 Task: Use Chrome Memory Troubleshooting.
Action: Mouse moved to (167, 38)
Screenshot: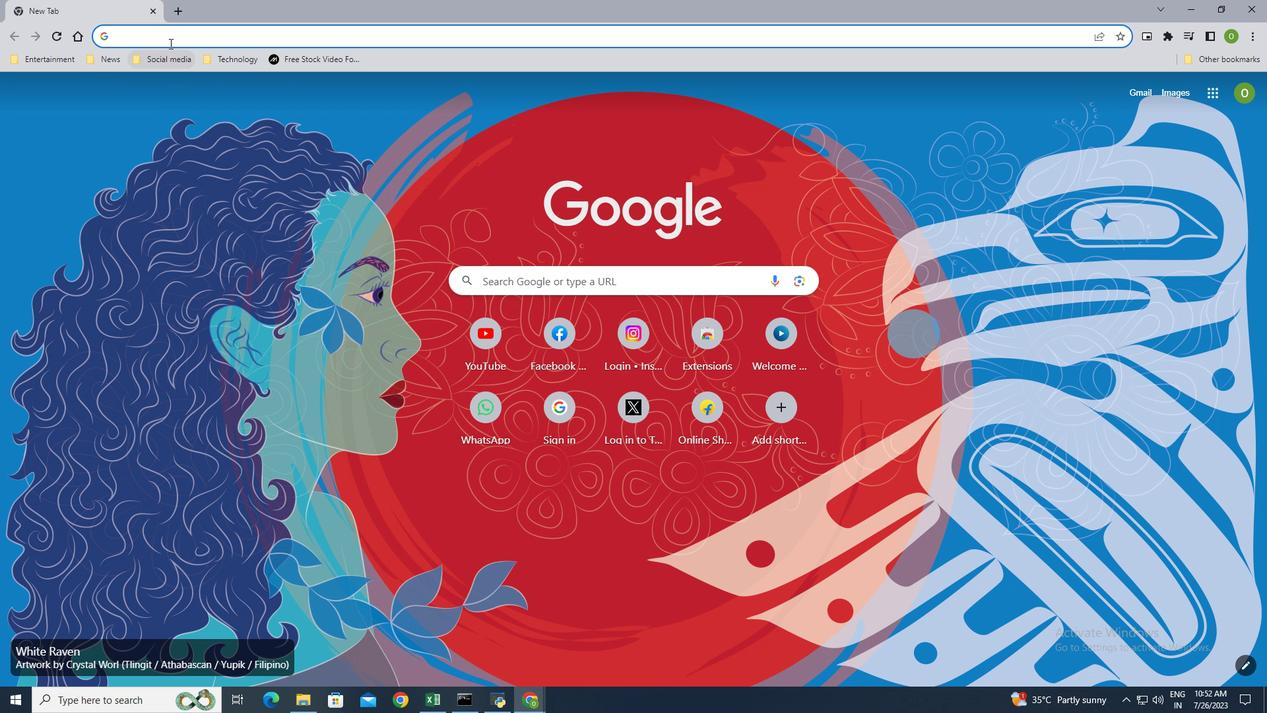 
Action: Mouse pressed left at (167, 38)
Screenshot: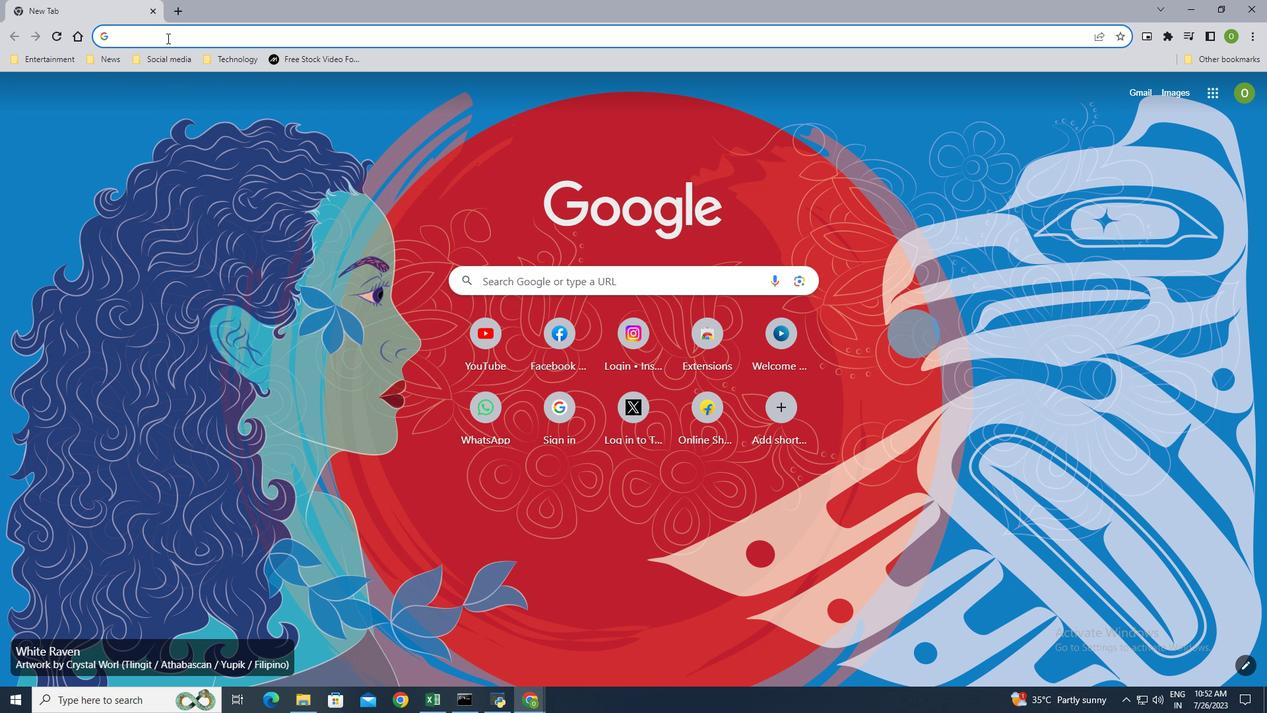 
Action: Mouse moved to (166, 38)
Screenshot: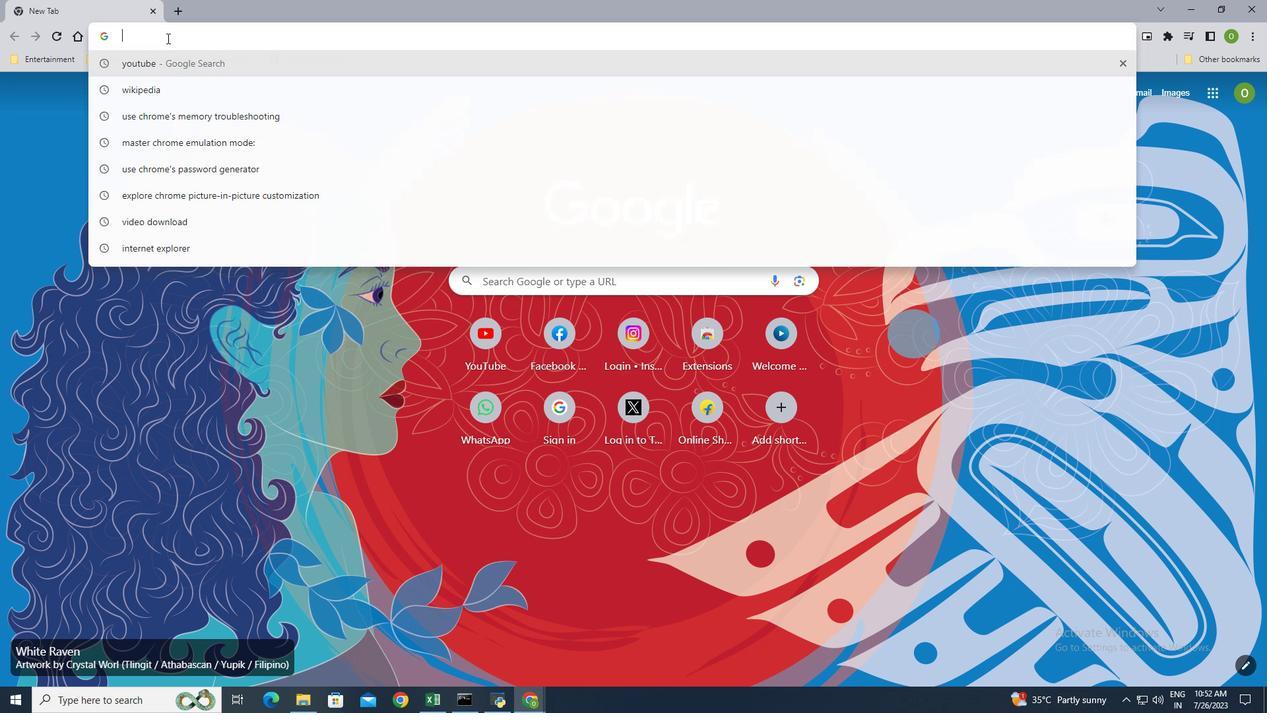 
Action: Key pressed chrome<Key.space>memory<Key.space>tro<Key.down><Key.enter>
Screenshot: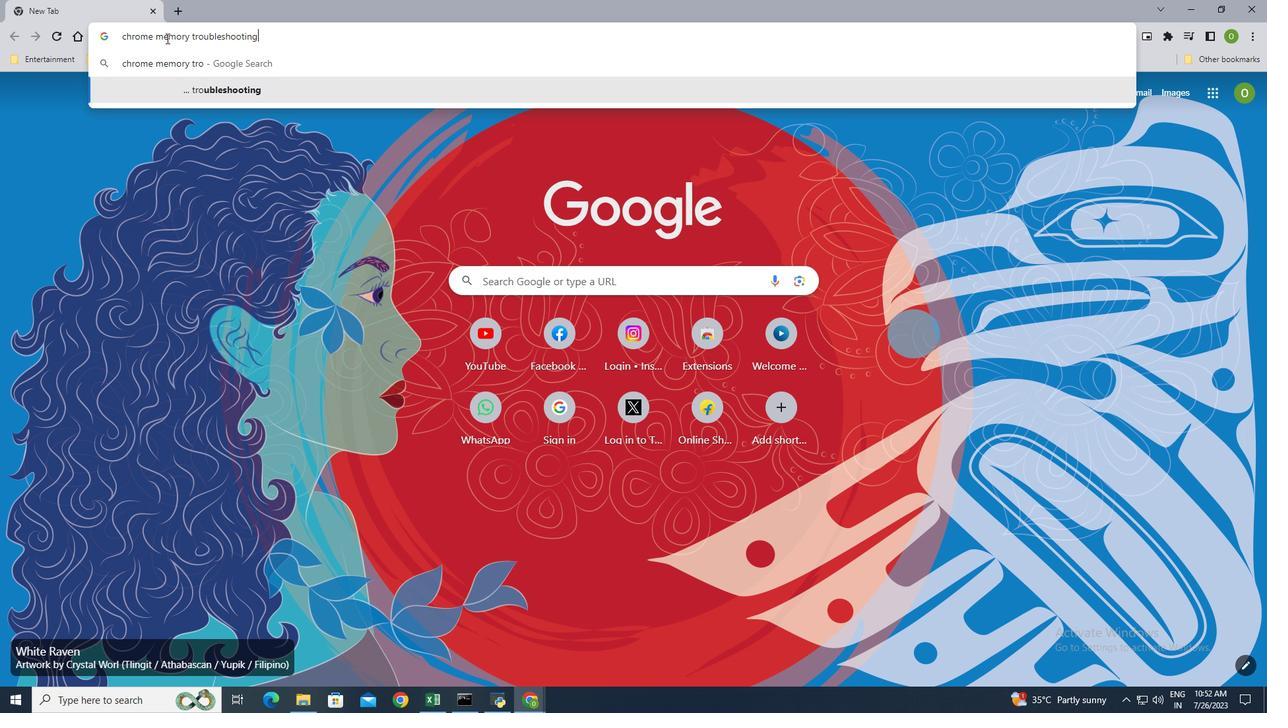 
Action: Mouse moved to (182, 13)
Screenshot: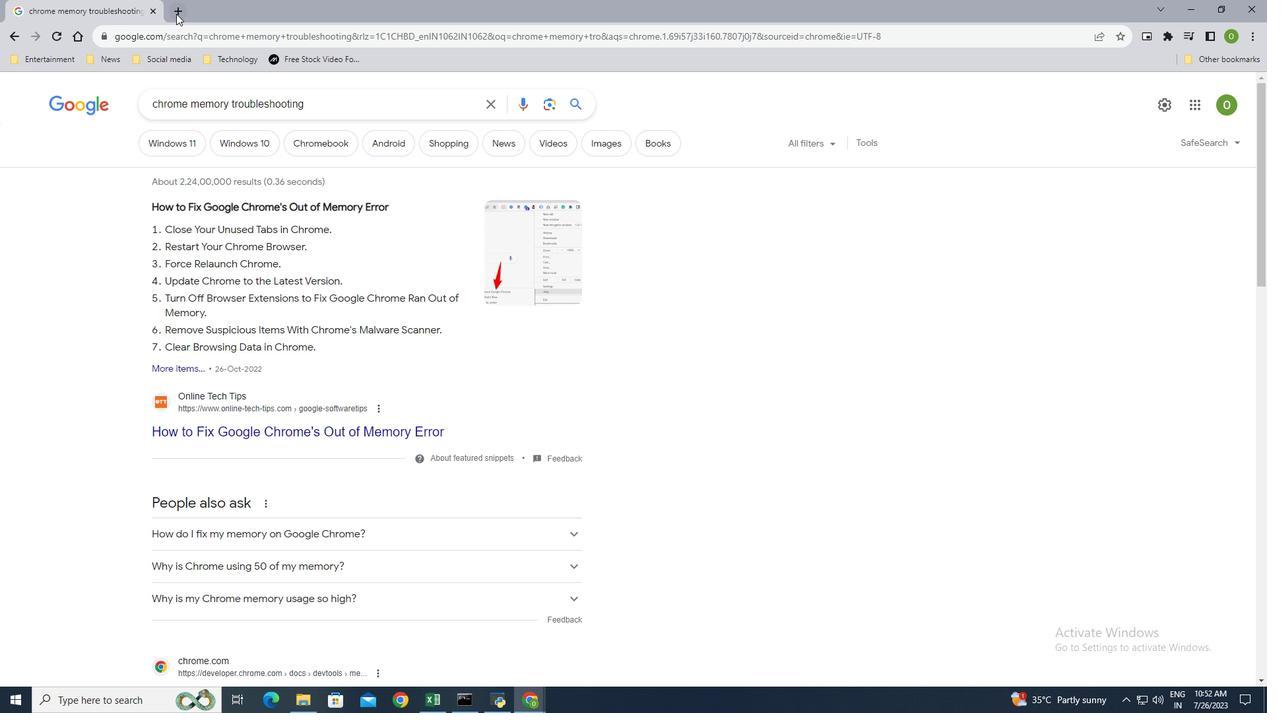 
Action: Mouse pressed left at (182, 13)
Screenshot: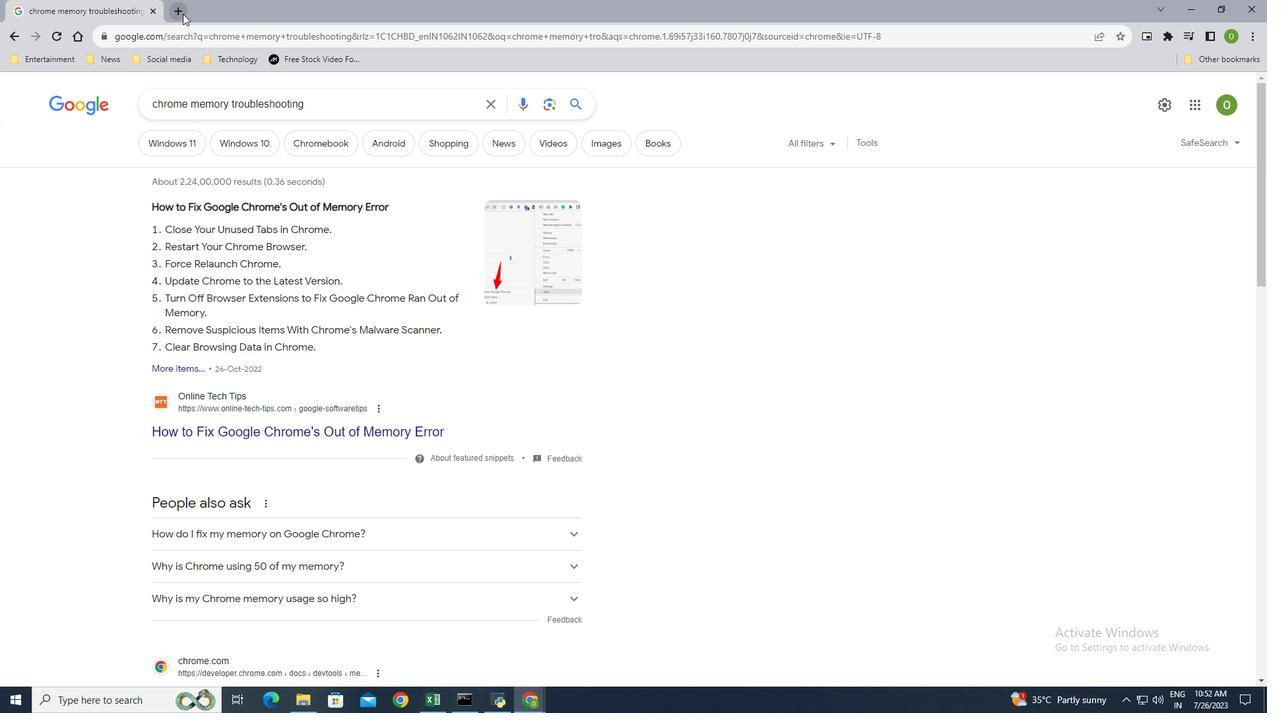 
Action: Mouse moved to (161, 33)
Screenshot: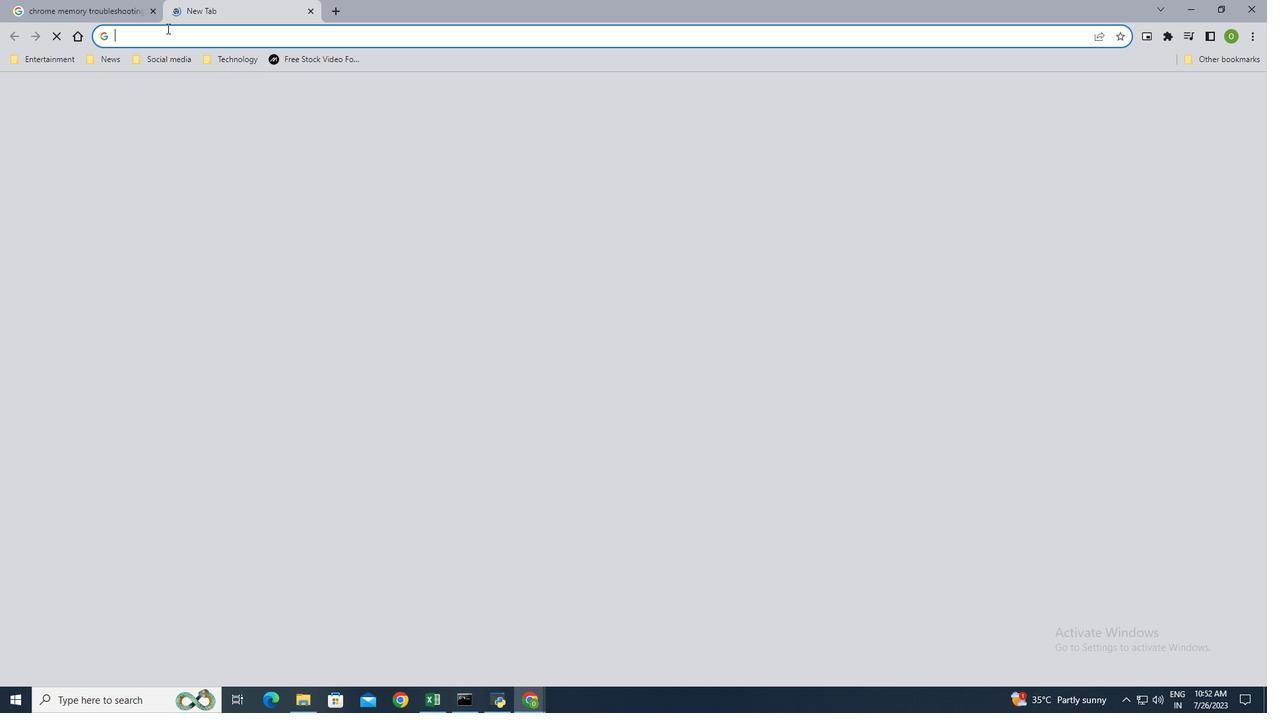 
Action: Mouse pressed left at (161, 33)
Screenshot: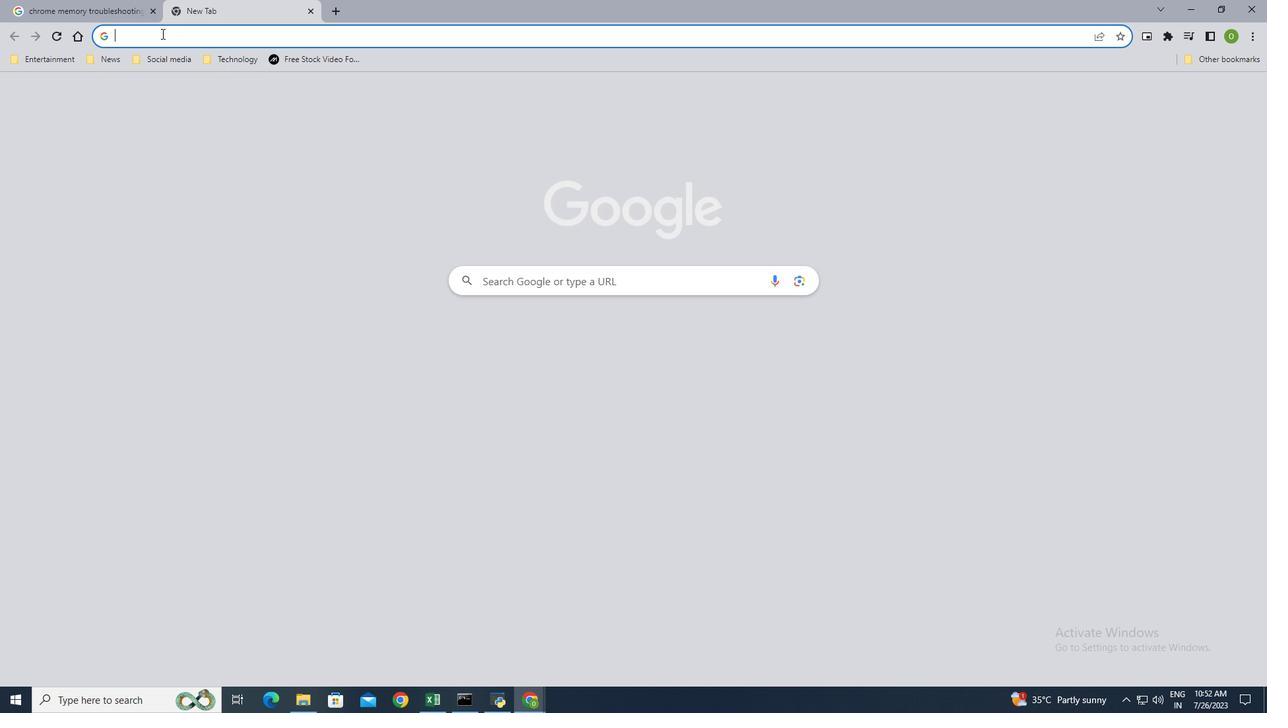 
Action: Mouse moved to (161, 38)
Screenshot: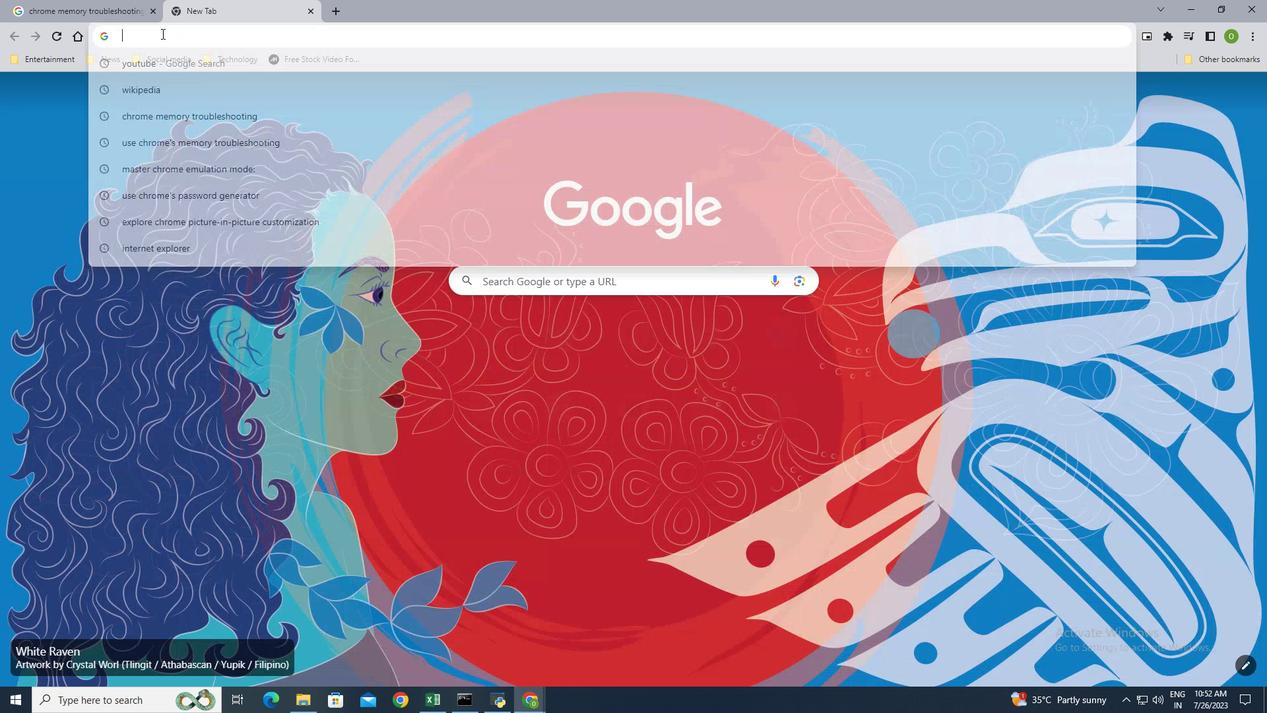 
Action: Key pressed you<Key.space>tube<Key.enter>
Screenshot: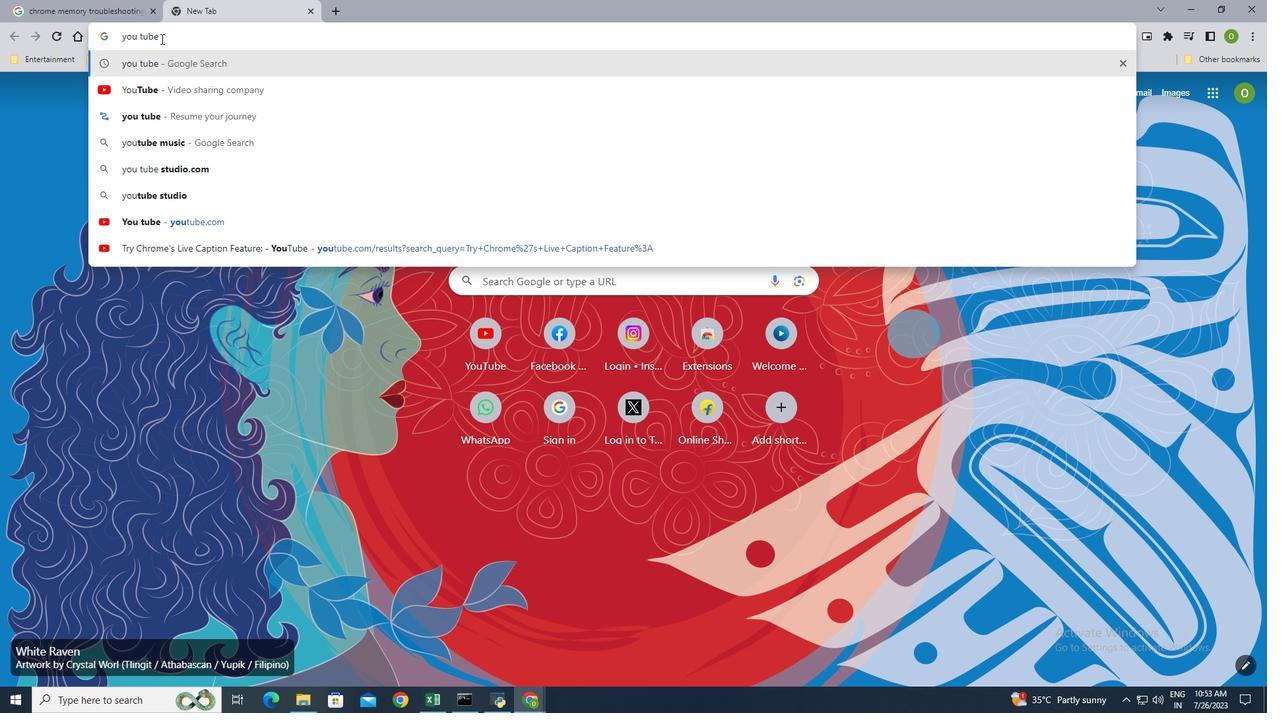 
Action: Mouse moved to (161, 288)
Screenshot: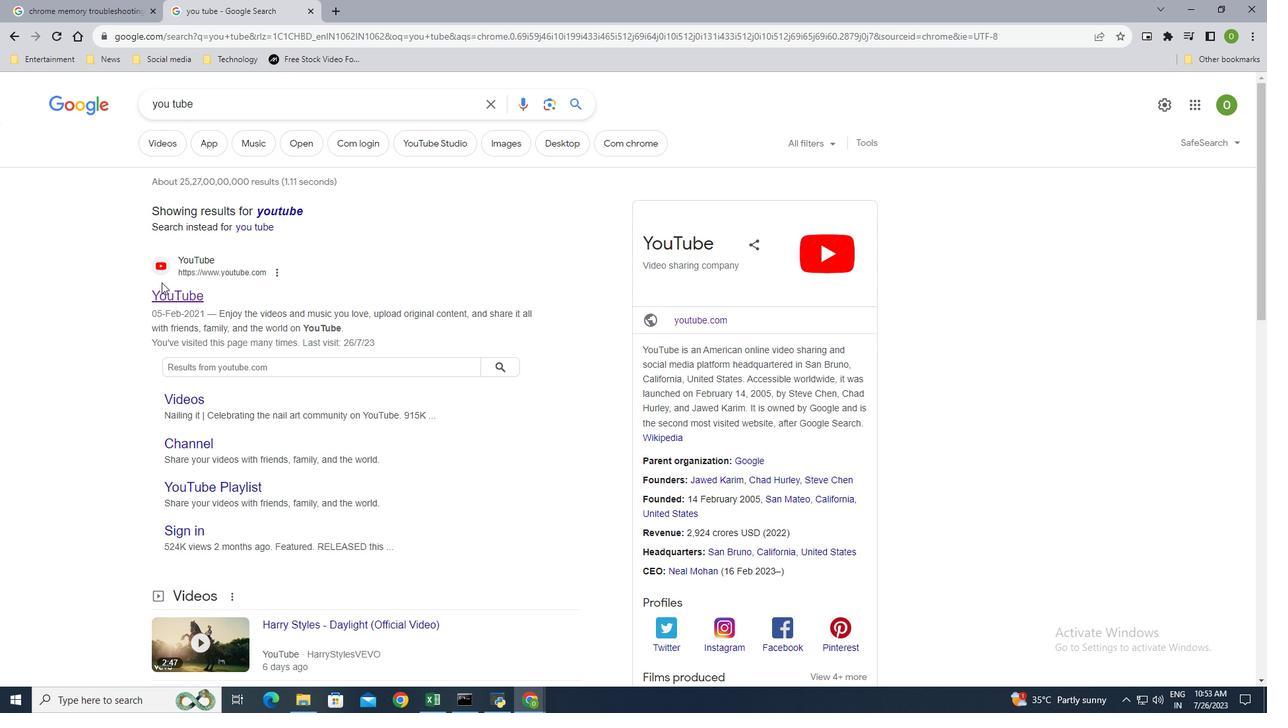 
Action: Mouse pressed left at (161, 288)
Screenshot: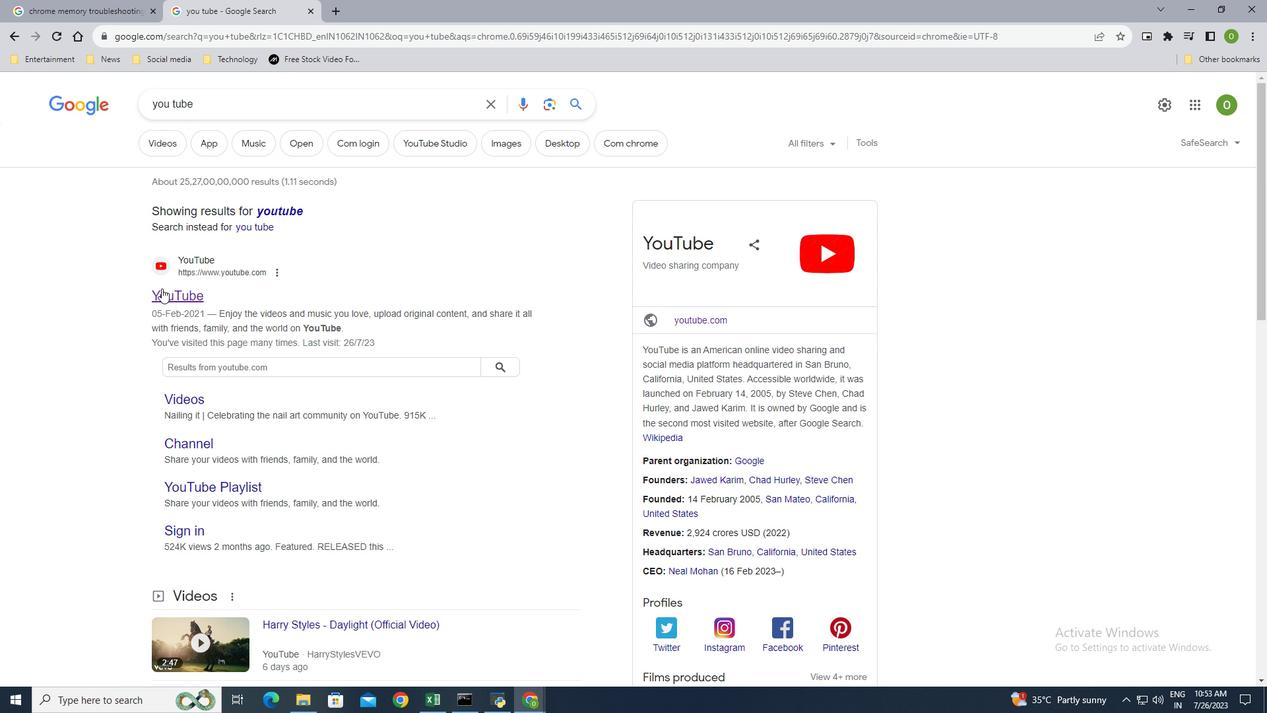 
Action: Mouse moved to (337, 11)
Screenshot: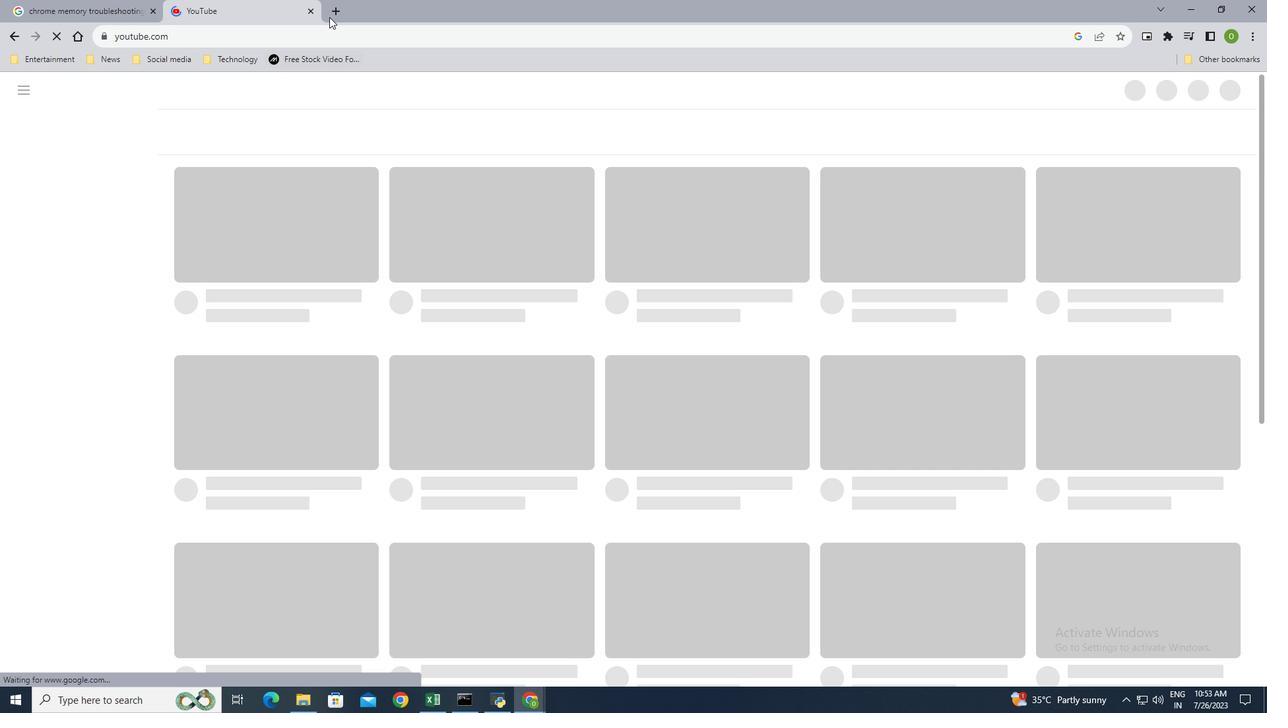 
Action: Mouse pressed left at (337, 11)
Screenshot: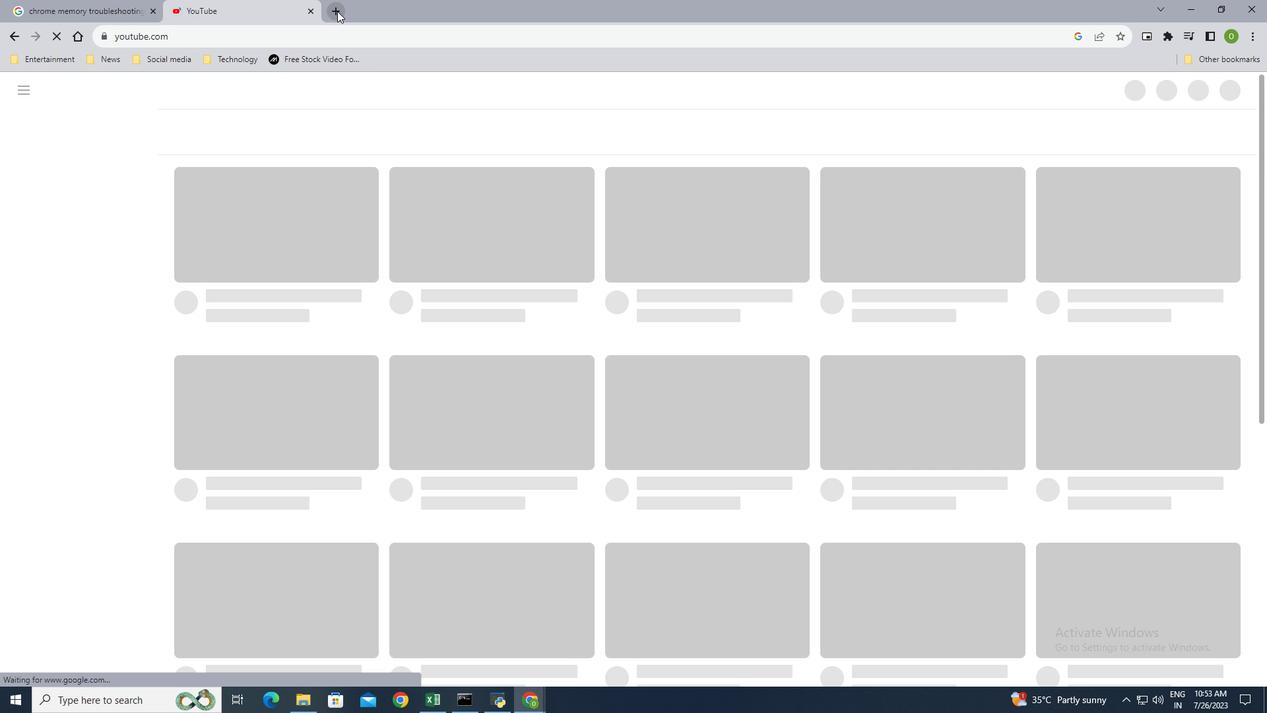 
Action: Mouse moved to (300, 35)
Screenshot: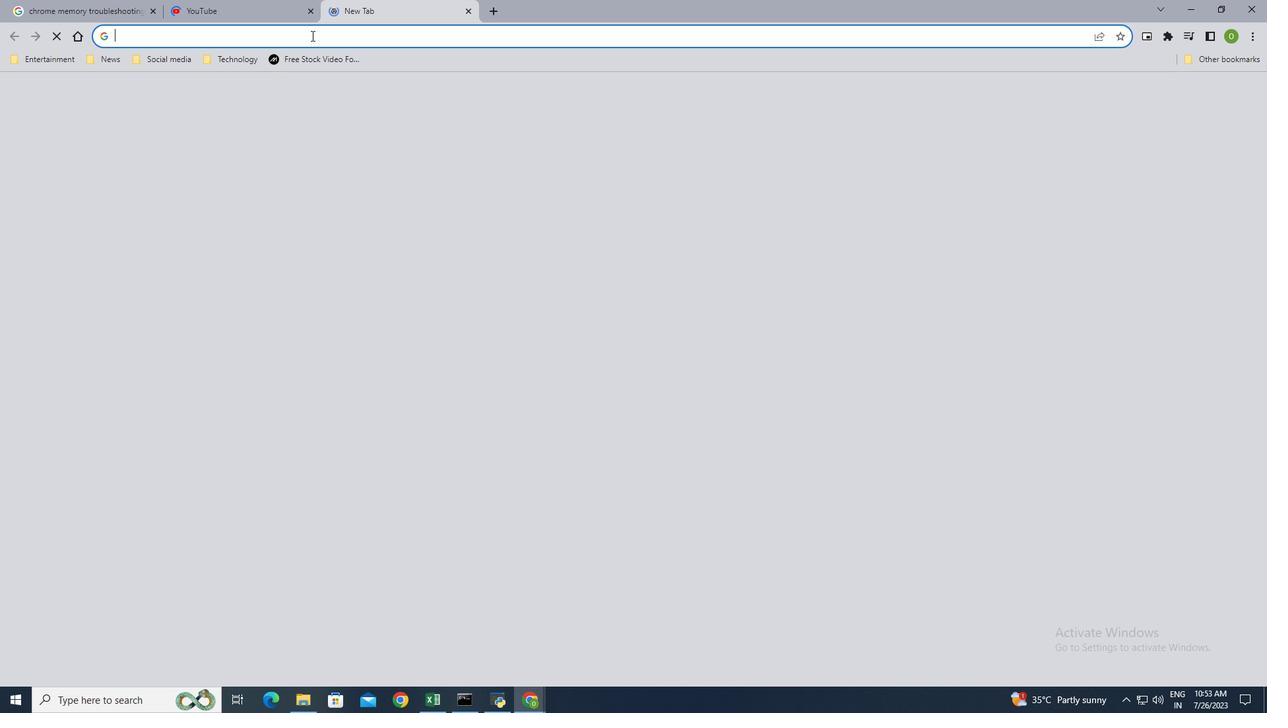 
Action: Mouse pressed left at (300, 35)
Screenshot: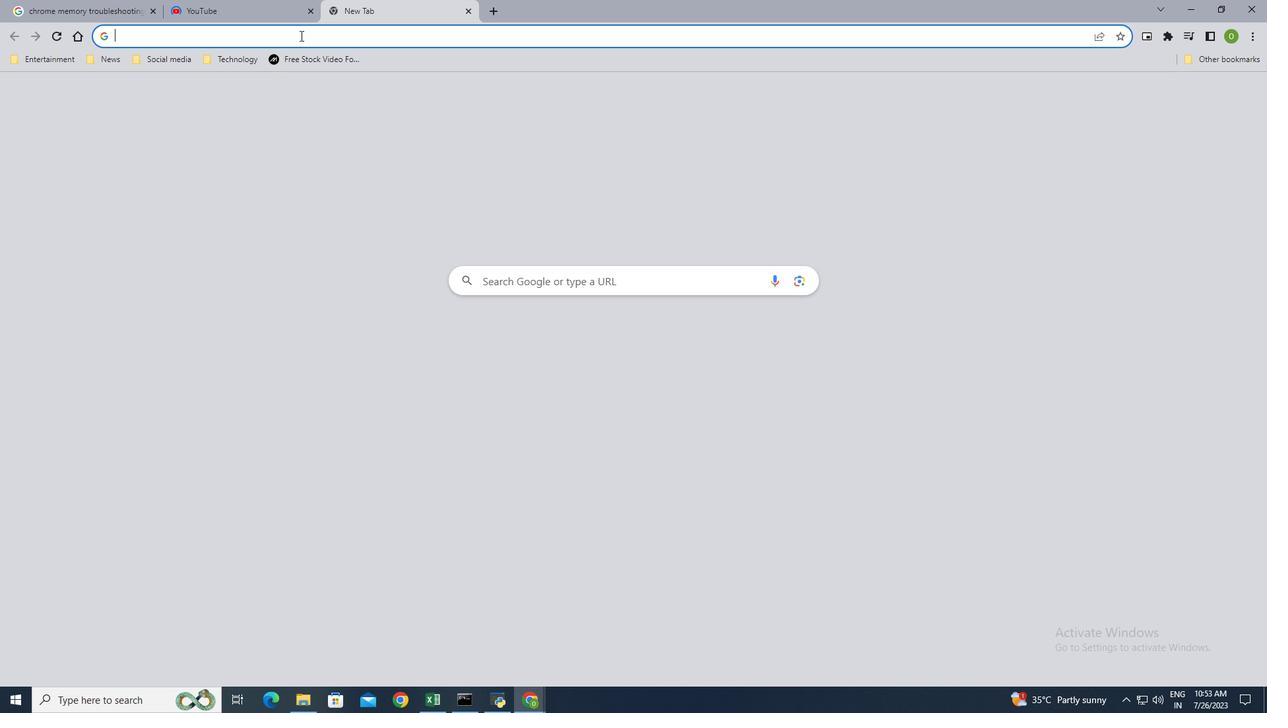 
Action: Key pressed facebook<Key.enter>
Screenshot: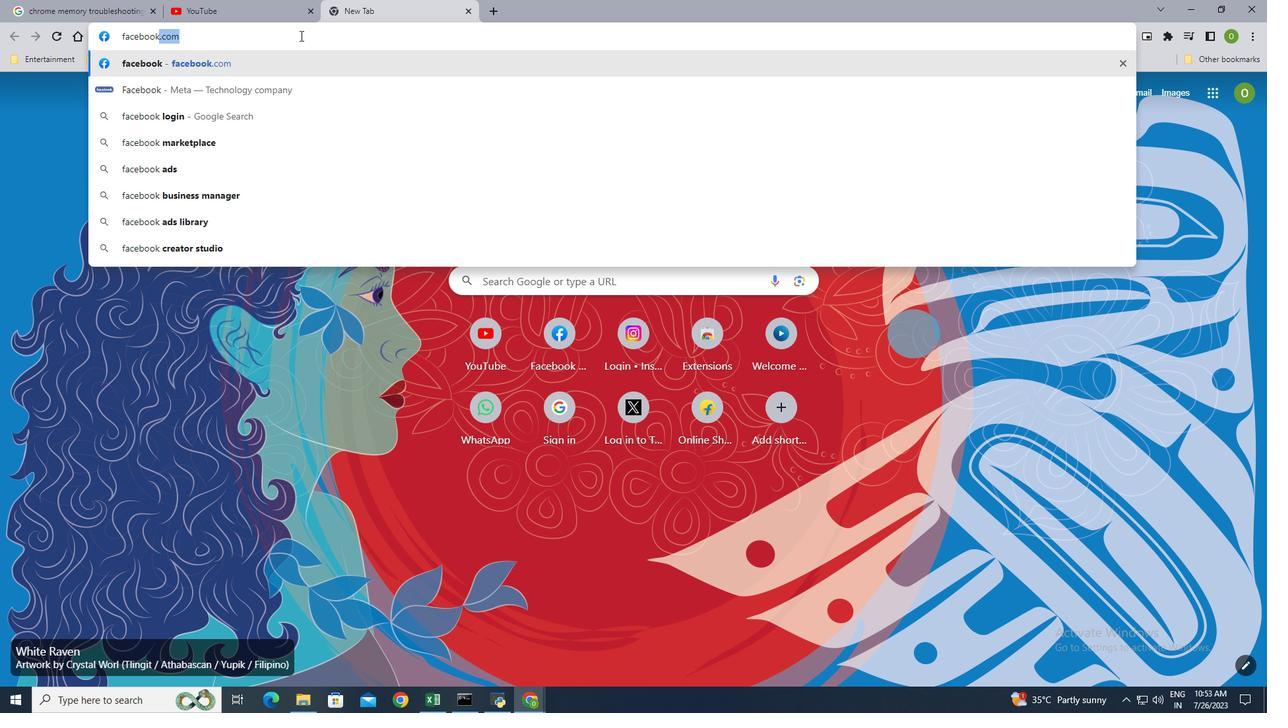 
Action: Mouse moved to (491, 10)
Screenshot: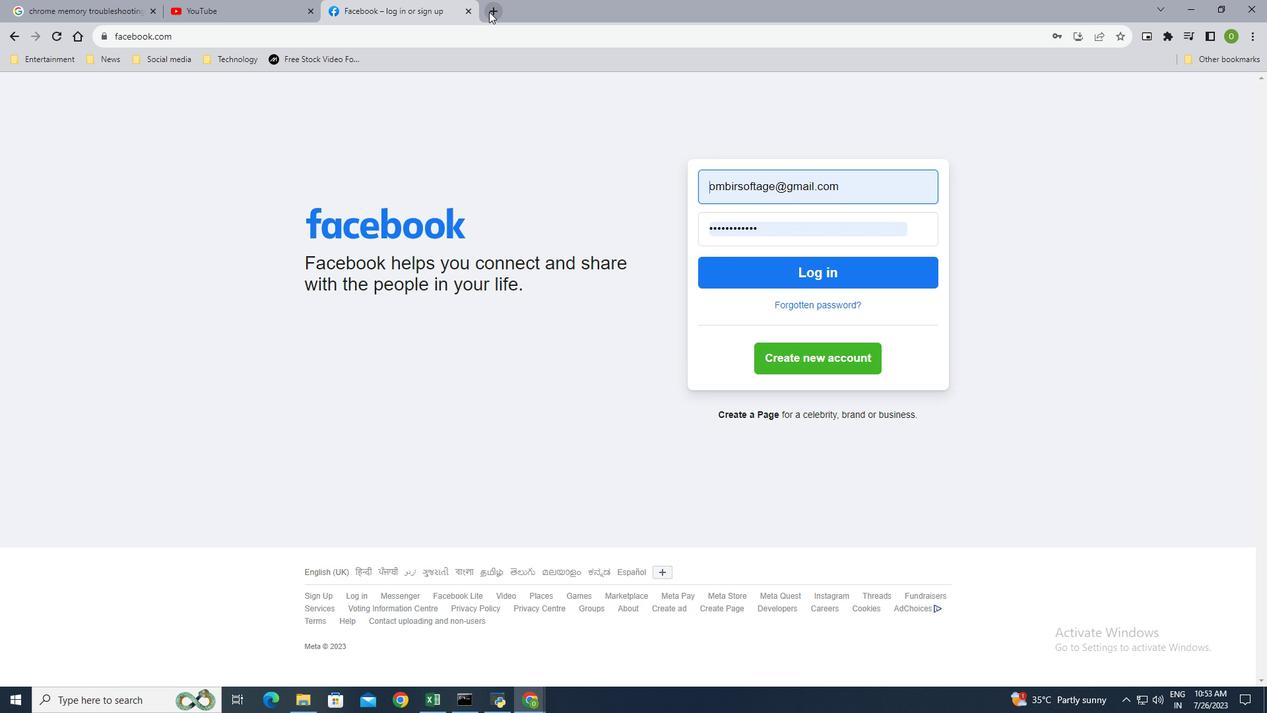 
Action: Mouse pressed left at (491, 10)
Screenshot: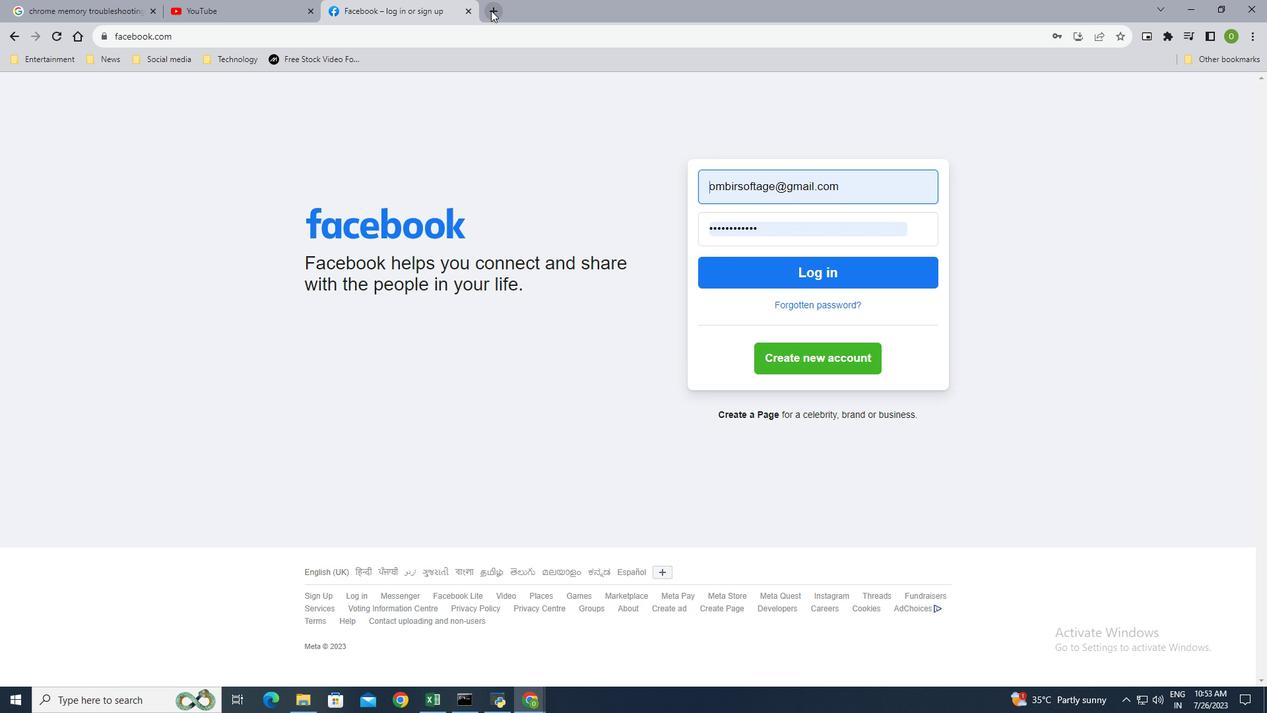 
Action: Mouse moved to (452, 33)
Screenshot: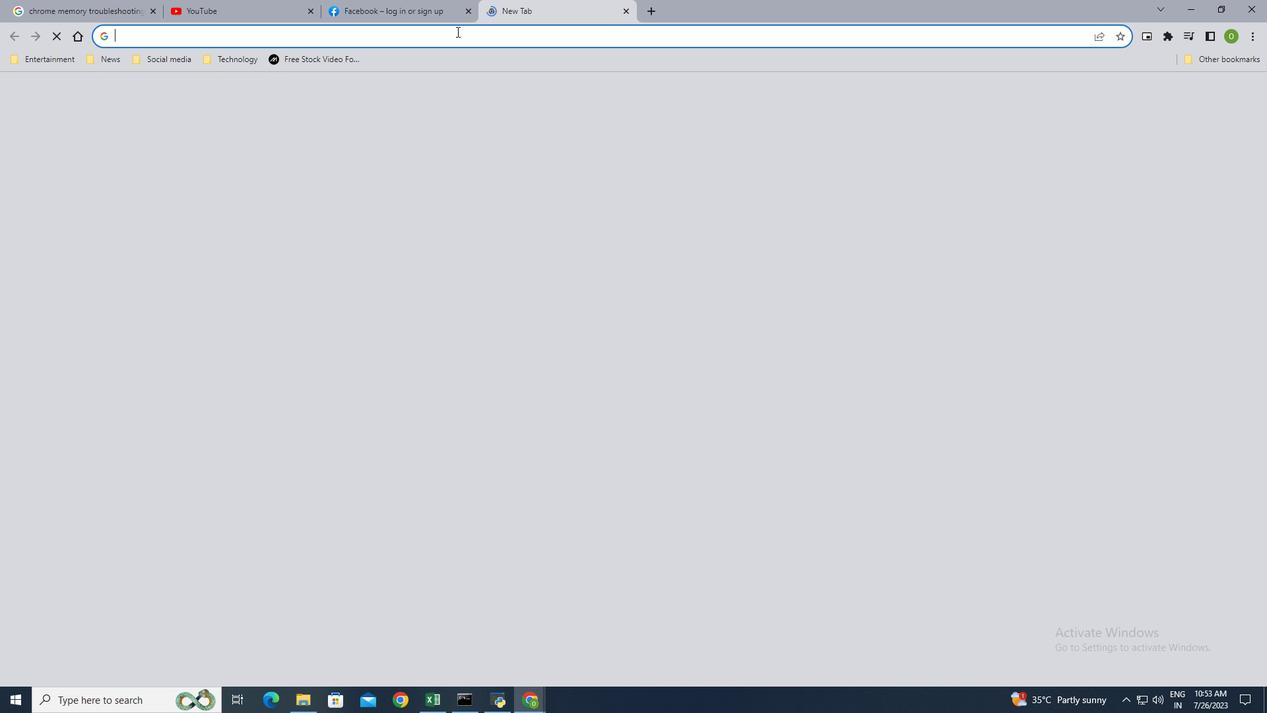 
Action: Mouse pressed left at (452, 33)
Screenshot: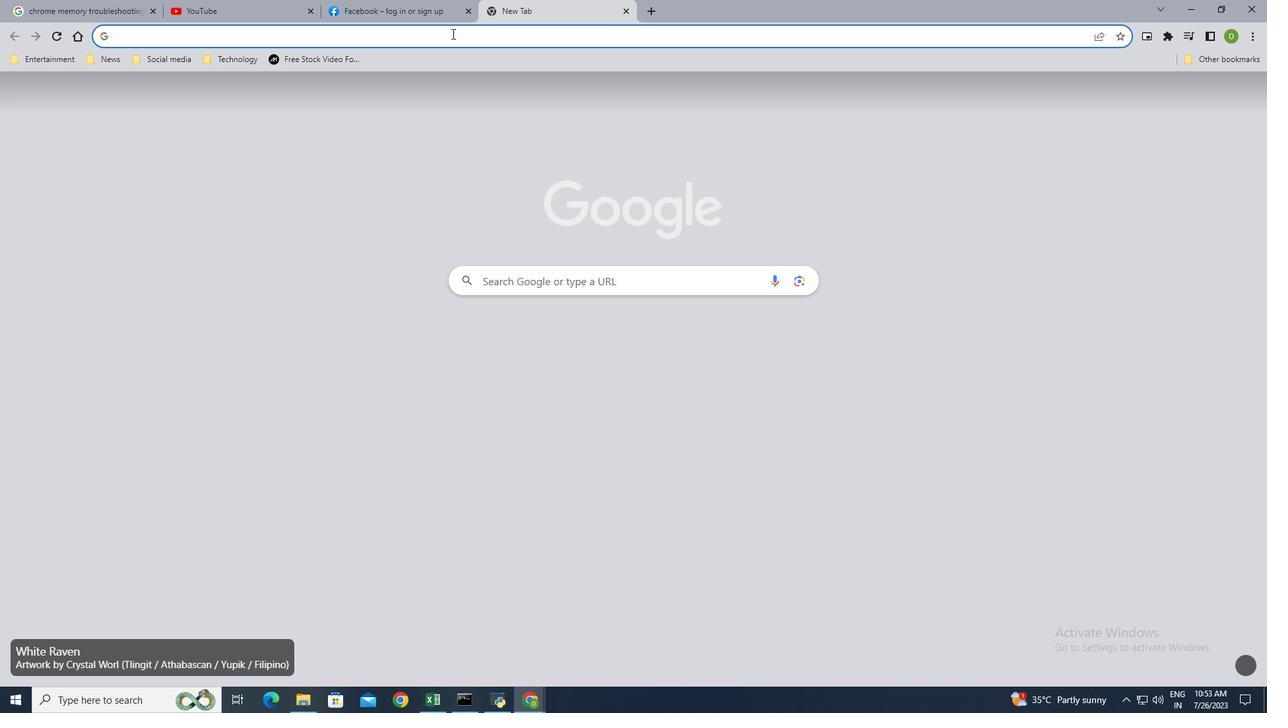 
Action: Key pressed instagram<Key.enter>
Screenshot: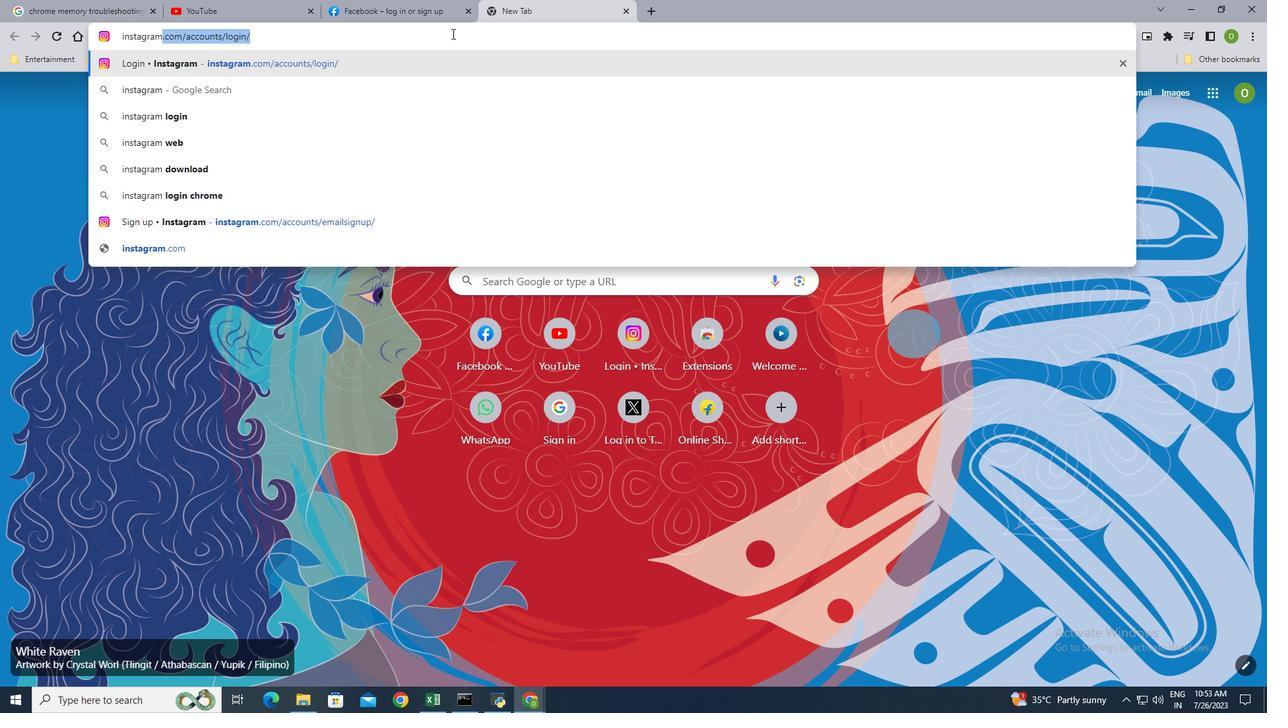 
Action: Mouse moved to (843, 184)
Screenshot: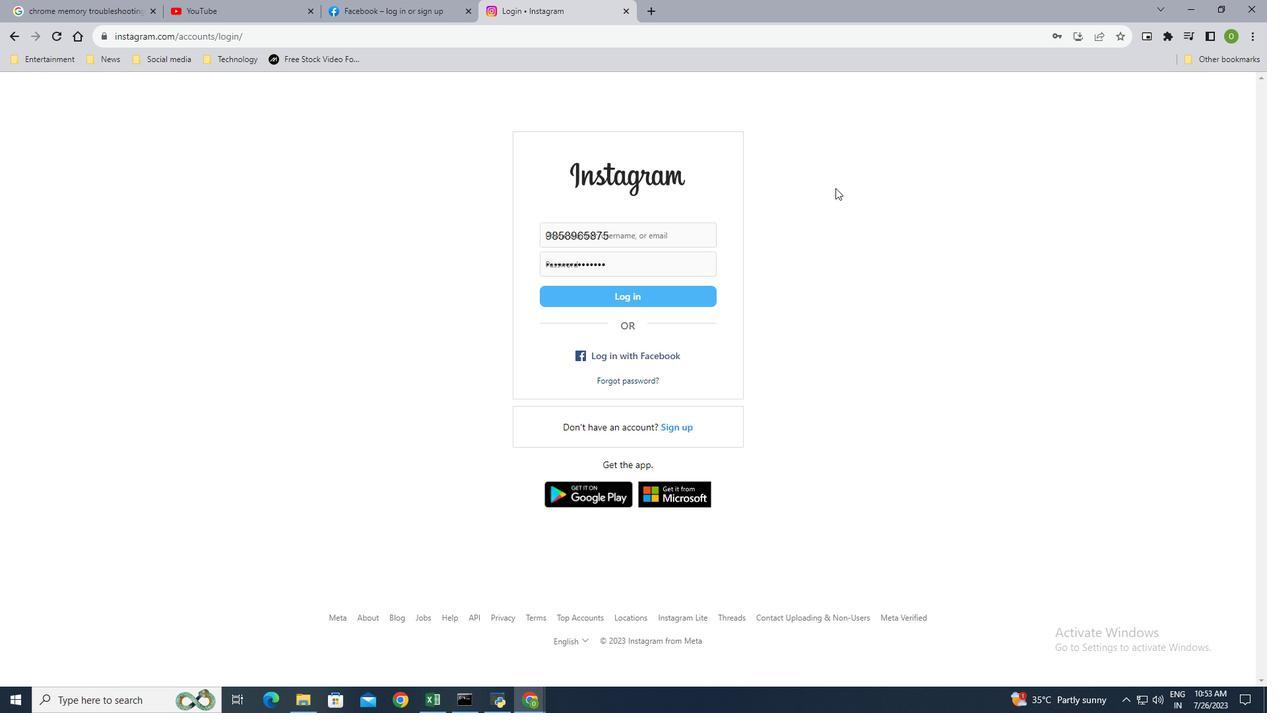 
Action: Mouse pressed left at (843, 184)
Screenshot: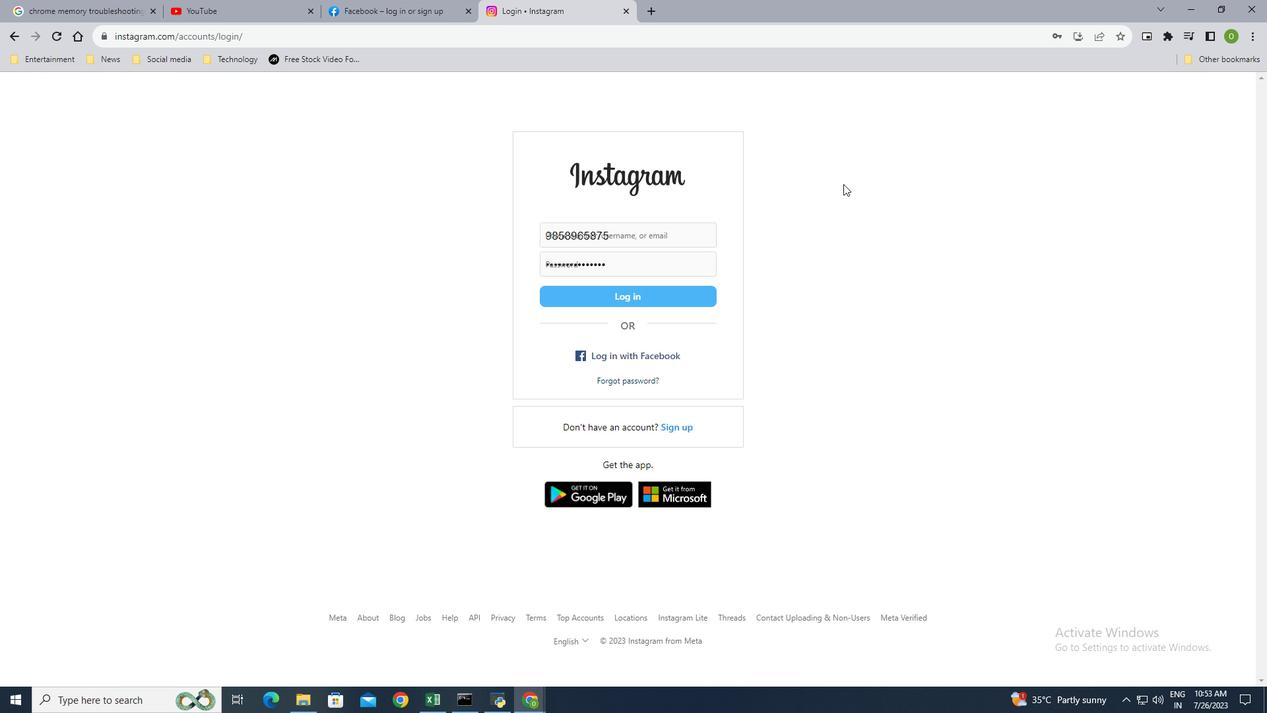 
Action: Mouse moved to (1255, 34)
Screenshot: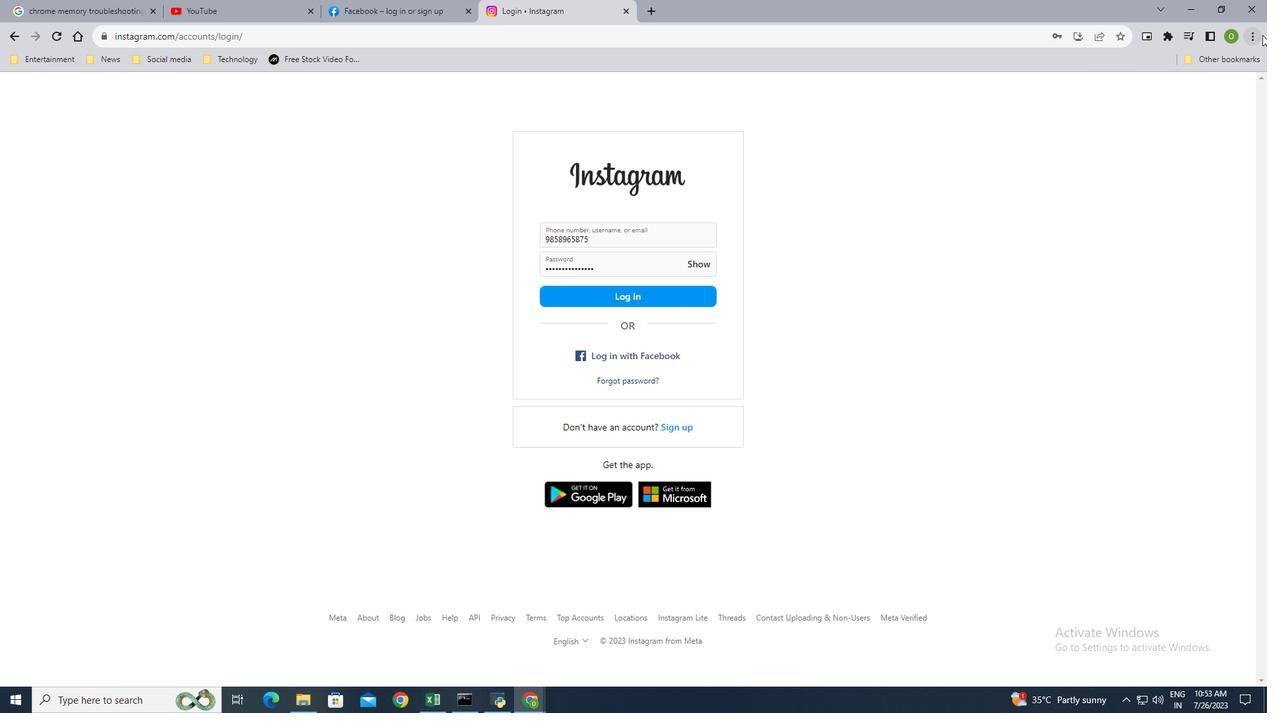
Action: Mouse pressed left at (1255, 34)
Screenshot: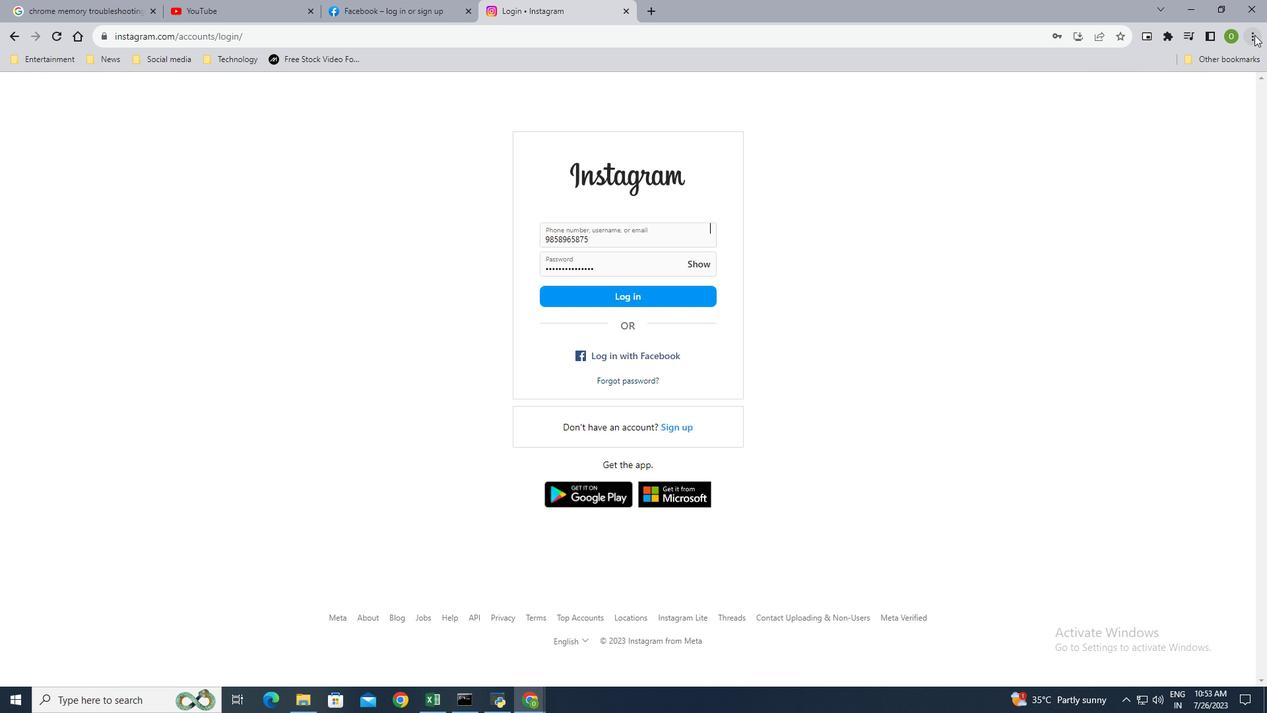 
Action: Mouse moved to (1140, 268)
Screenshot: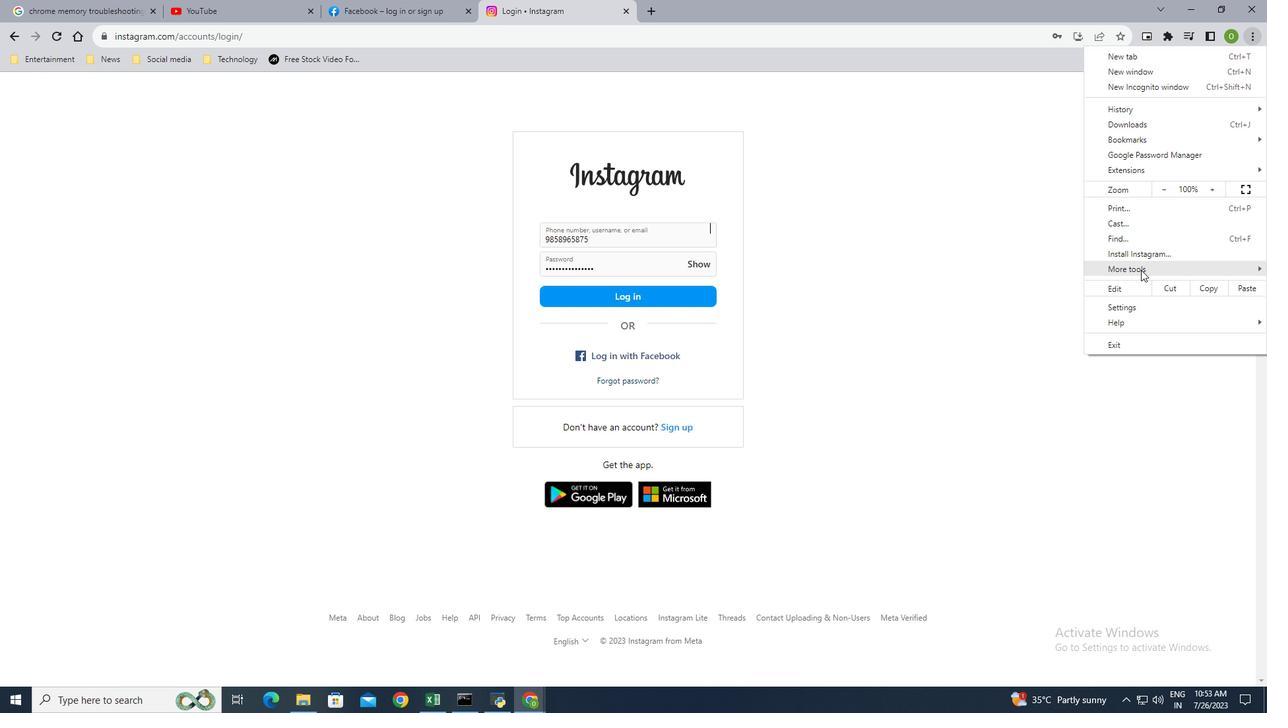 
Action: Mouse pressed left at (1140, 268)
Screenshot: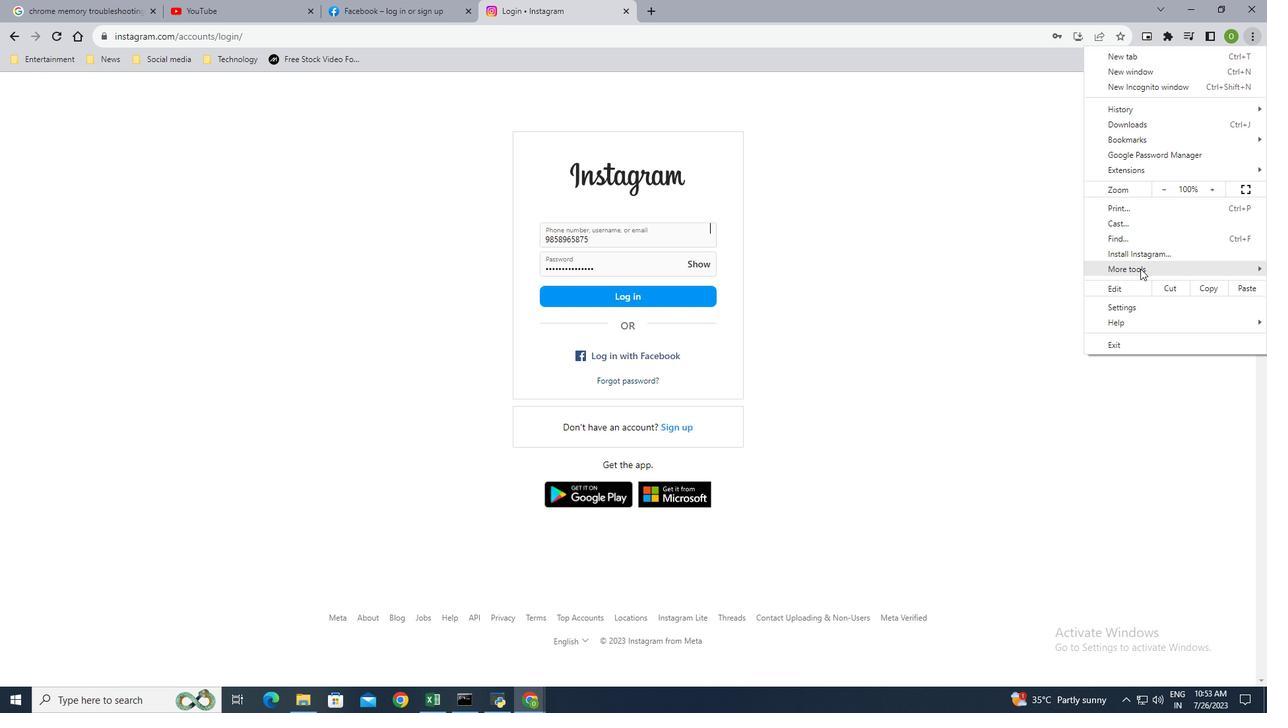 
Action: Mouse moved to (995, 352)
Screenshot: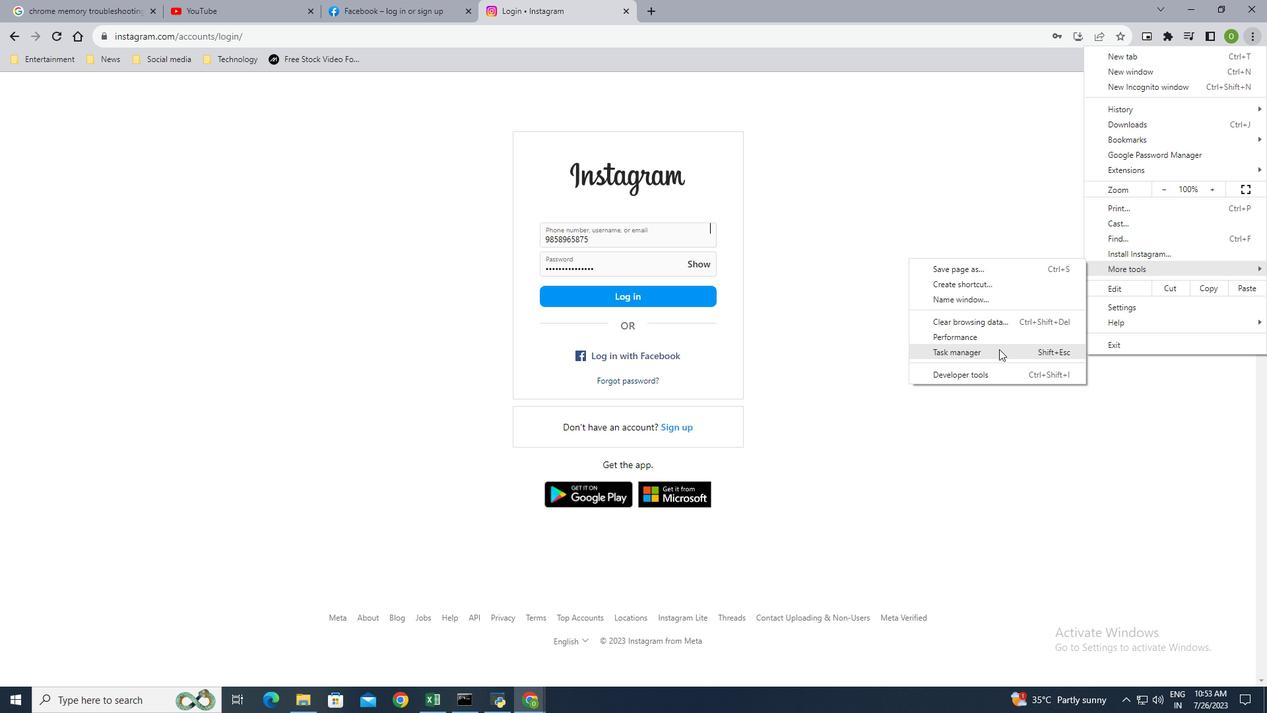 
Action: Mouse pressed left at (995, 352)
Screenshot: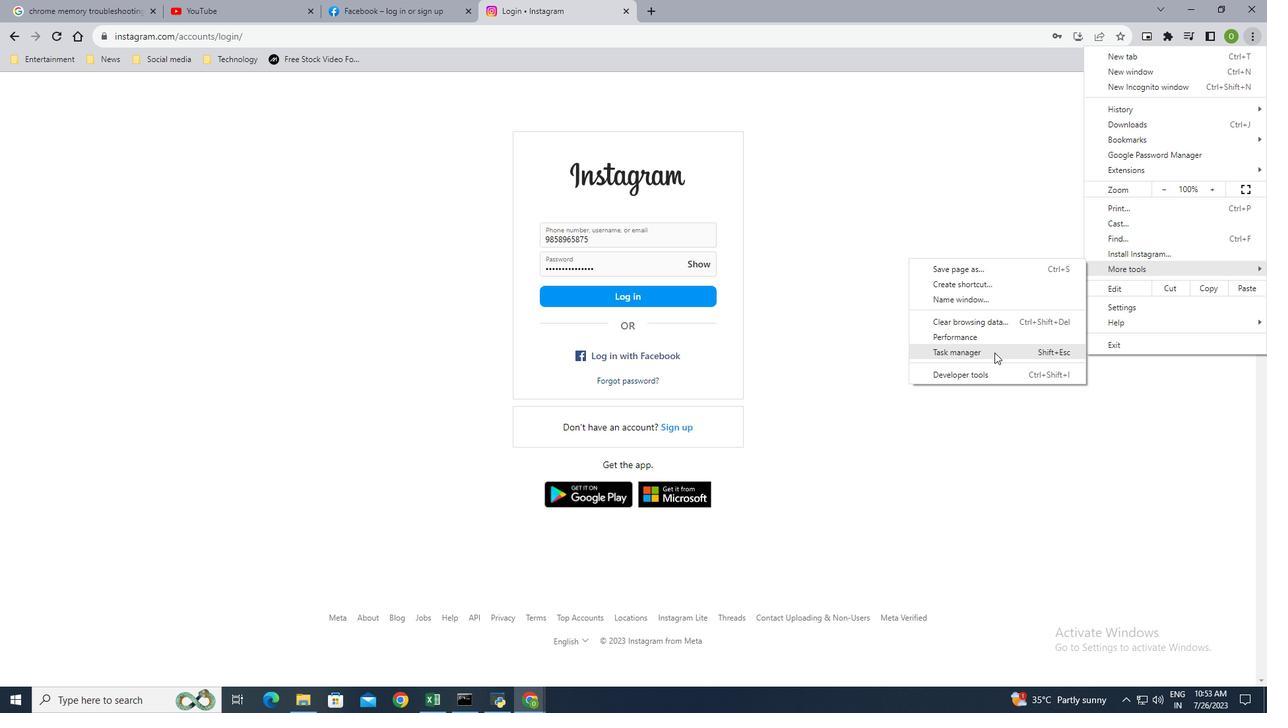 
Action: Mouse moved to (309, 332)
Screenshot: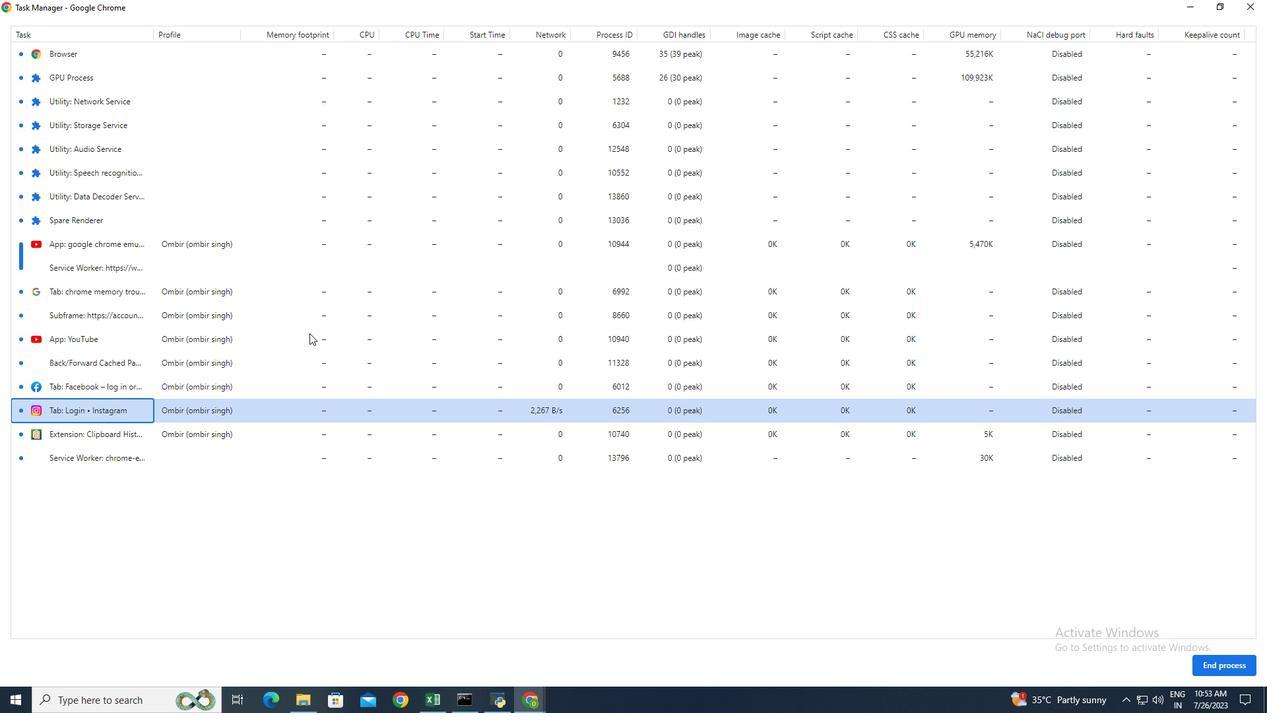 
Action: Mouse scrolled (309, 332) with delta (0, 0)
Screenshot: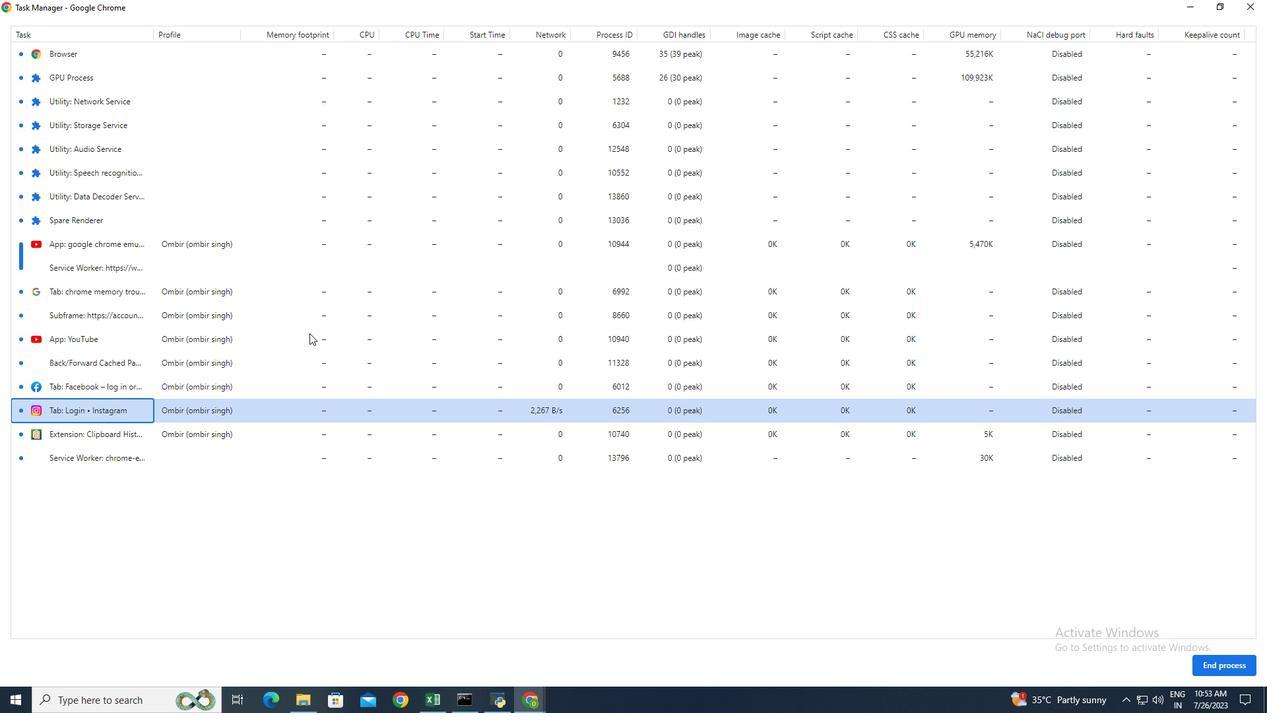 
Action: Mouse scrolled (309, 332) with delta (0, 0)
Screenshot: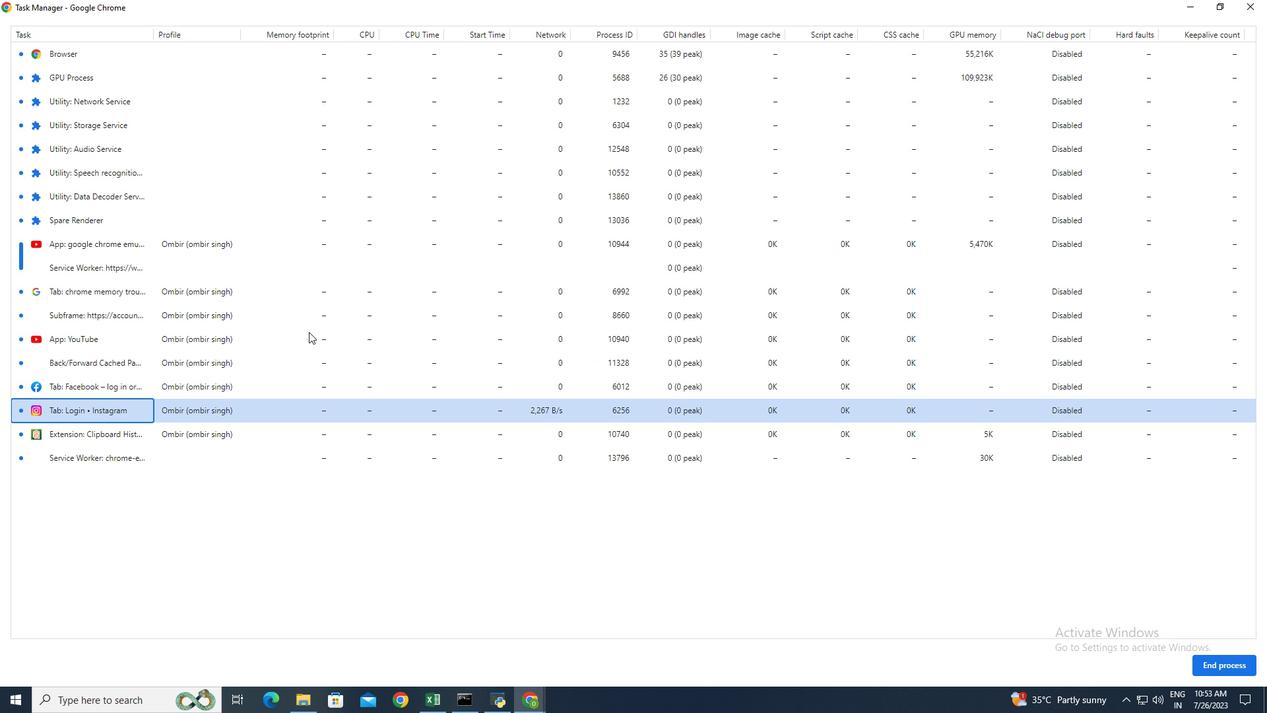 
Action: Mouse moved to (954, 72)
Screenshot: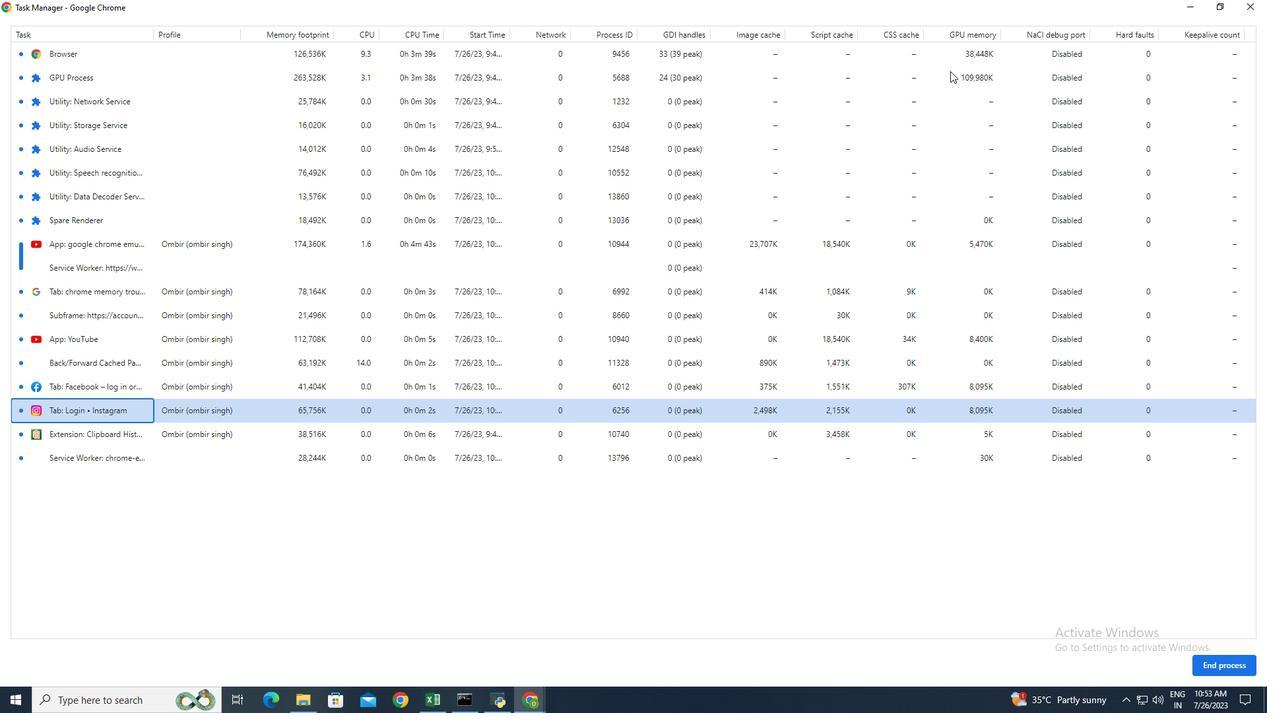 
Action: Mouse pressed left at (954, 72)
Screenshot: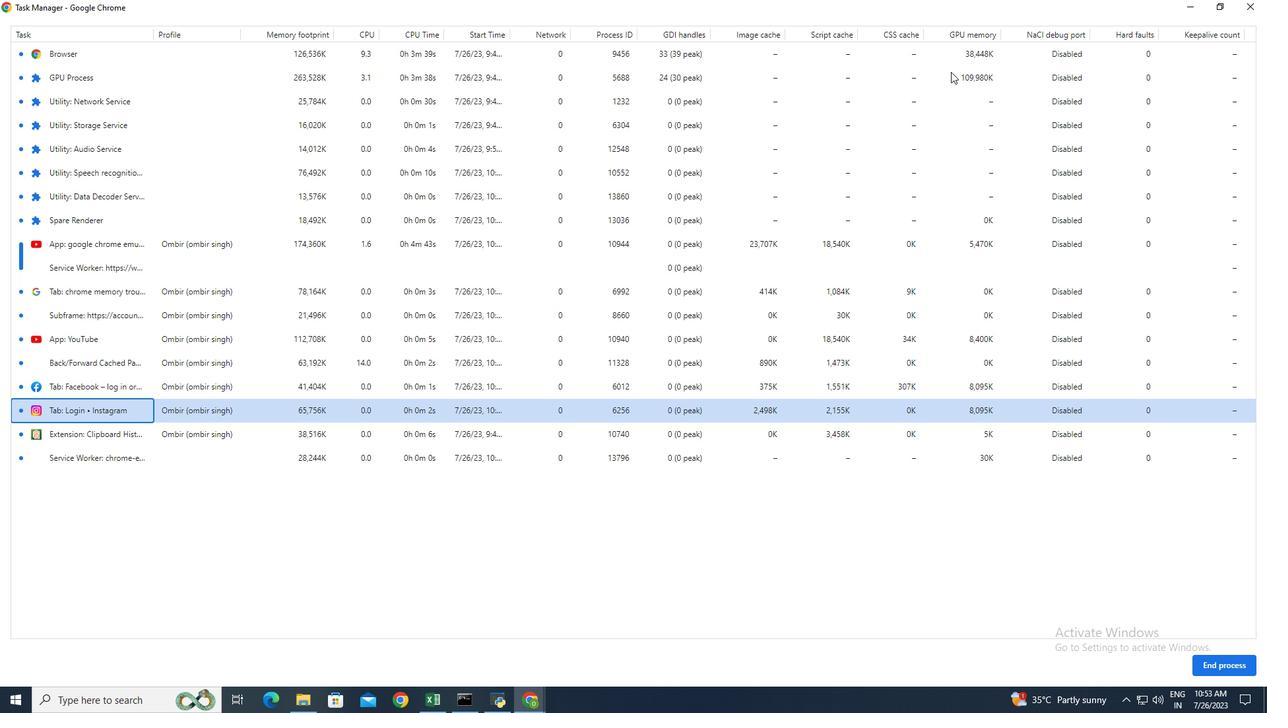 
Action: Mouse moved to (928, 407)
Screenshot: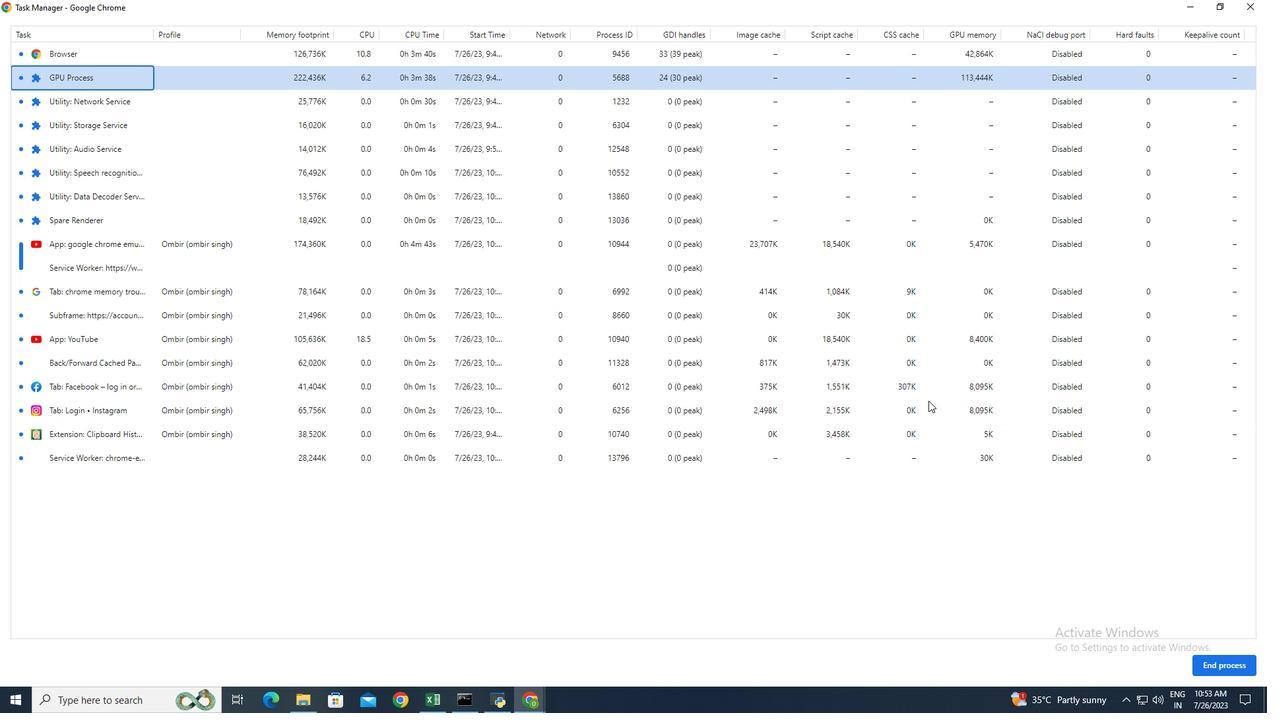 
Action: Mouse pressed left at (928, 407)
Screenshot: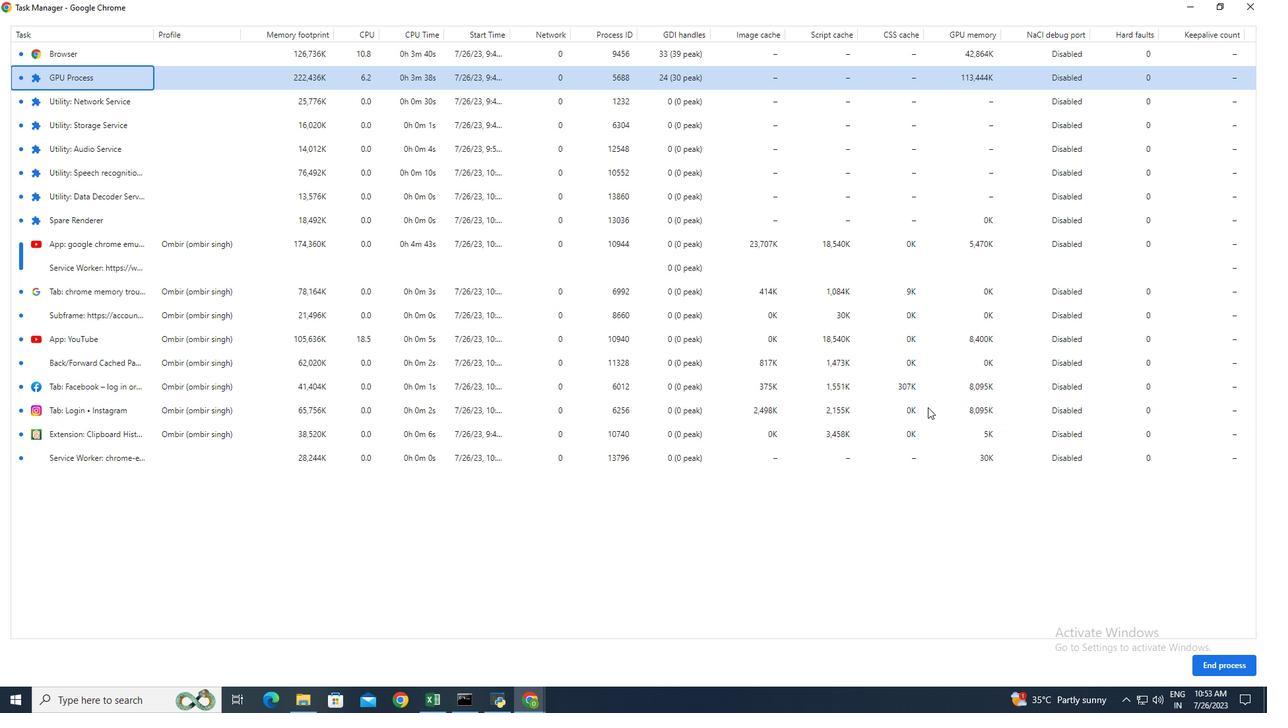 
Action: Mouse moved to (1216, 661)
Screenshot: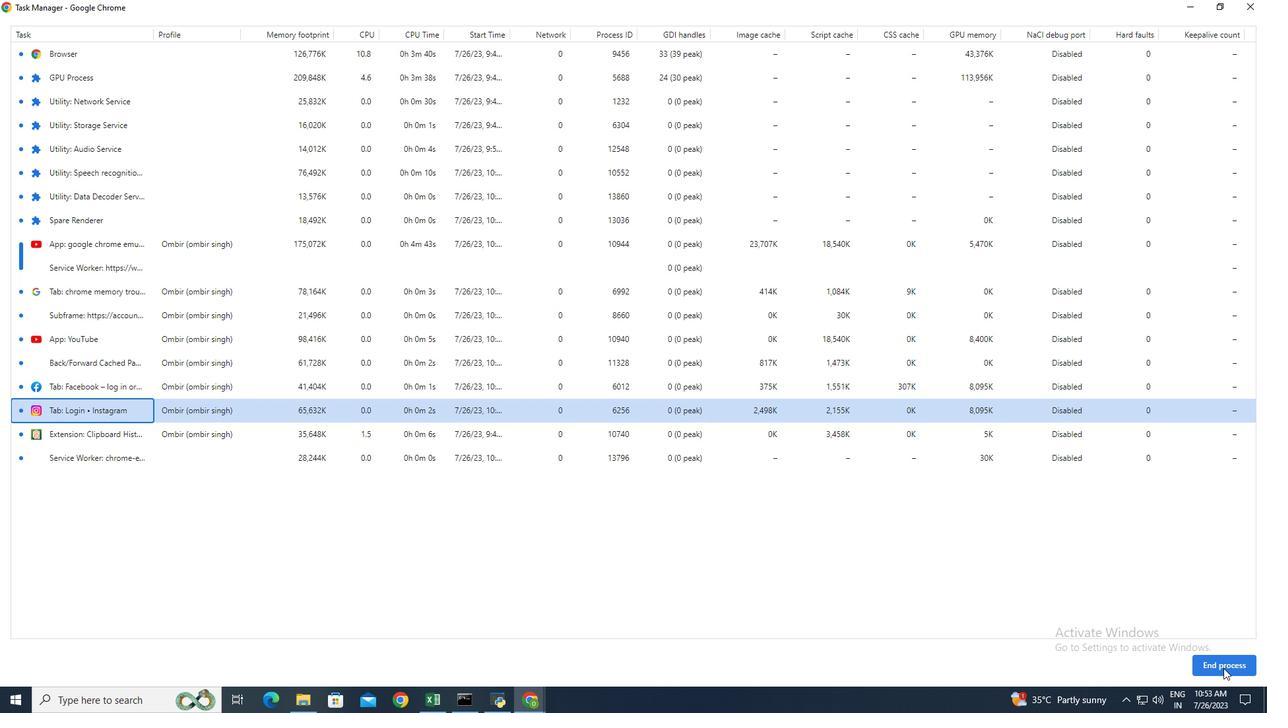 
Action: Mouse pressed left at (1216, 661)
Screenshot: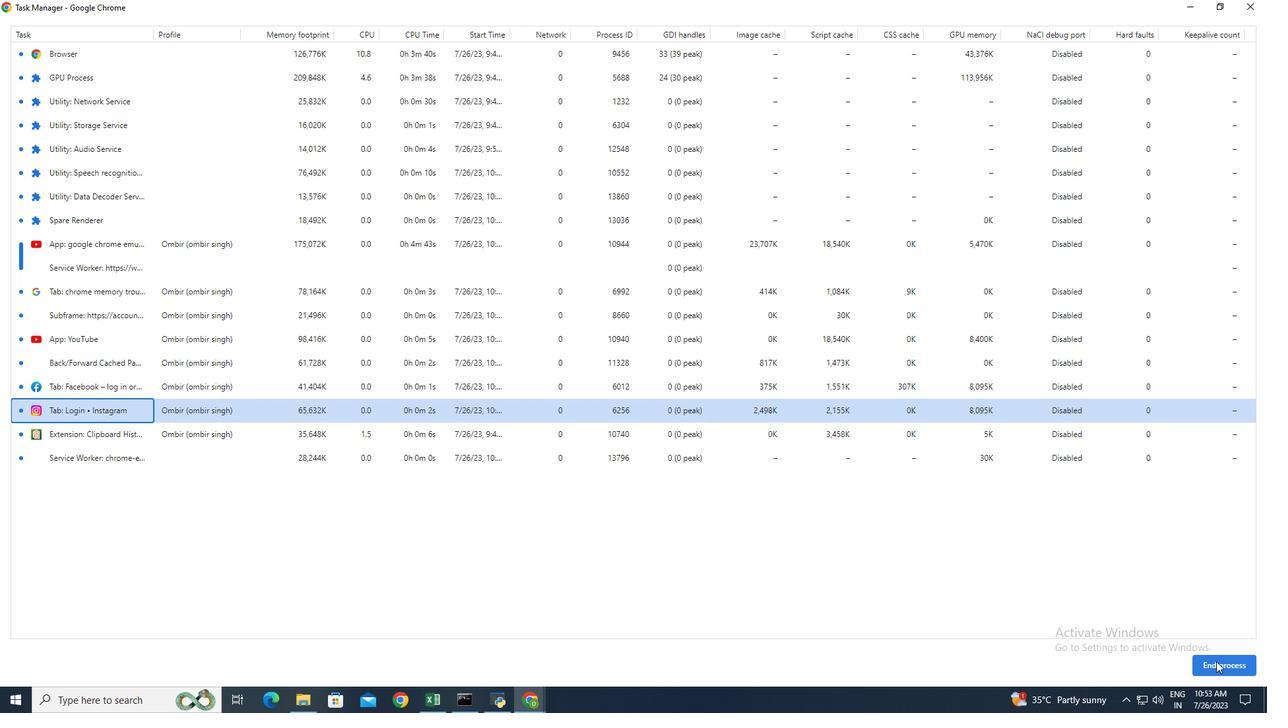 
Action: Mouse moved to (938, 408)
Screenshot: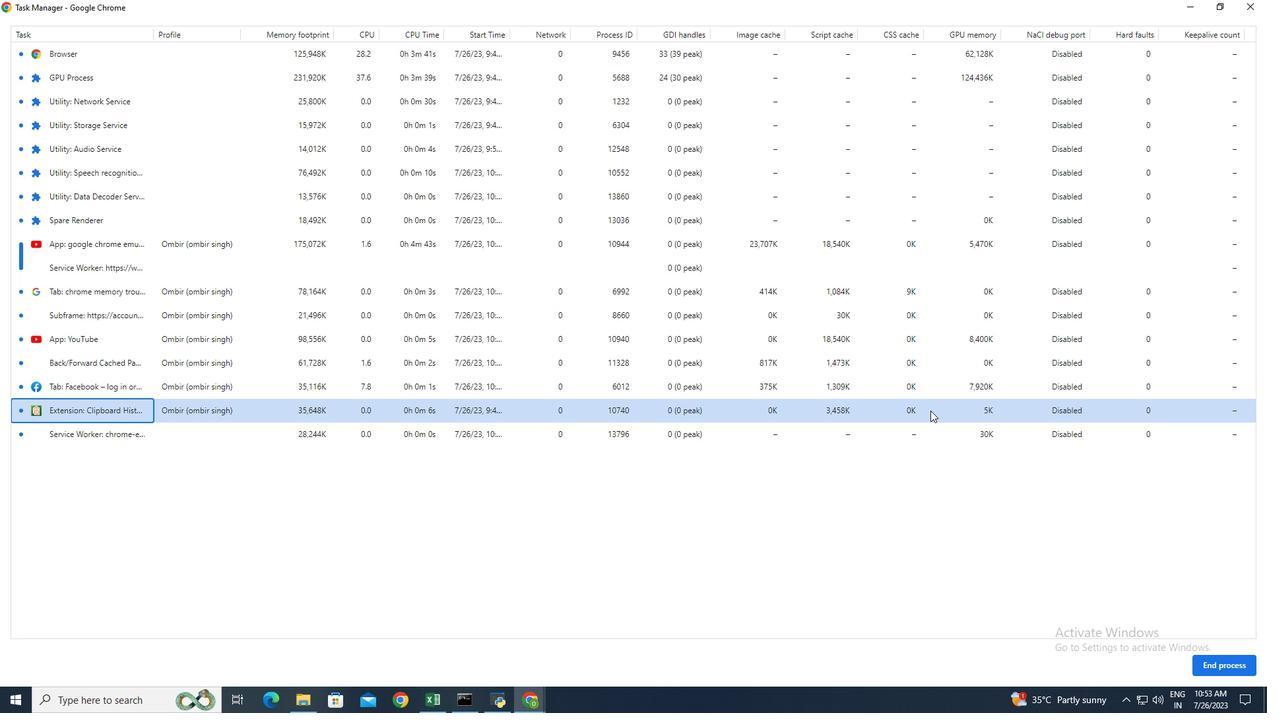 
Action: Mouse pressed left at (938, 408)
Screenshot: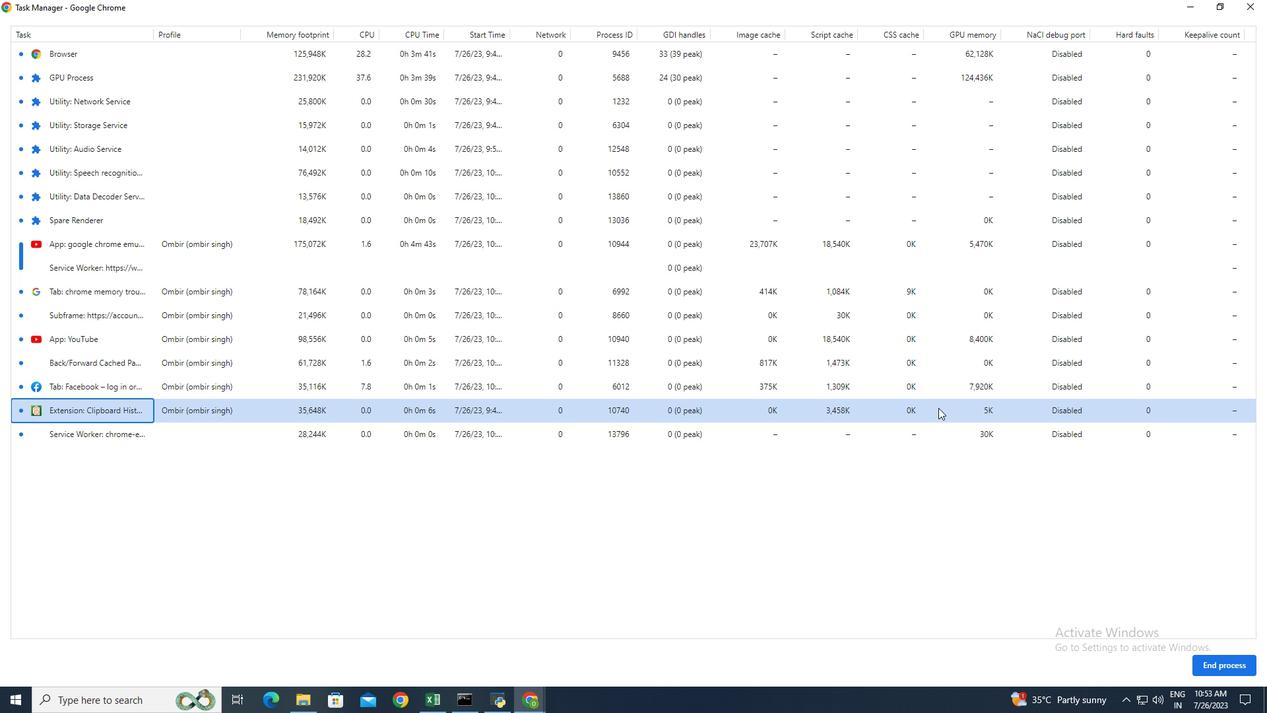 
Action: Mouse moved to (1226, 663)
Screenshot: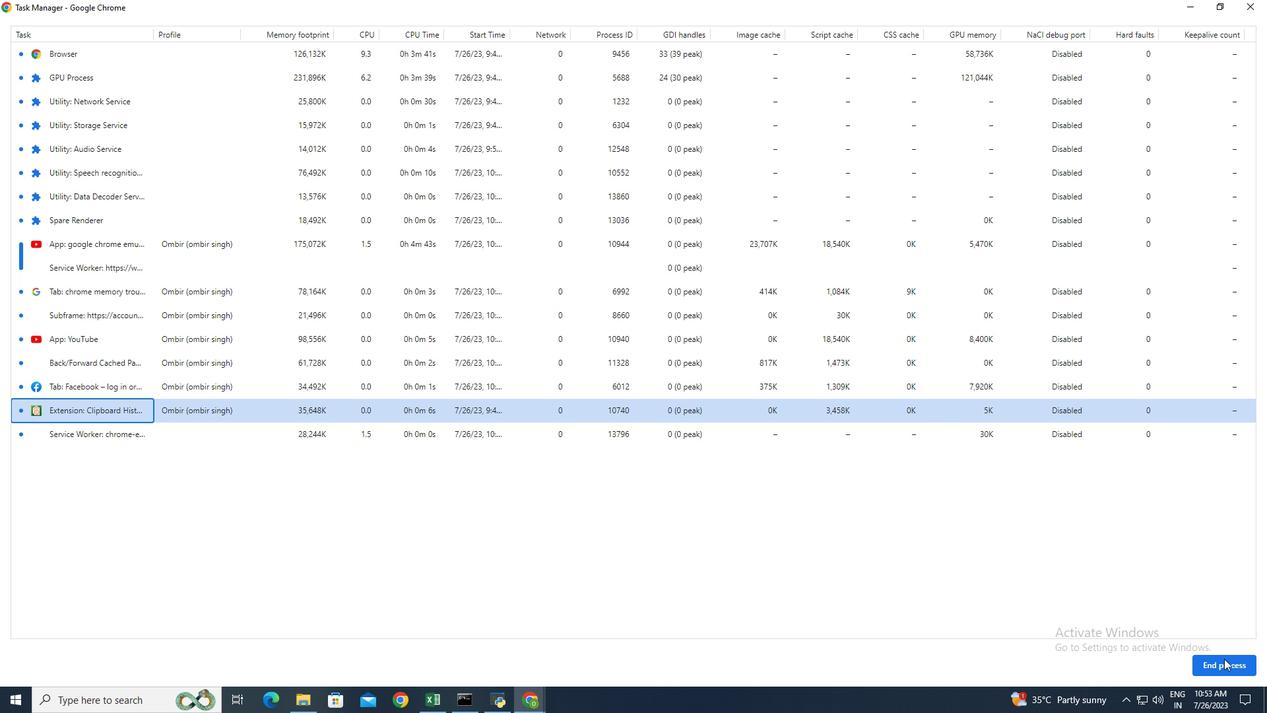
Action: Mouse pressed left at (1226, 663)
Screenshot: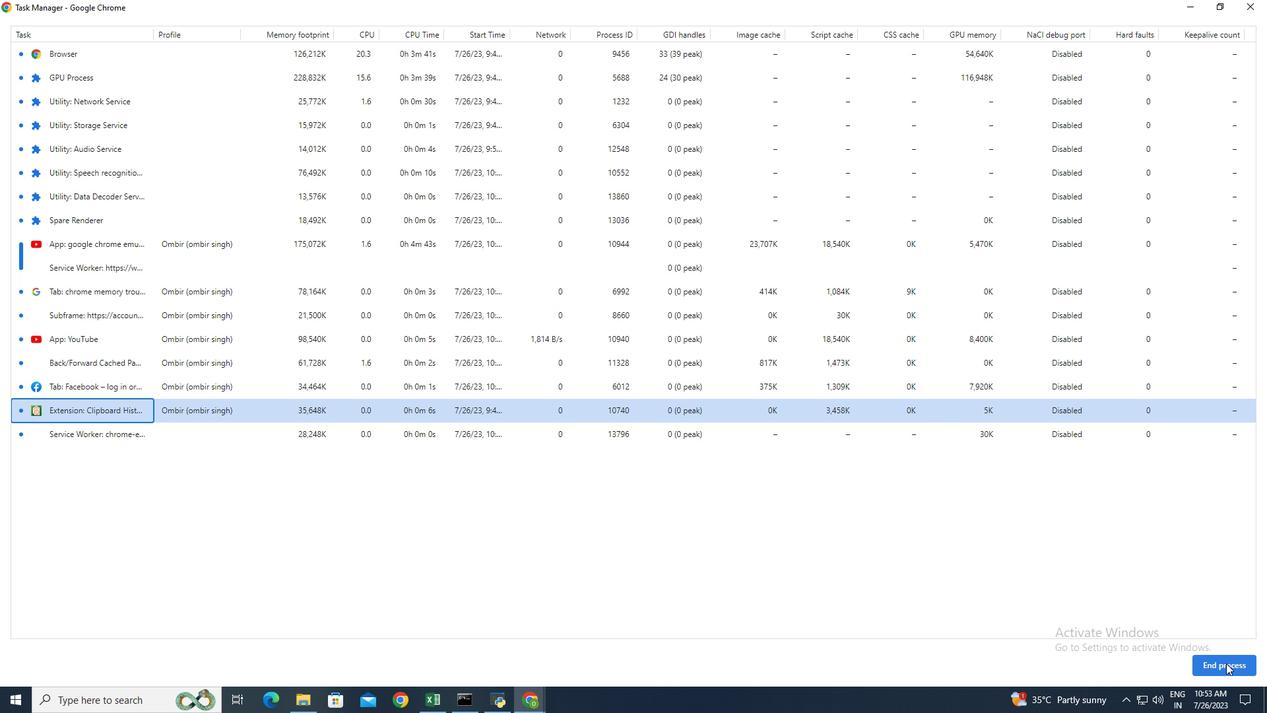 
Action: Mouse moved to (807, 363)
Screenshot: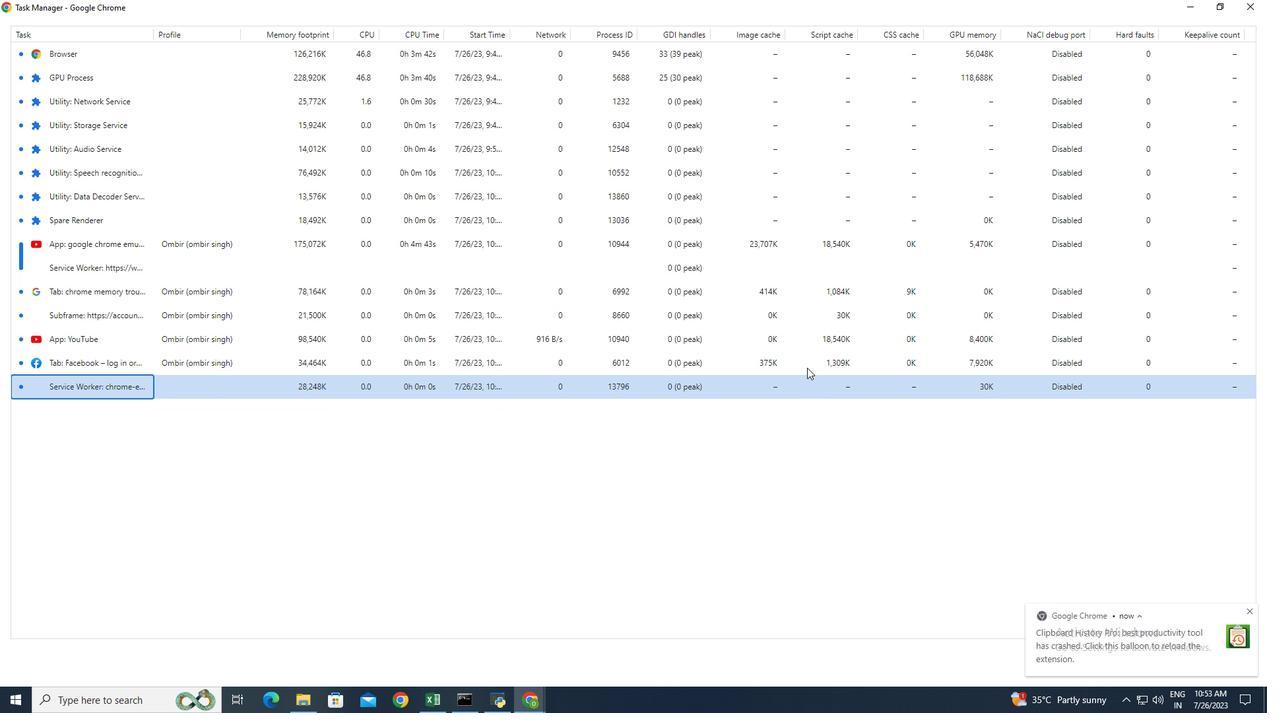 
Action: Mouse pressed left at (807, 363)
Screenshot: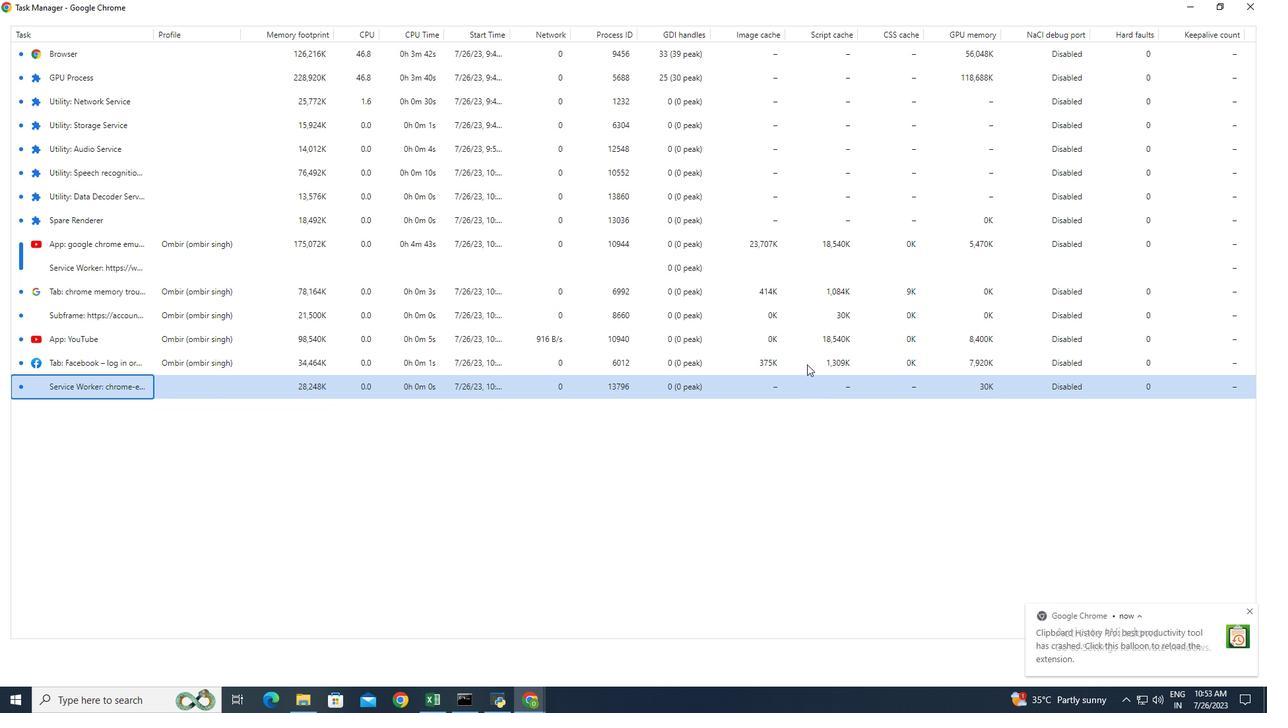 
Action: Mouse moved to (1250, 608)
Screenshot: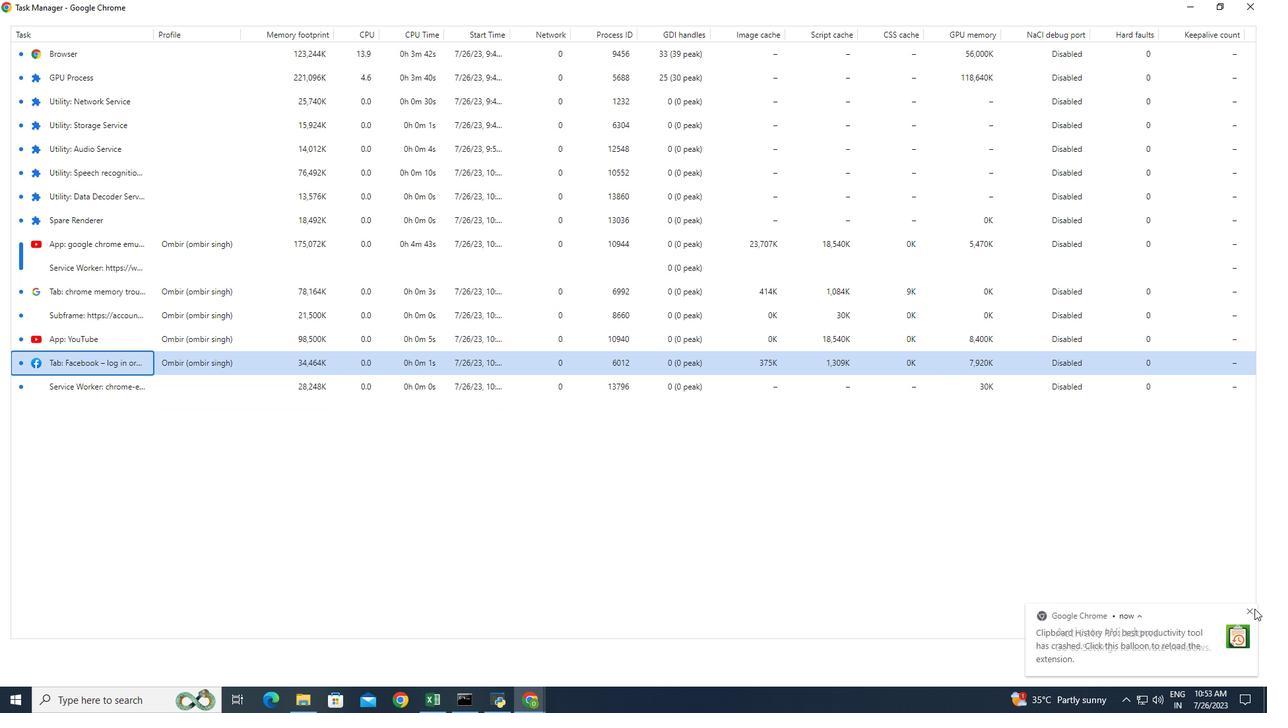 
Action: Mouse pressed left at (1250, 608)
Screenshot: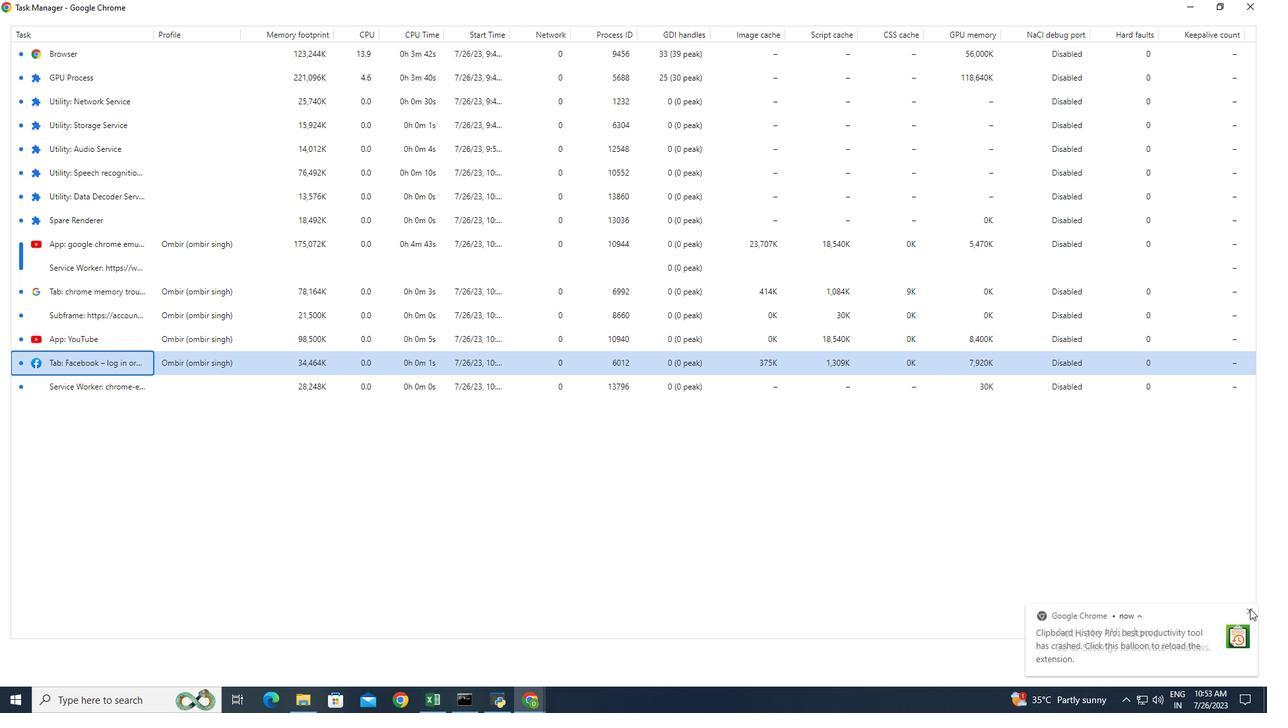 
Action: Mouse moved to (1222, 663)
Screenshot: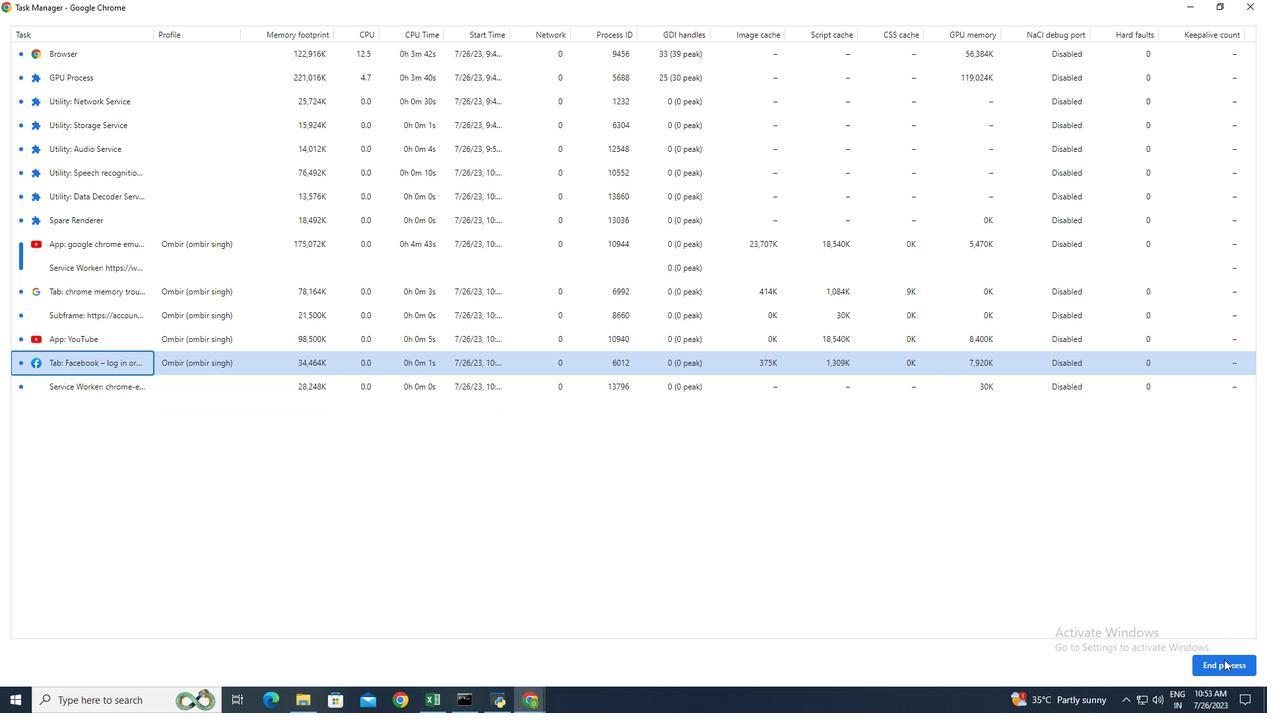 
Action: Mouse pressed left at (1222, 663)
Screenshot: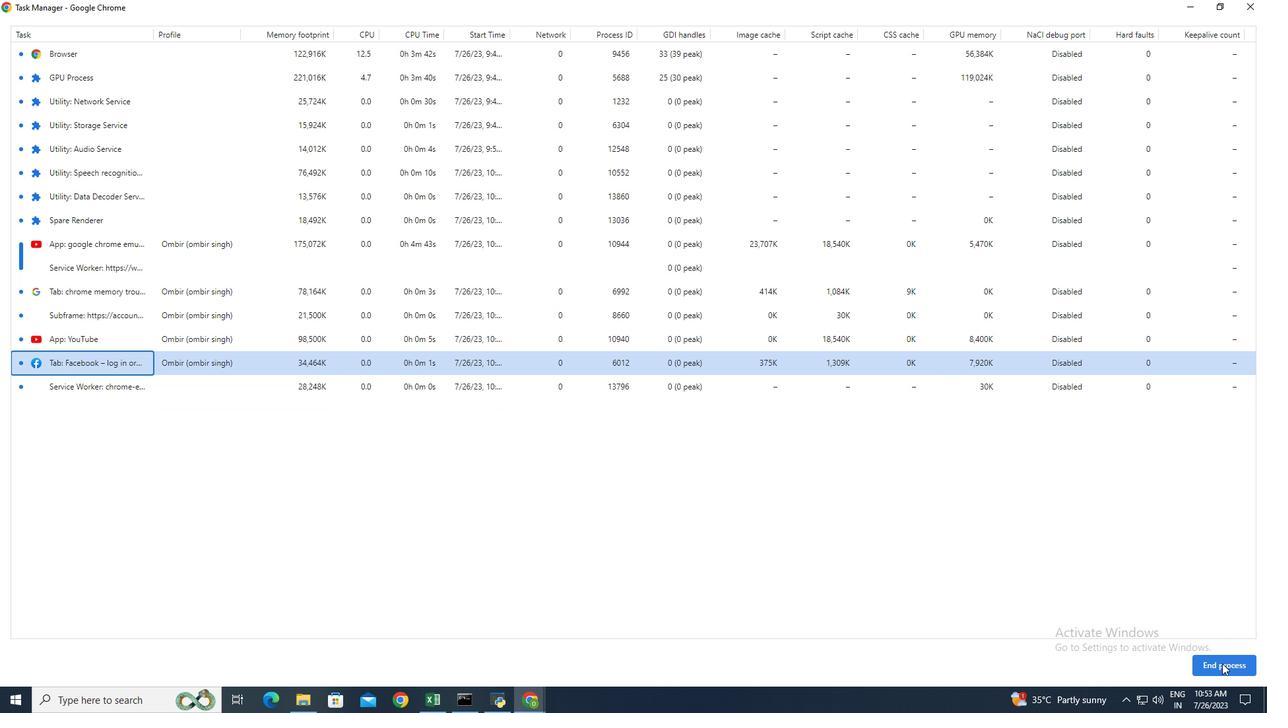 
Action: Mouse moved to (545, 338)
Screenshot: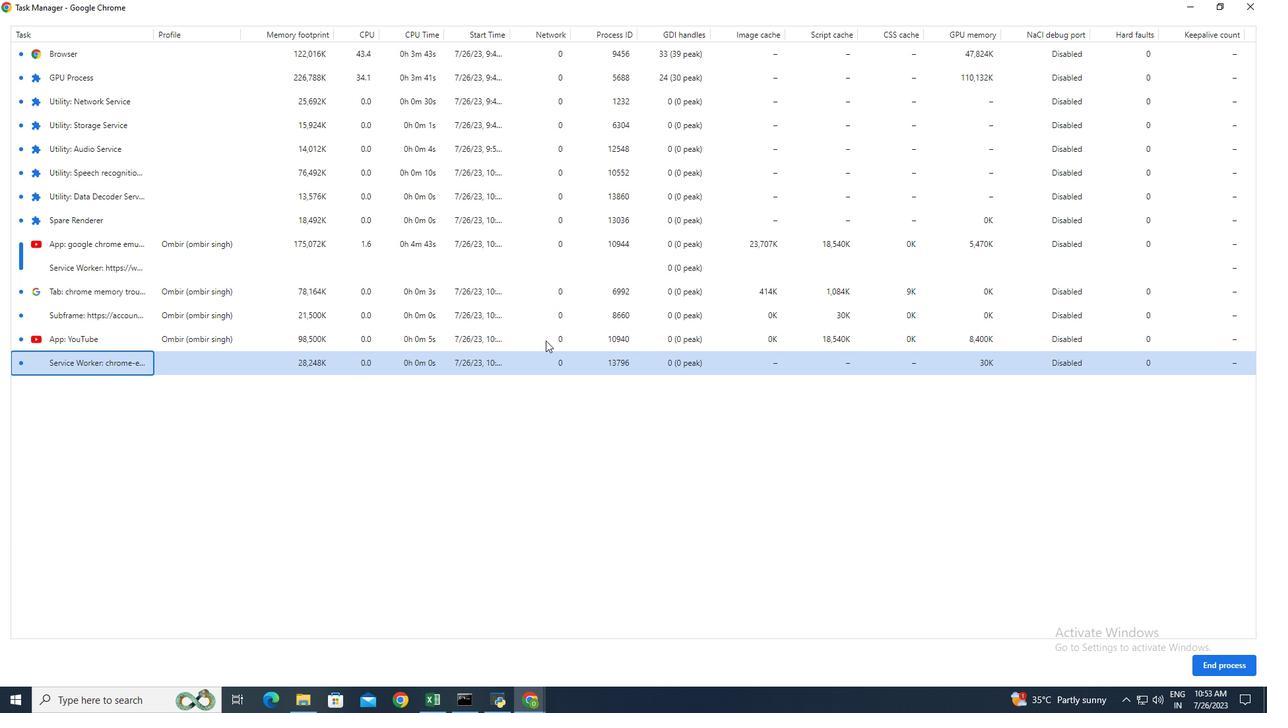 
Action: Mouse pressed left at (545, 338)
Screenshot: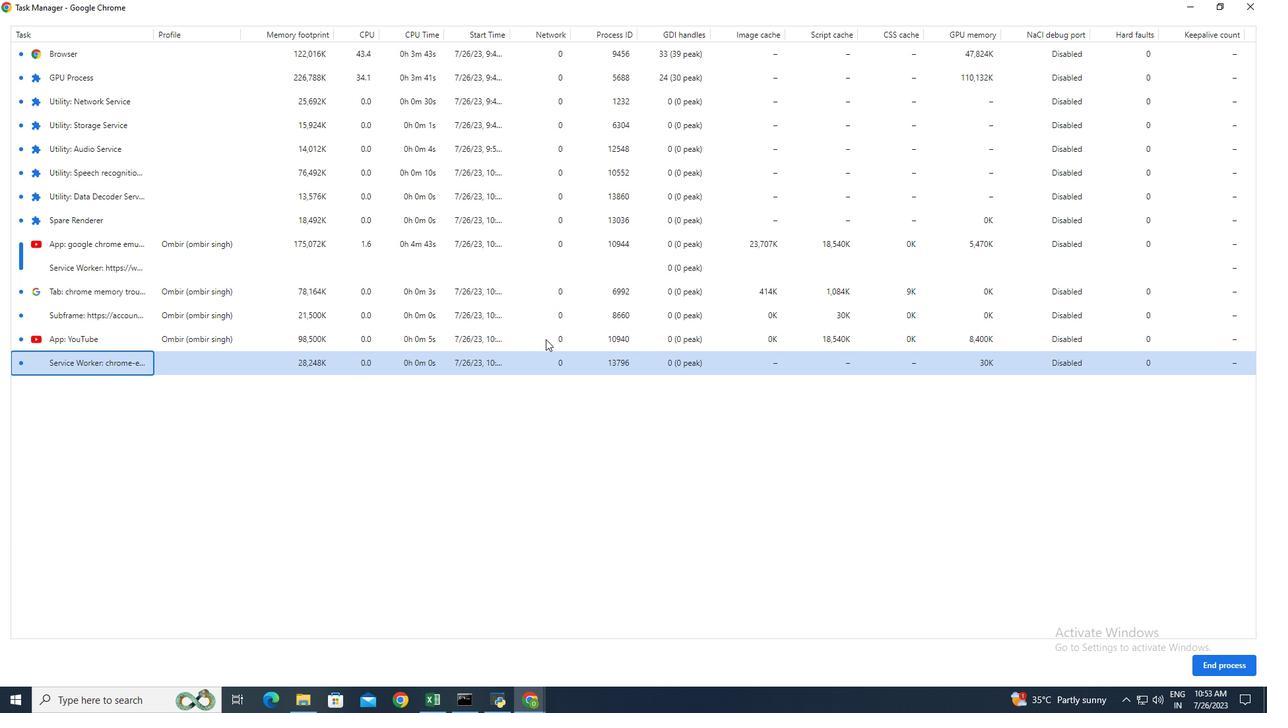 
Action: Mouse moved to (1219, 664)
Screenshot: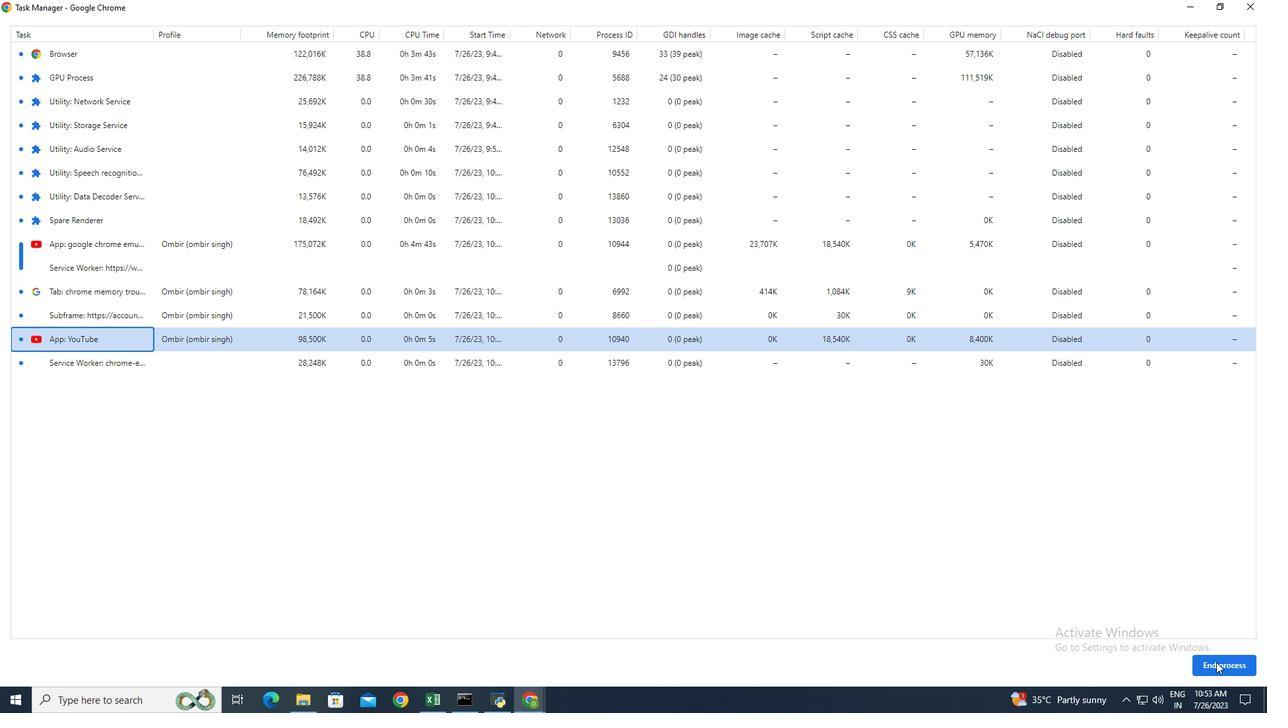 
Action: Mouse pressed left at (1219, 664)
Screenshot: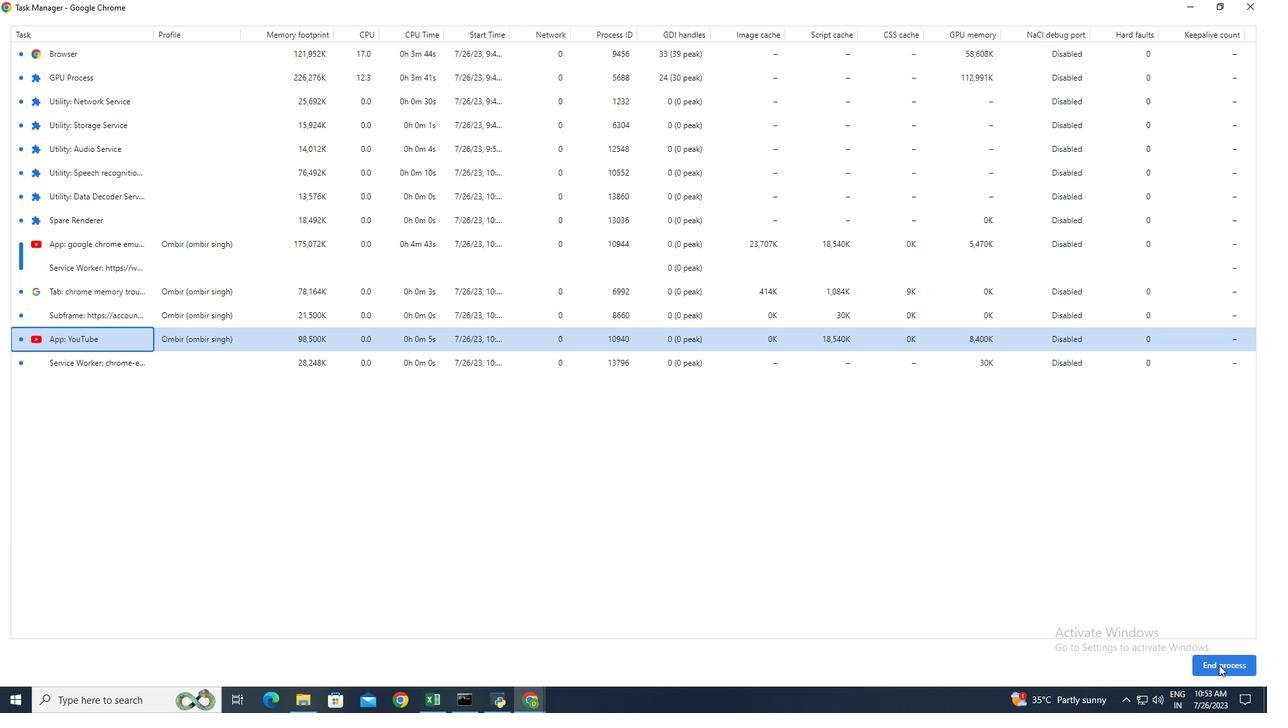 
Action: Mouse moved to (1240, 12)
Screenshot: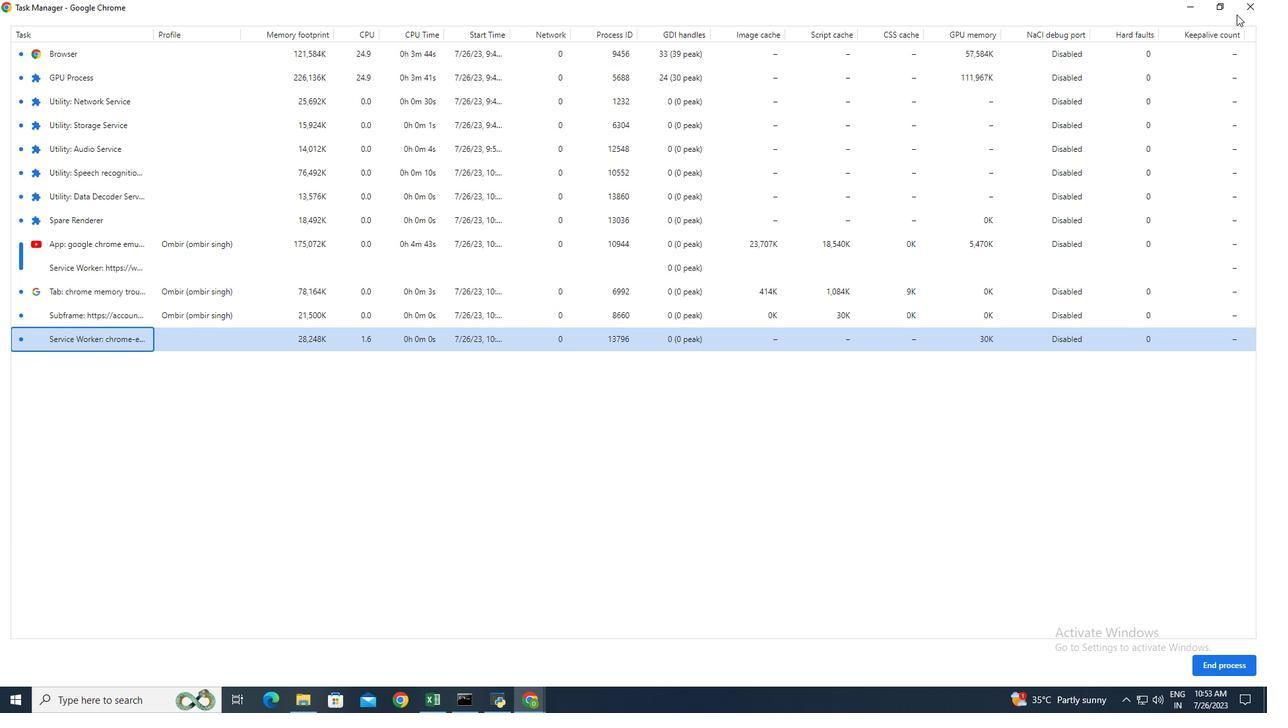 
Action: Mouse pressed left at (1240, 12)
Screenshot: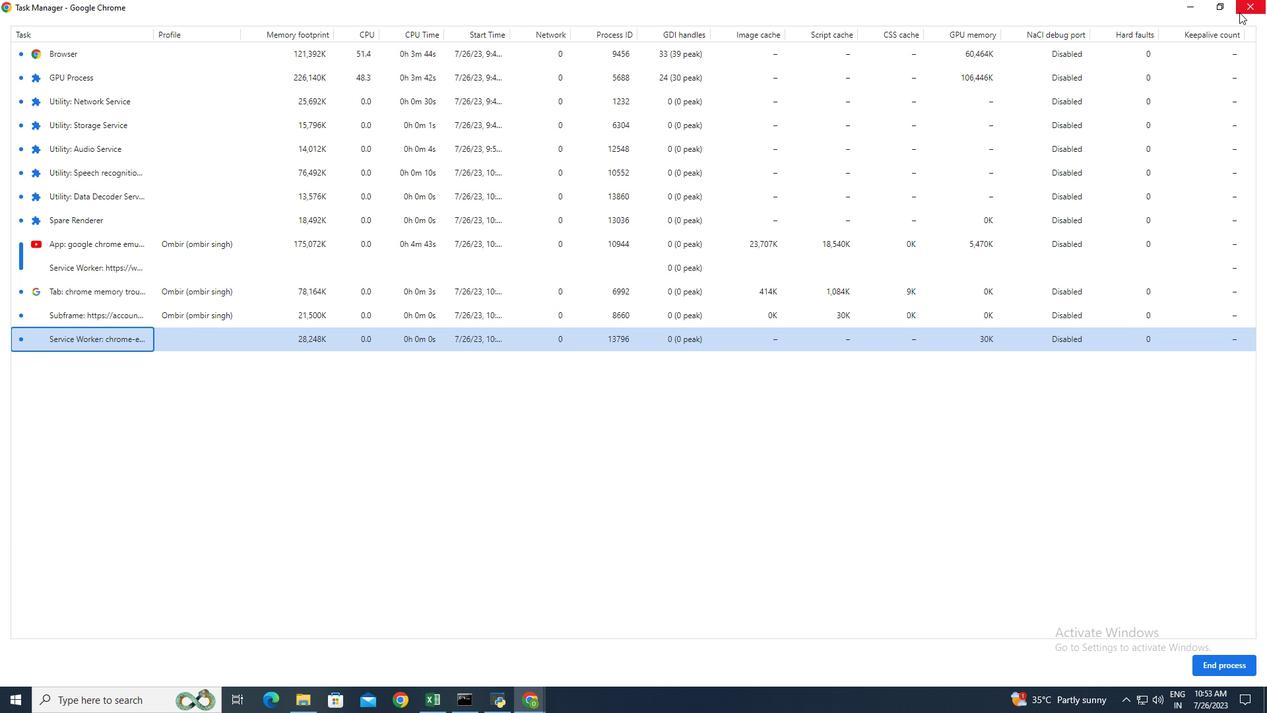 
Action: Mouse moved to (625, 9)
Screenshot: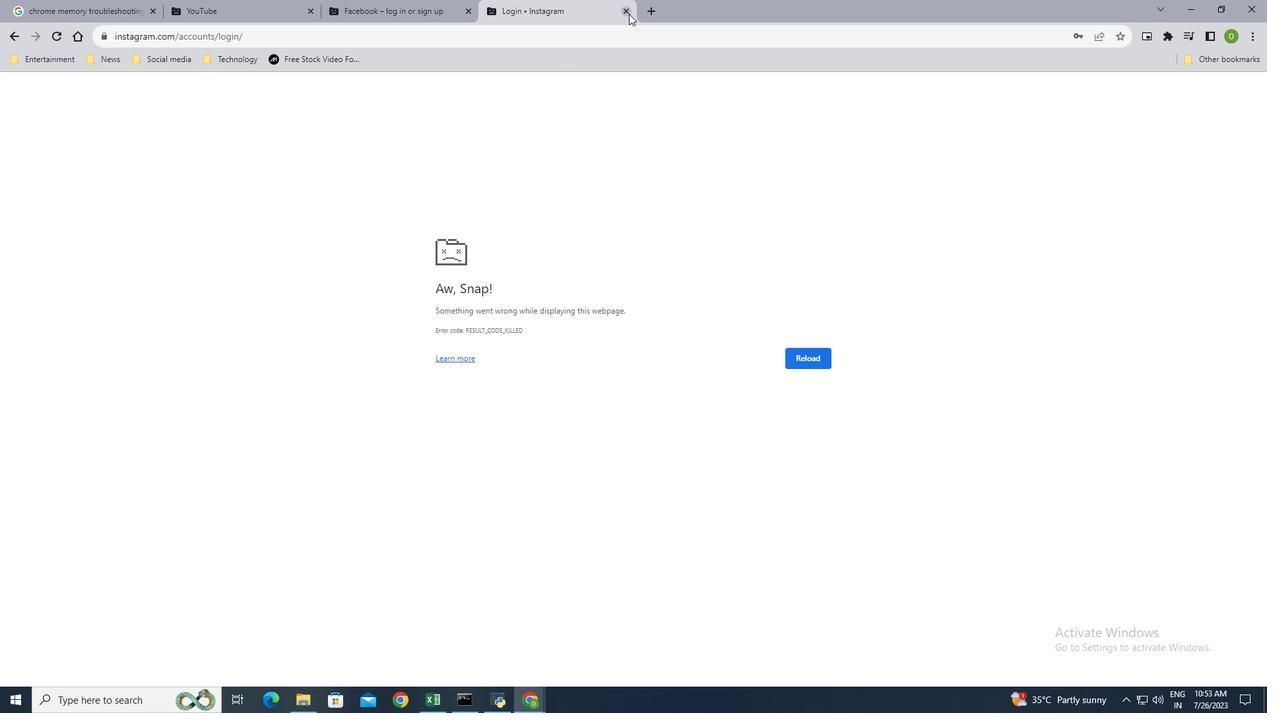 
Action: Mouse pressed left at (625, 9)
Screenshot: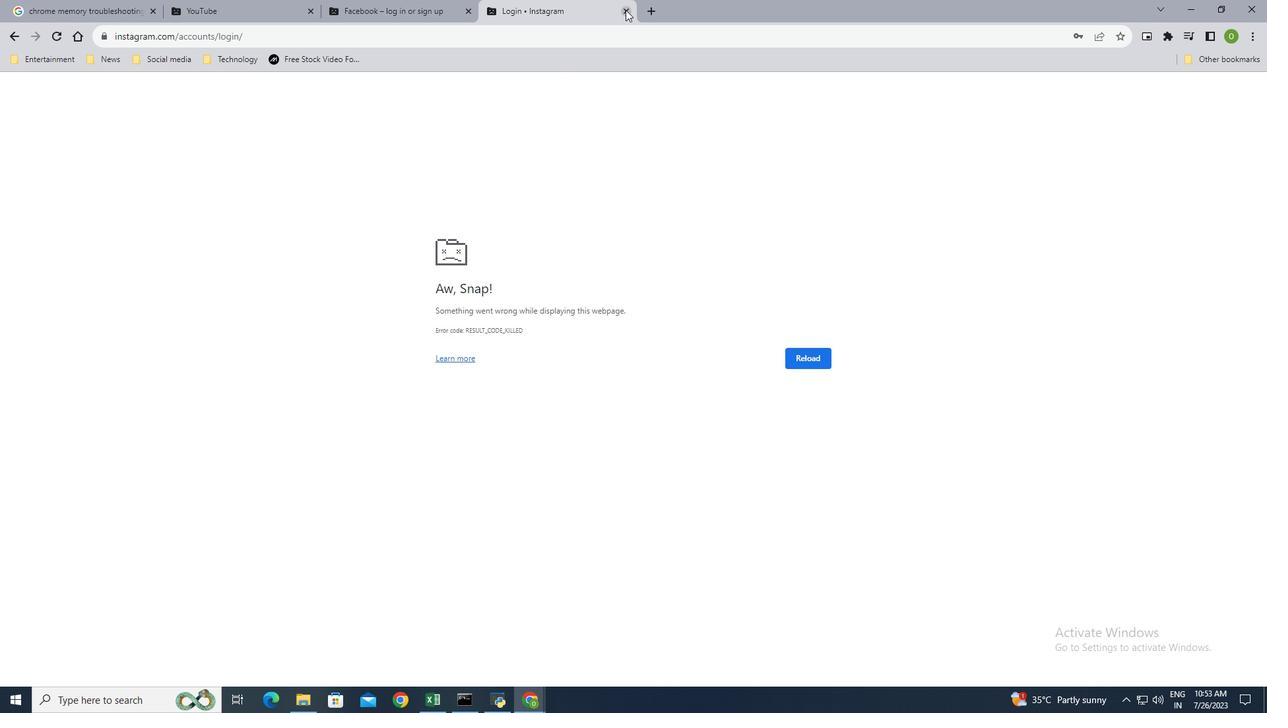 
Action: Mouse moved to (468, 9)
Screenshot: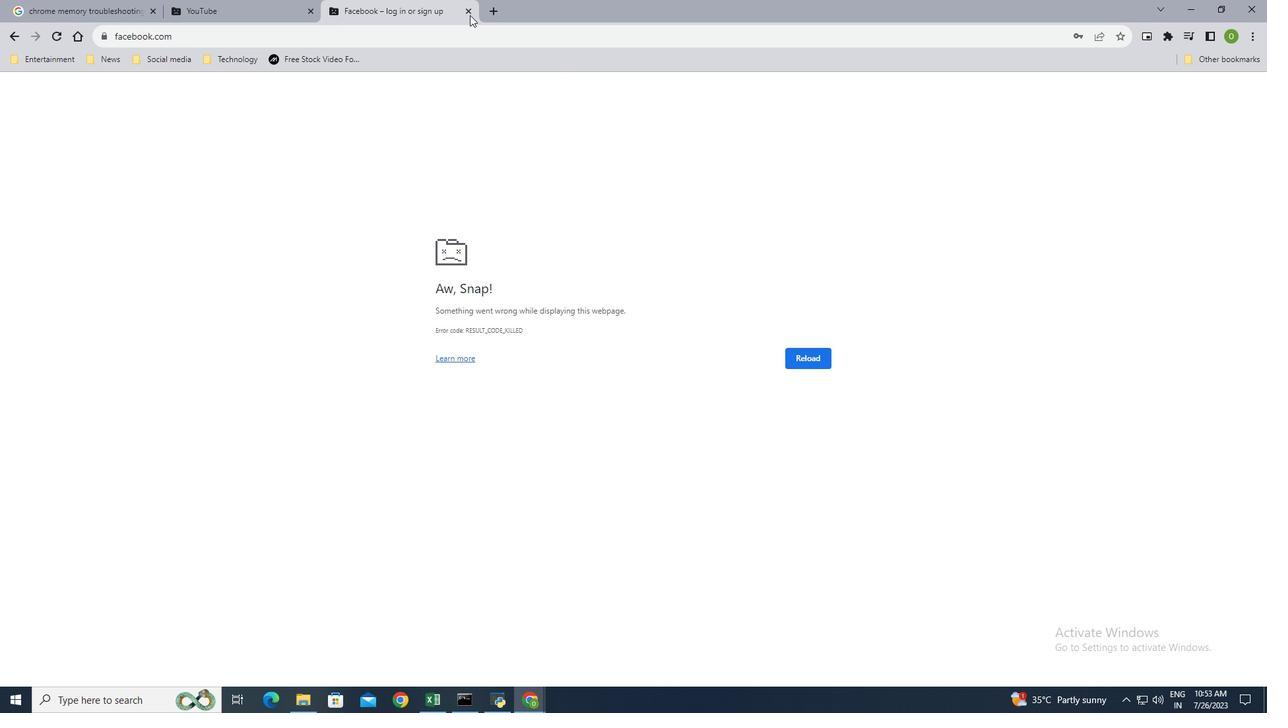 
Action: Mouse pressed left at (468, 9)
Screenshot: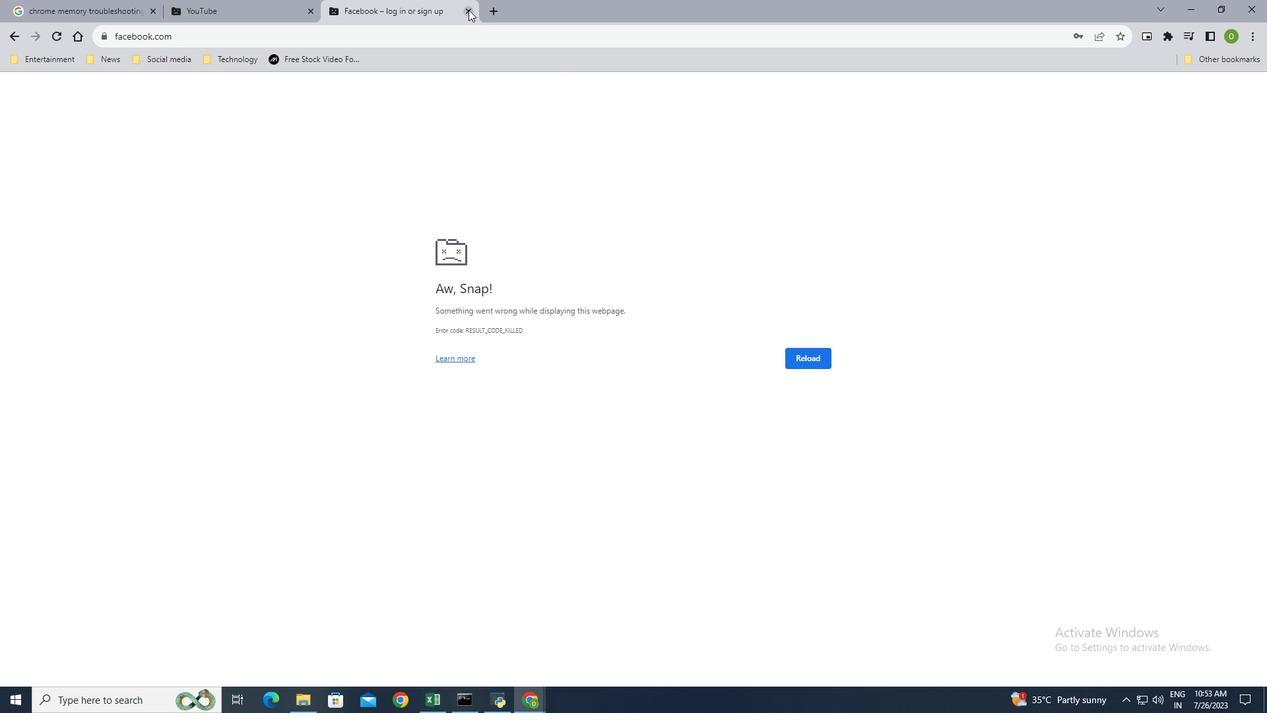 
Action: Mouse moved to (311, 10)
Screenshot: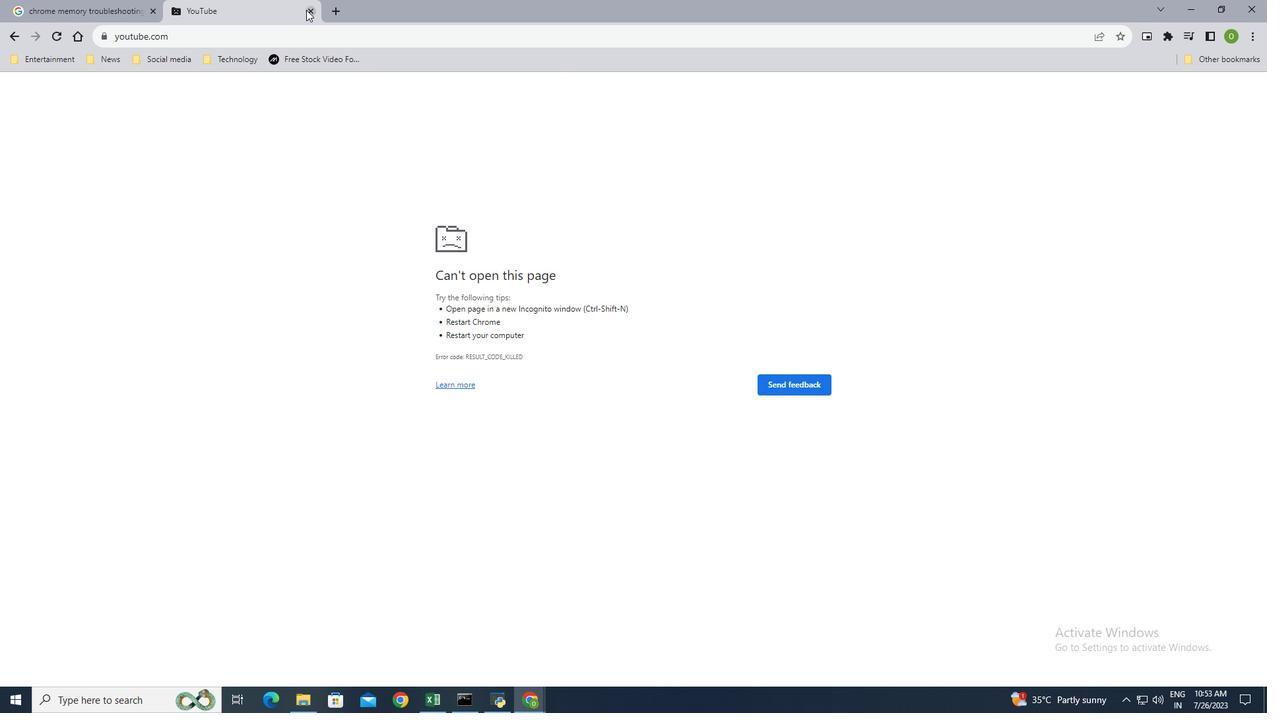 
Action: Mouse pressed left at (311, 10)
Screenshot: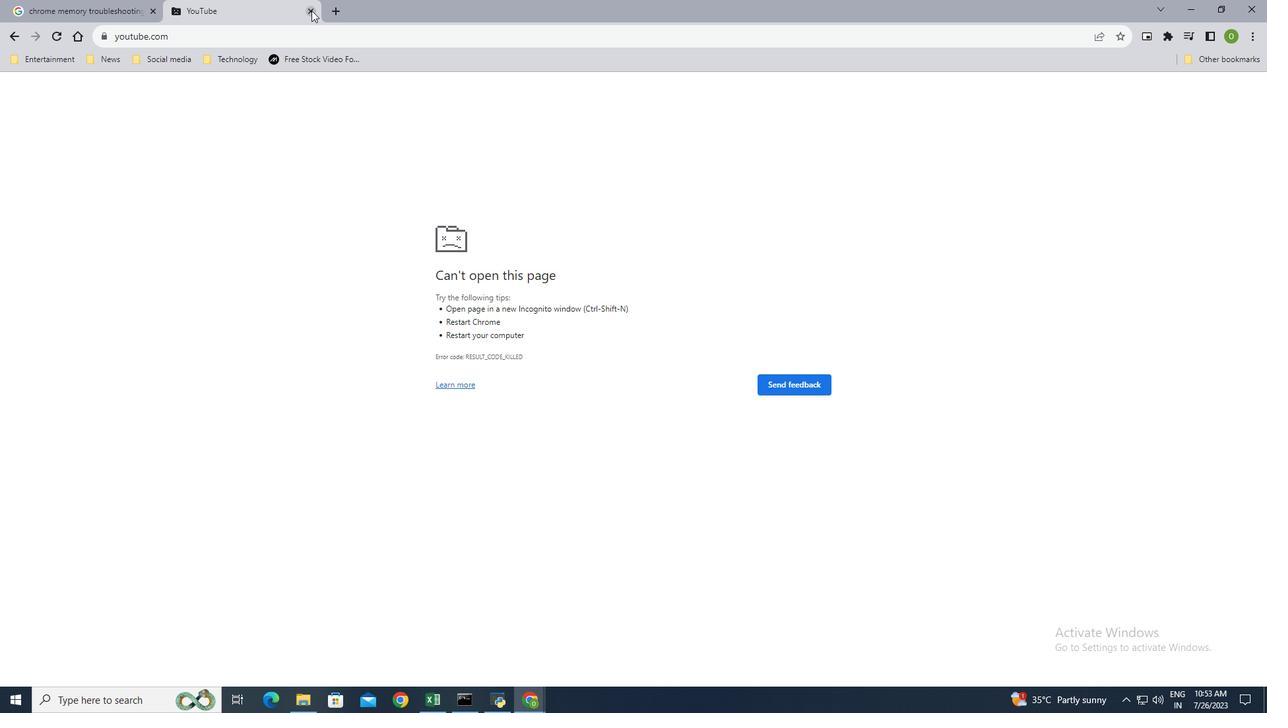 
Action: Mouse moved to (177, 9)
Screenshot: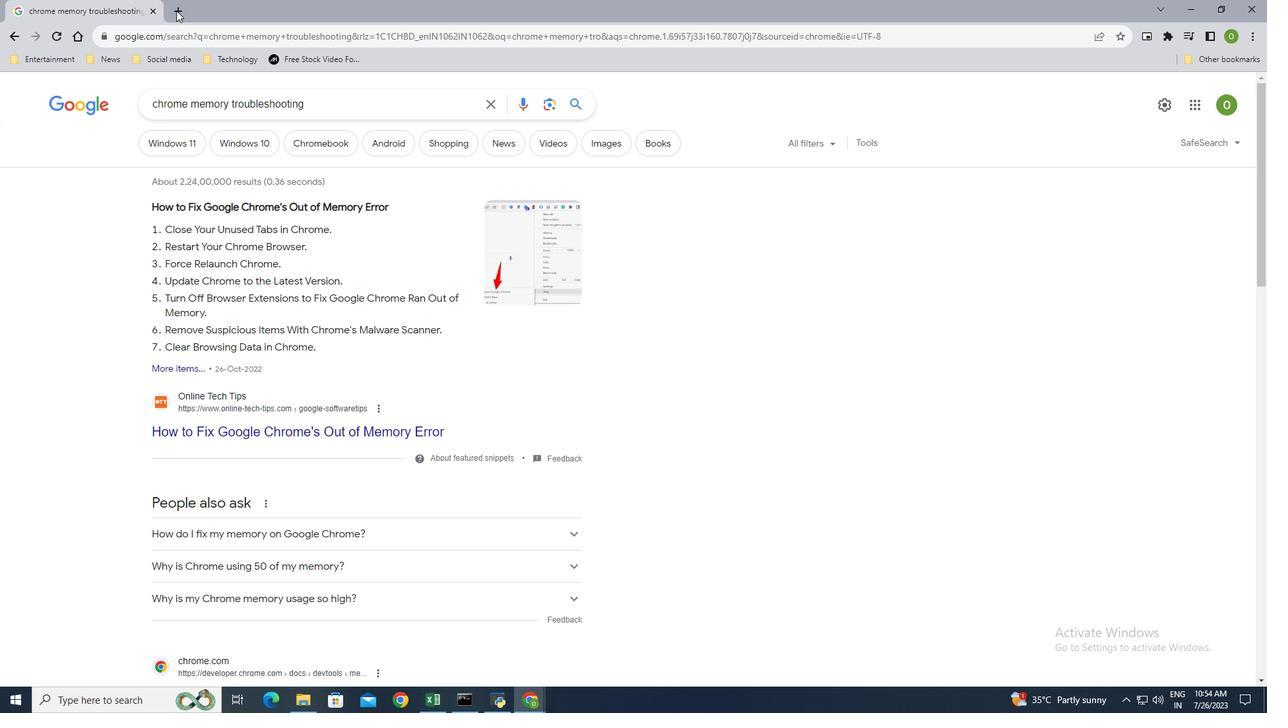 
Action: Mouse pressed left at (177, 9)
Screenshot: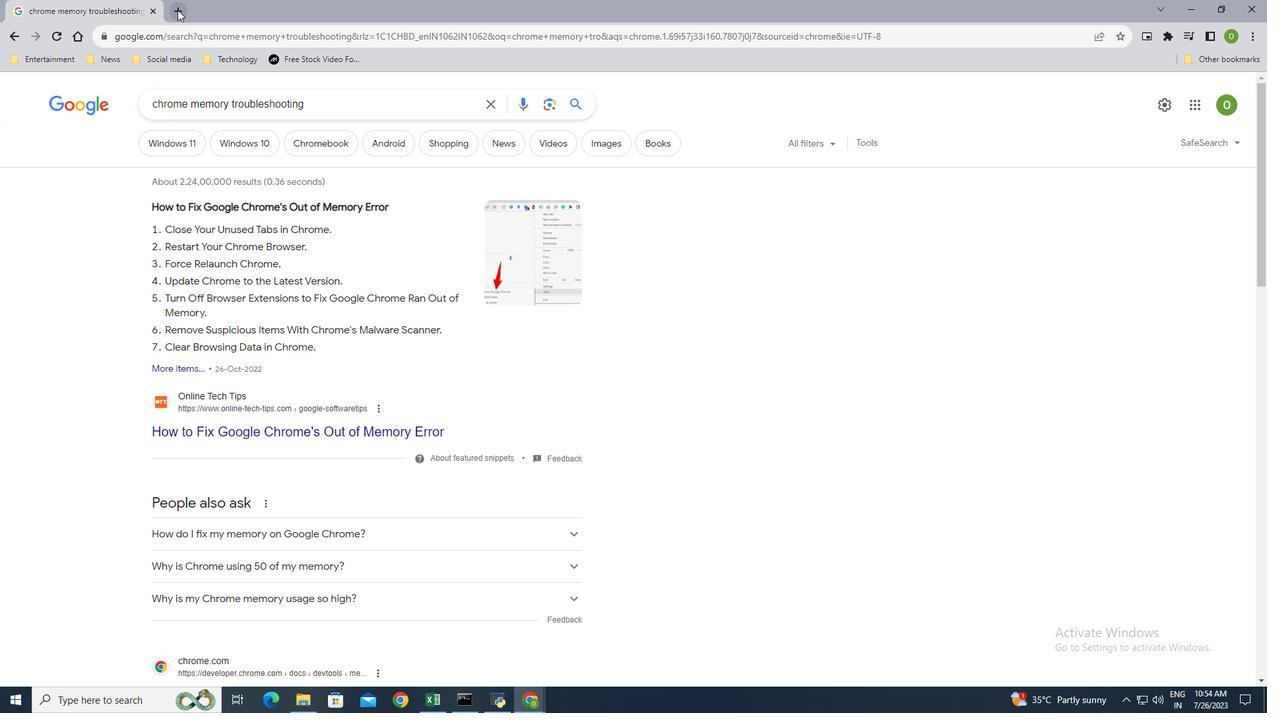 
Action: Mouse moved to (1255, 40)
Screenshot: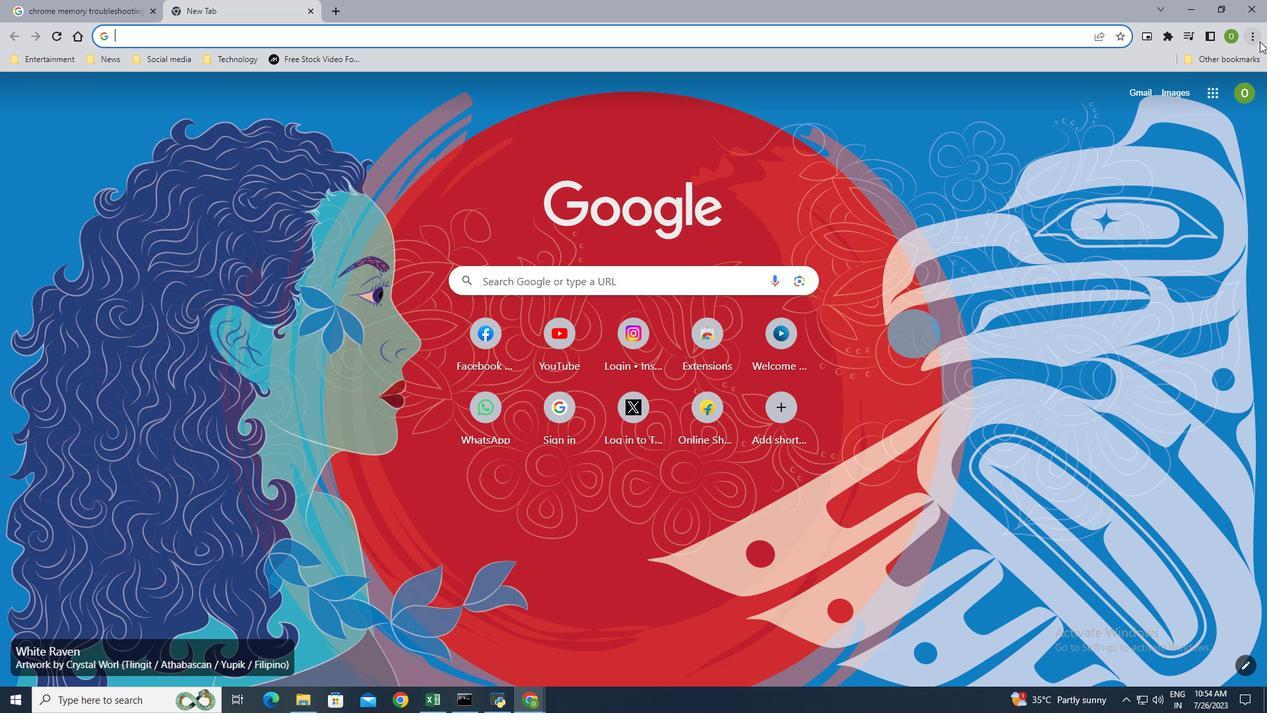 
Action: Mouse pressed left at (1255, 40)
Screenshot: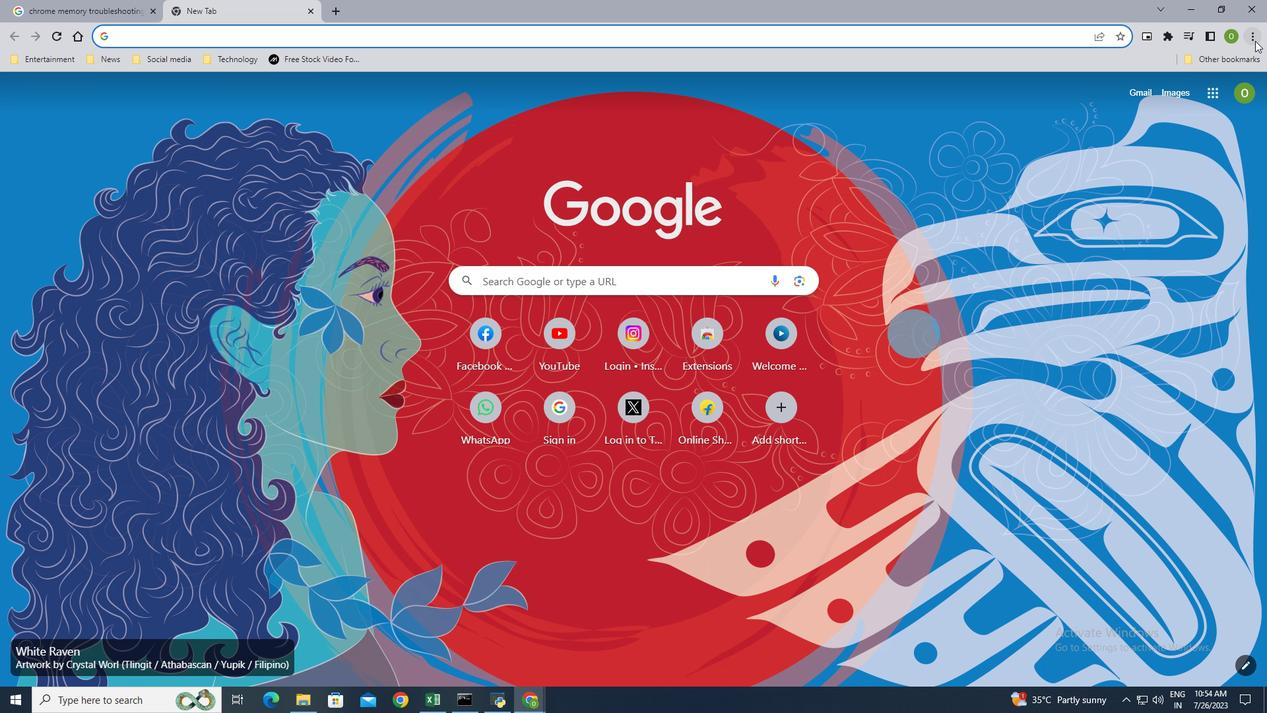 
Action: Mouse moved to (1142, 170)
Screenshot: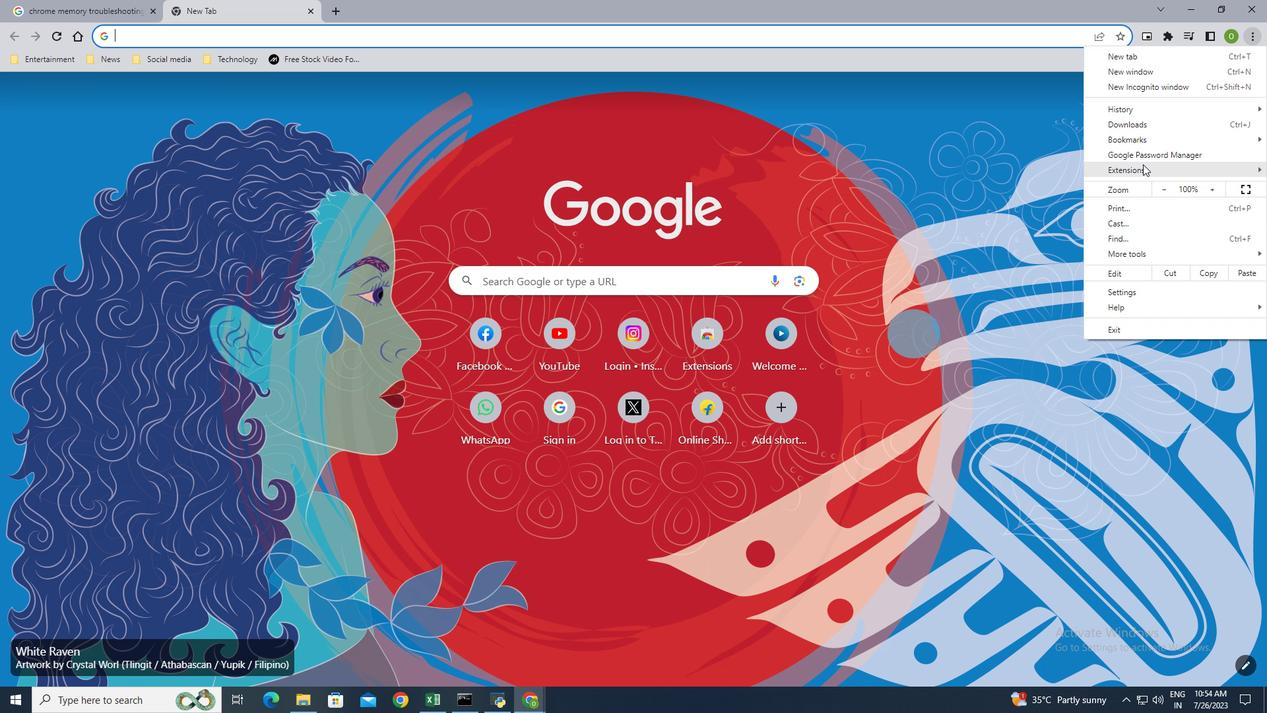 
Action: Mouse pressed left at (1142, 170)
Screenshot: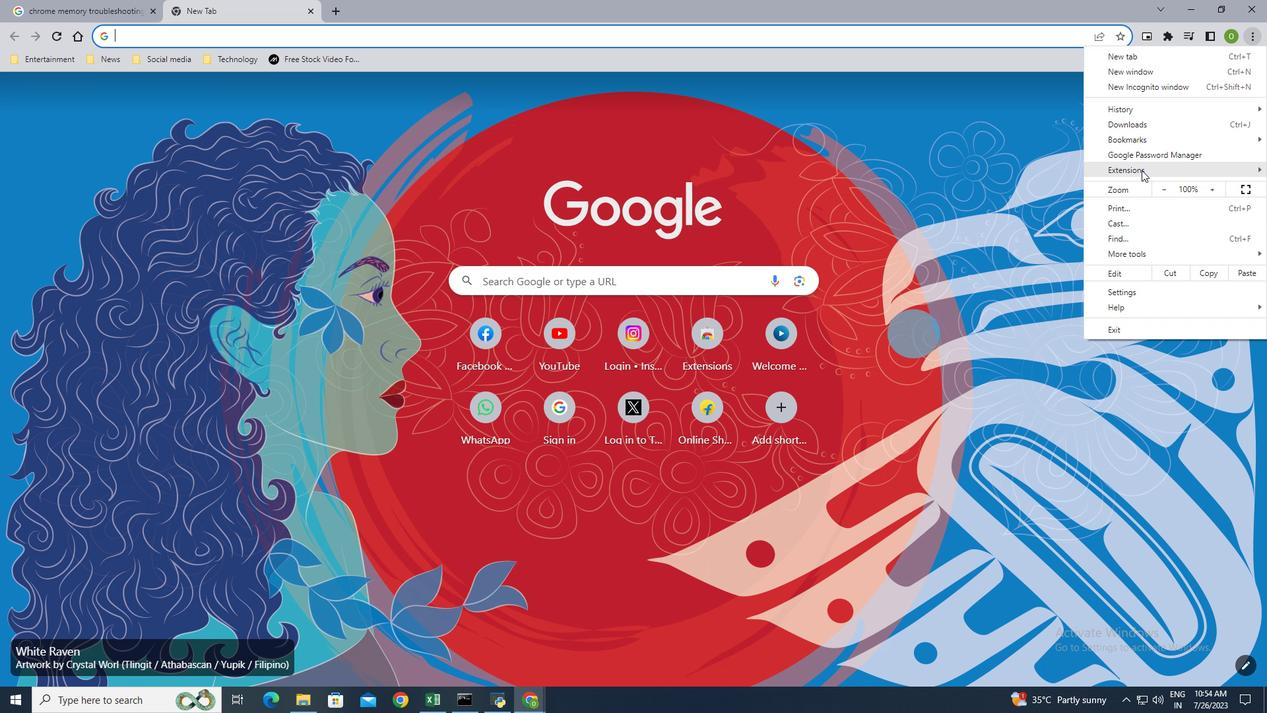 
Action: Mouse moved to (1036, 172)
Screenshot: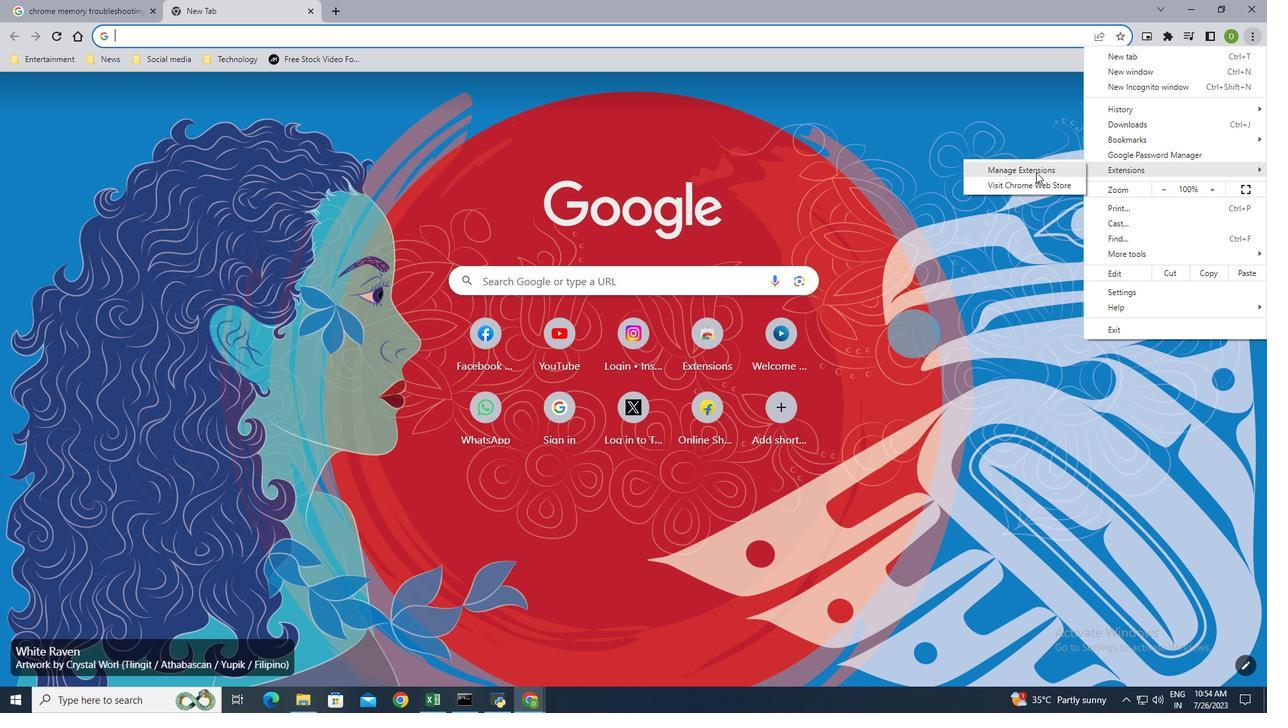 
Action: Mouse pressed left at (1036, 172)
Screenshot: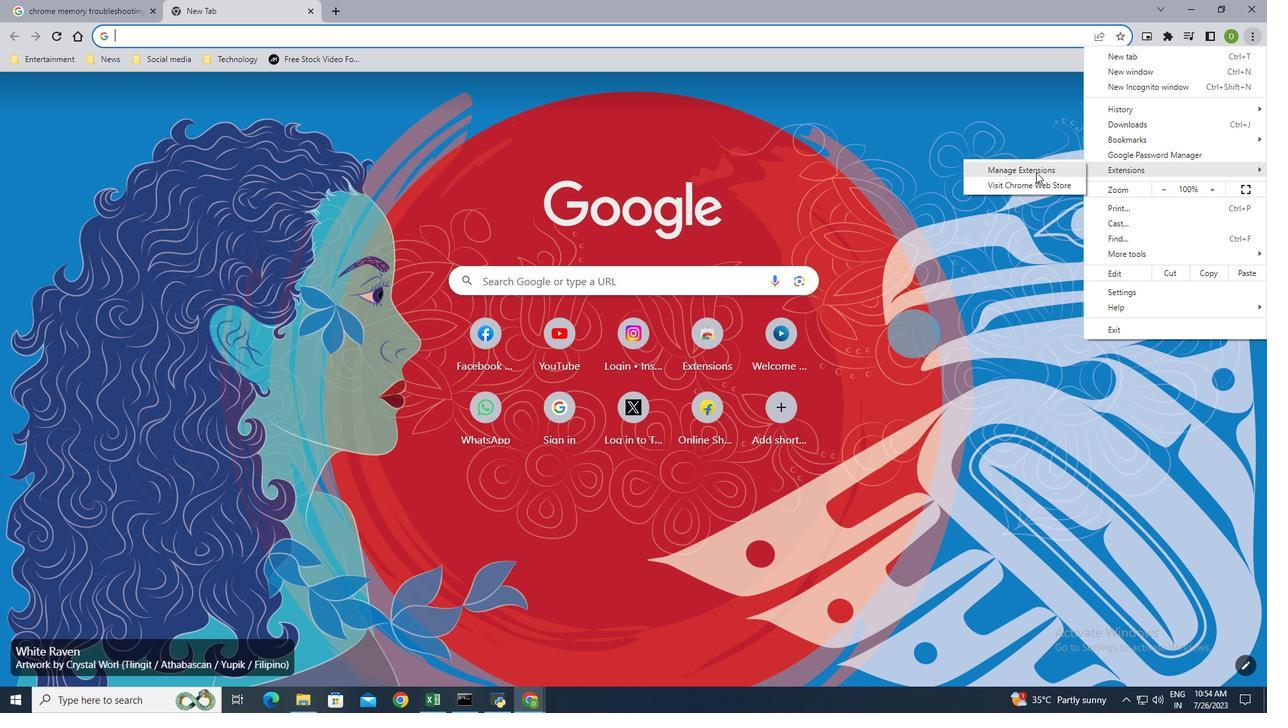 
Action: Mouse moved to (865, 216)
Screenshot: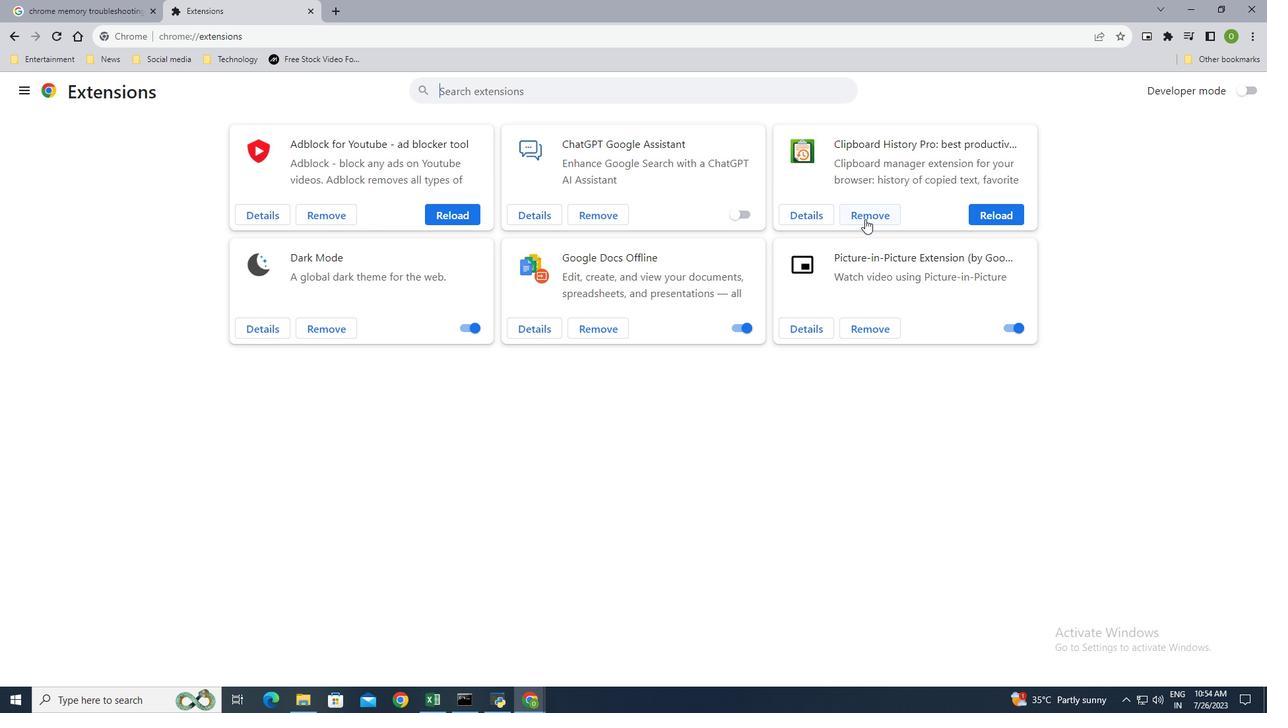 
Action: Mouse pressed left at (865, 216)
Screenshot: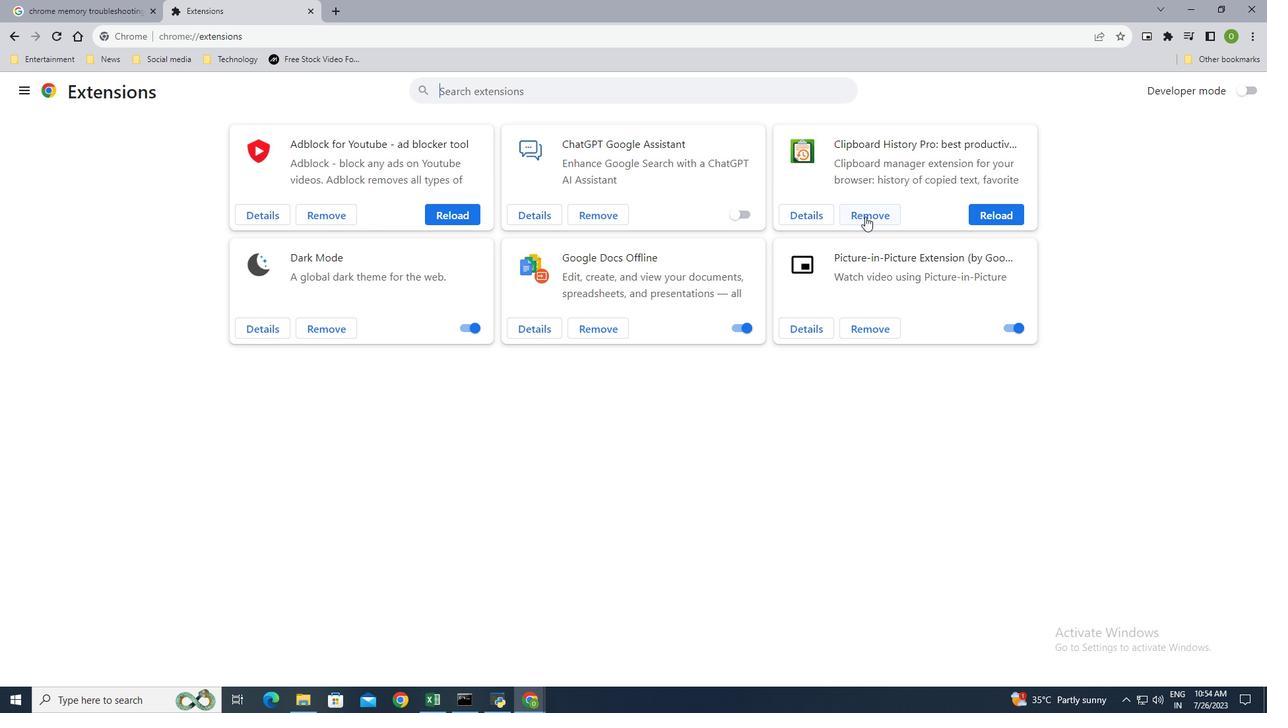 
Action: Mouse moved to (1096, 139)
Screenshot: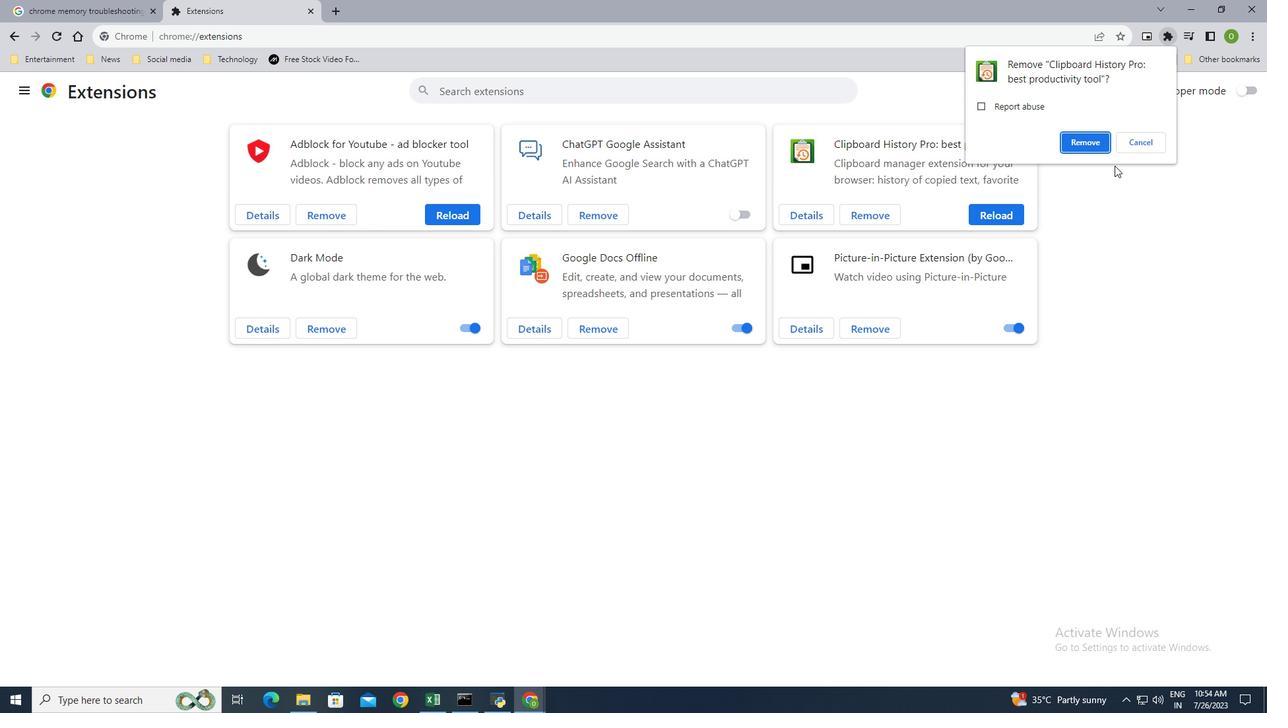 
Action: Mouse pressed left at (1096, 139)
Screenshot: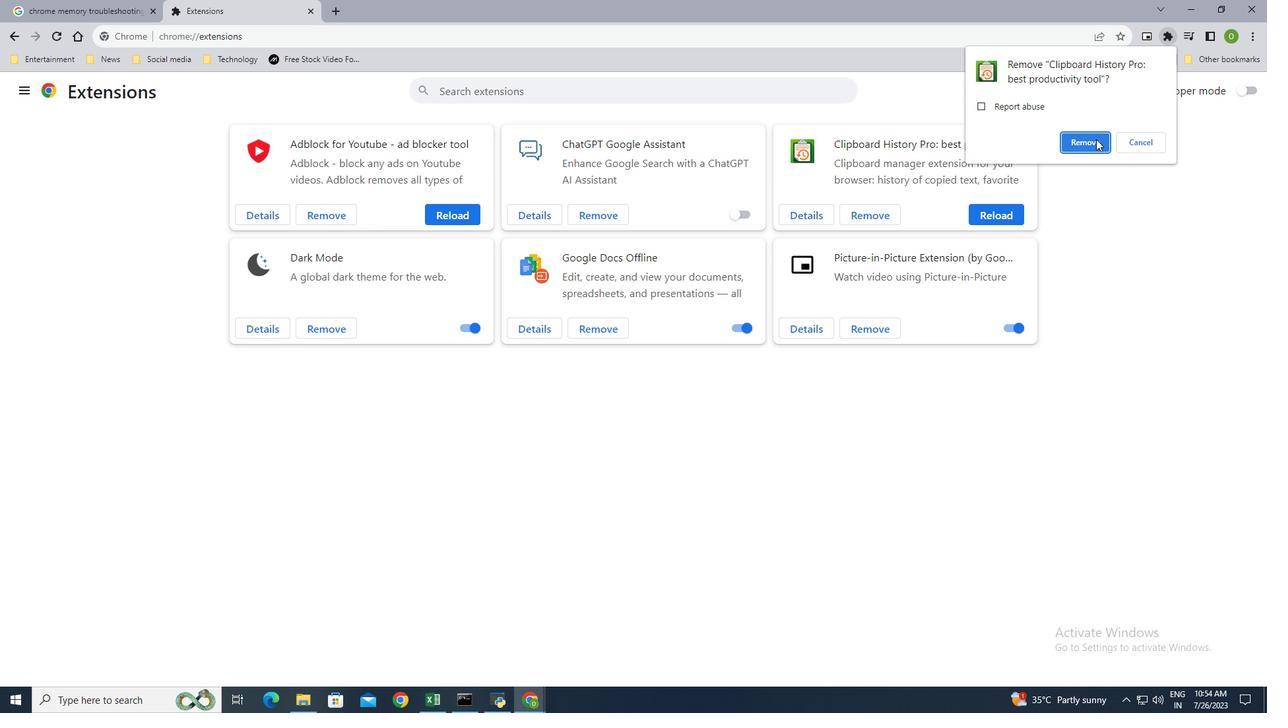 
Action: Mouse moved to (469, 8)
Screenshot: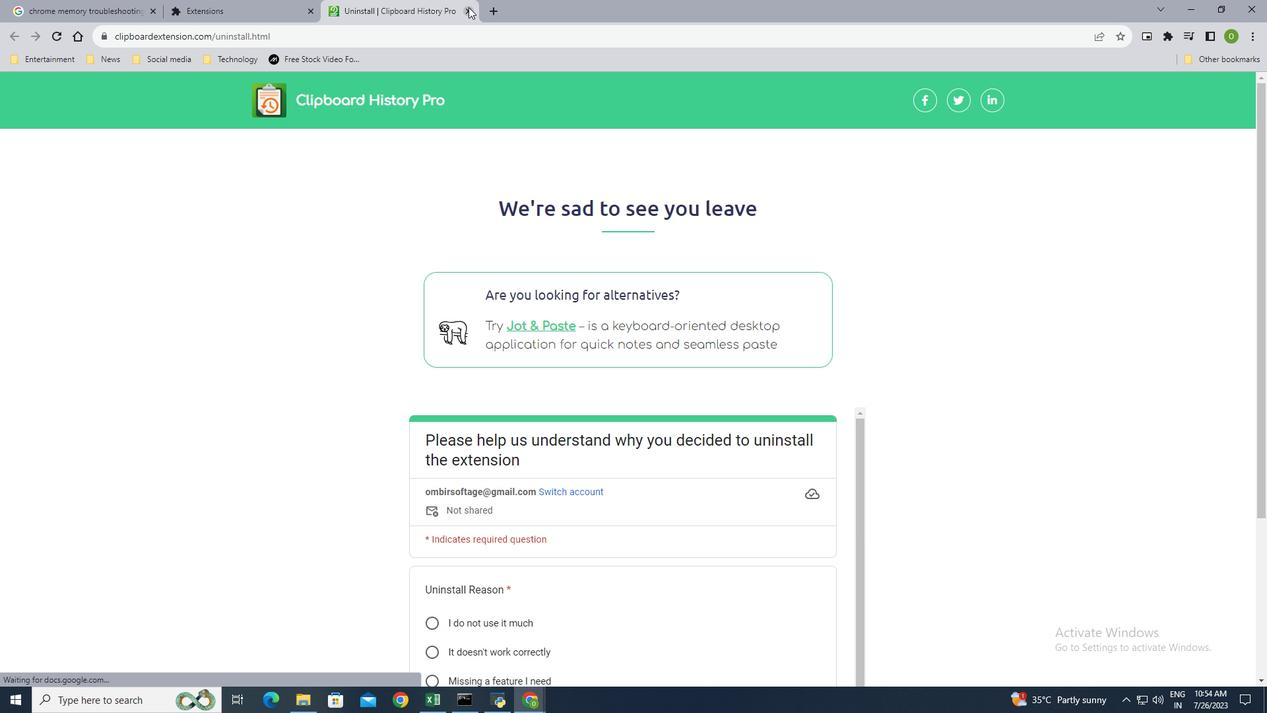 
Action: Mouse pressed left at (469, 8)
Screenshot: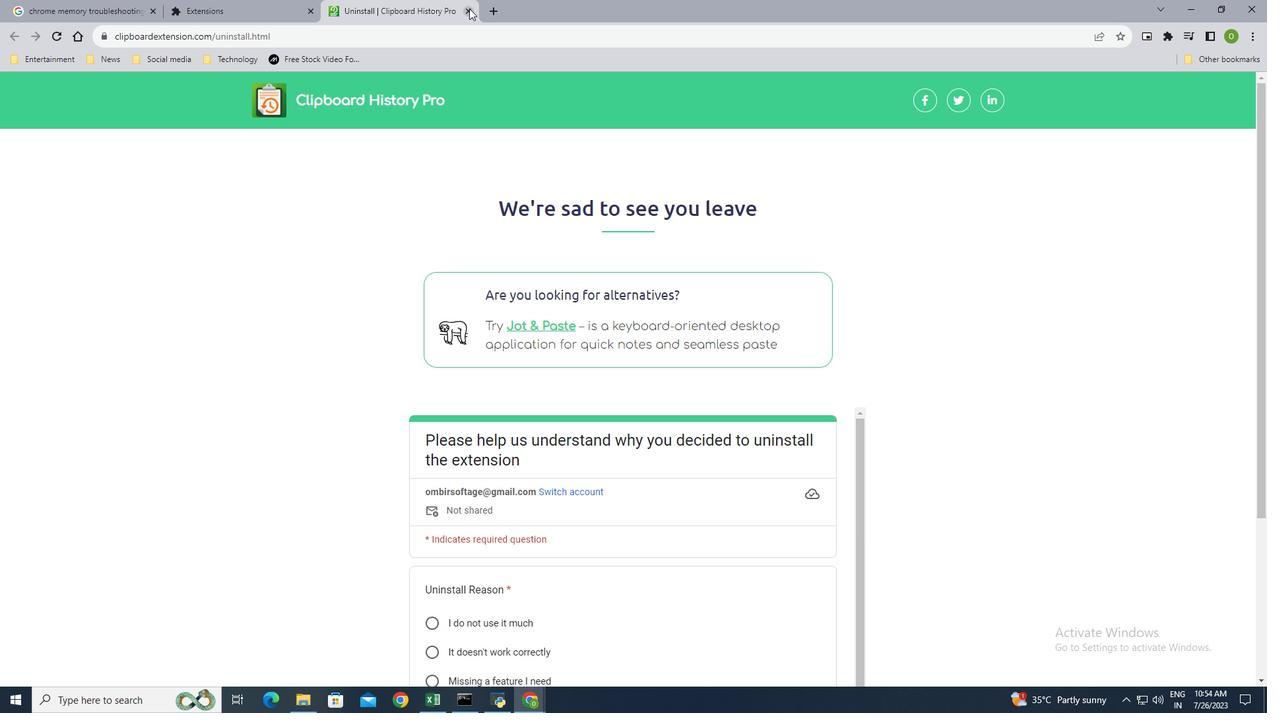 
Action: Mouse moved to (332, 326)
Screenshot: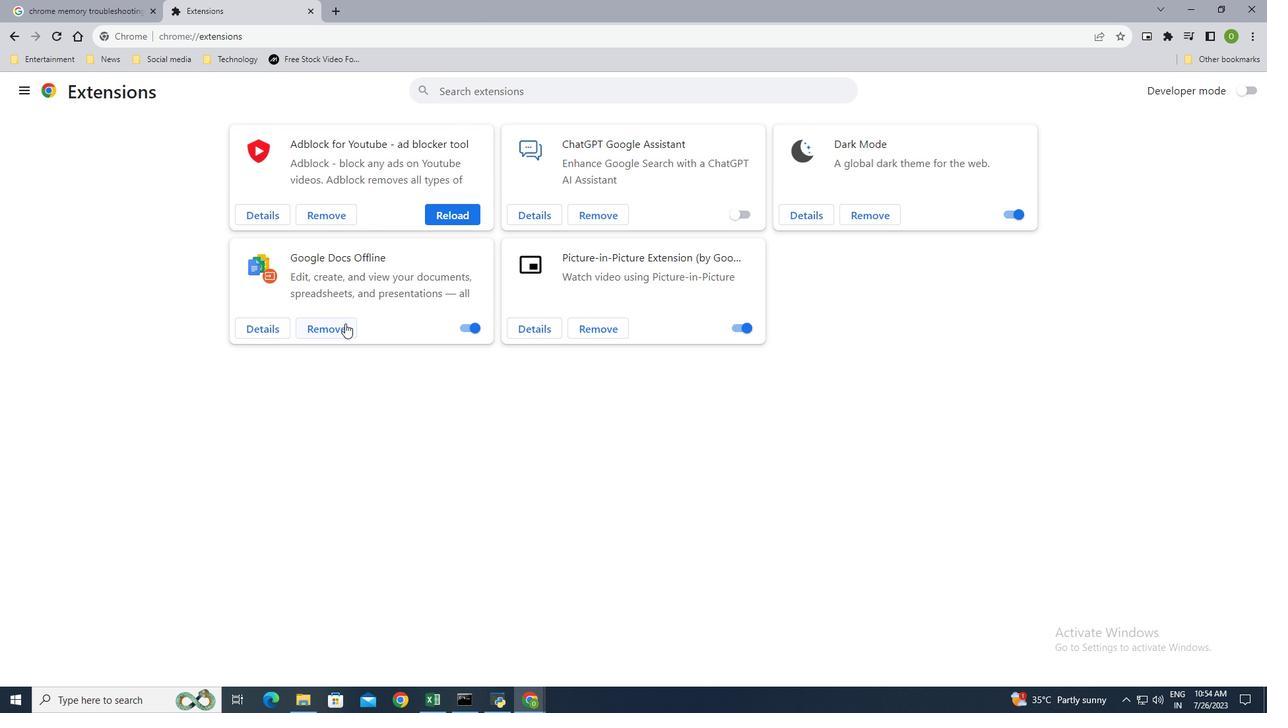 
Action: Mouse pressed left at (332, 326)
Screenshot: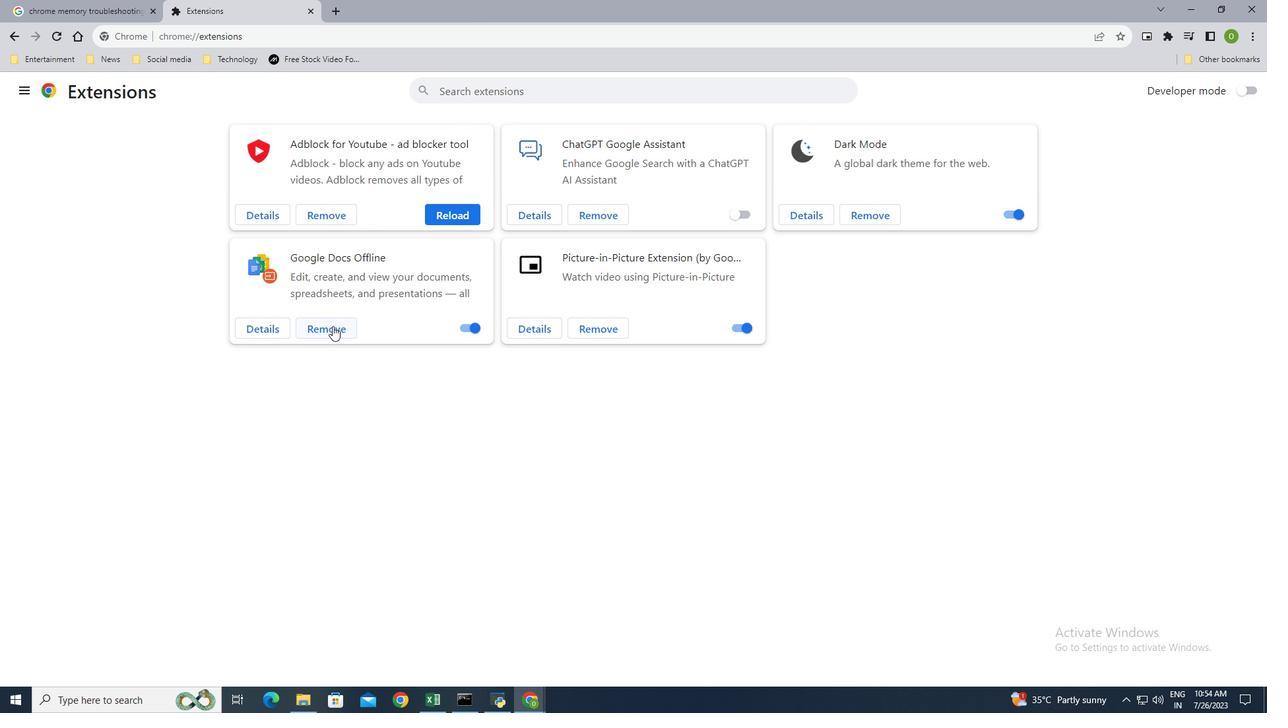 
Action: Mouse moved to (1069, 130)
Screenshot: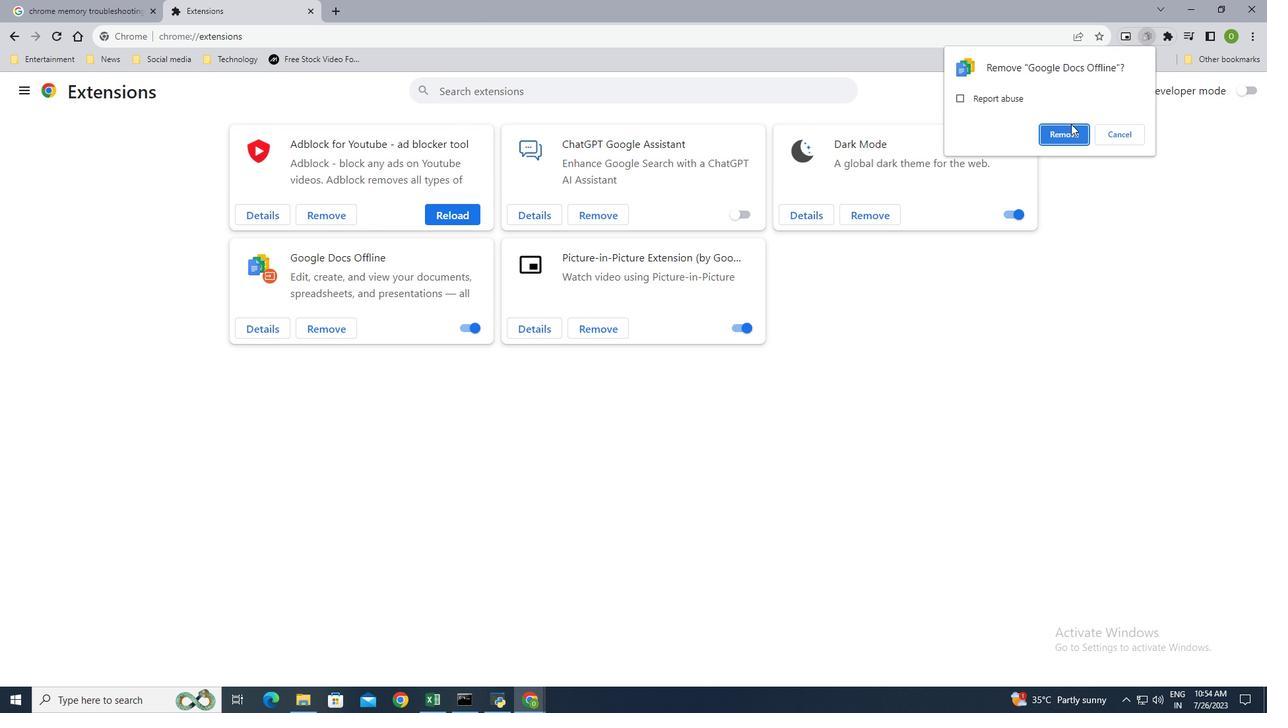 
Action: Mouse pressed left at (1069, 130)
Screenshot: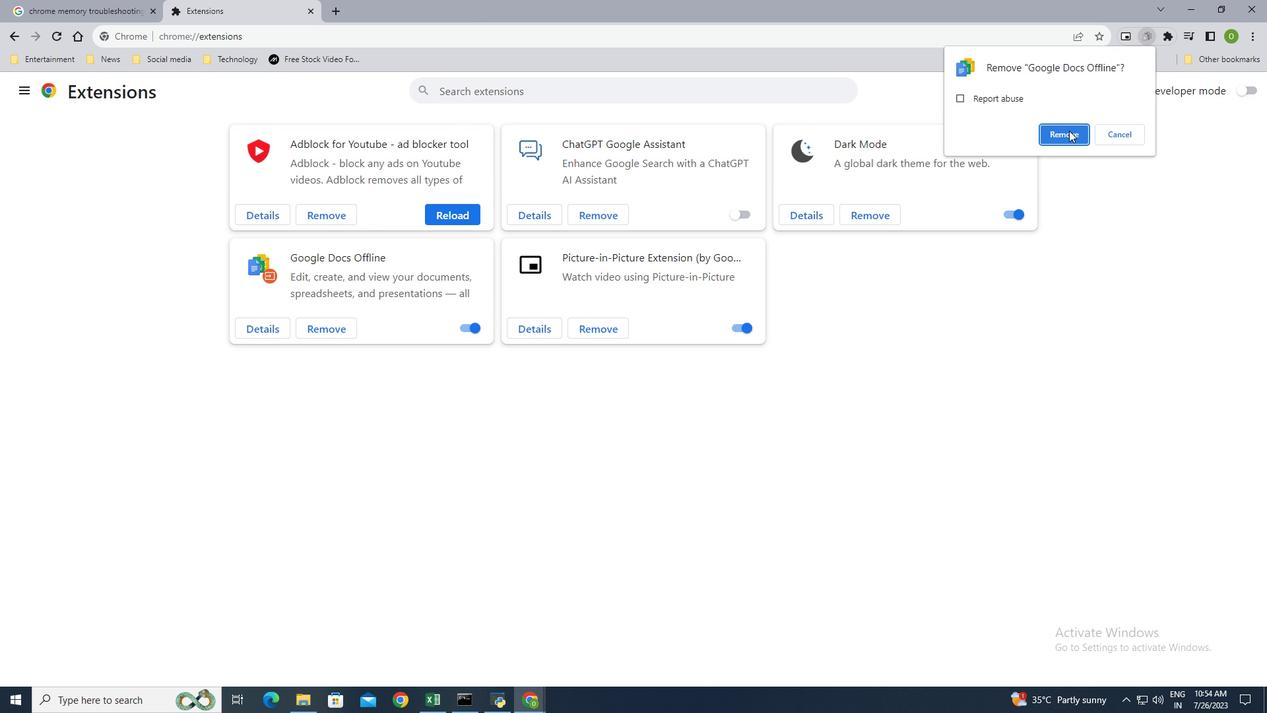 
Action: Mouse moved to (455, 212)
Screenshot: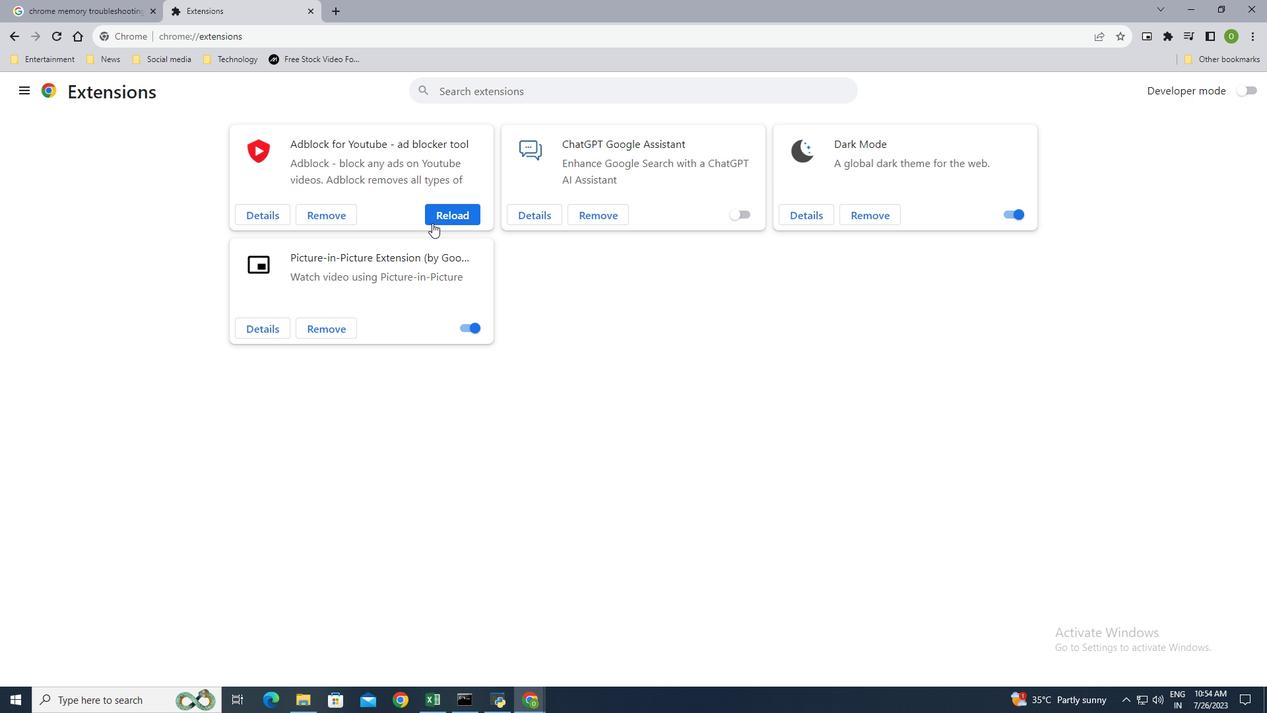 
Action: Mouse pressed left at (455, 212)
Screenshot: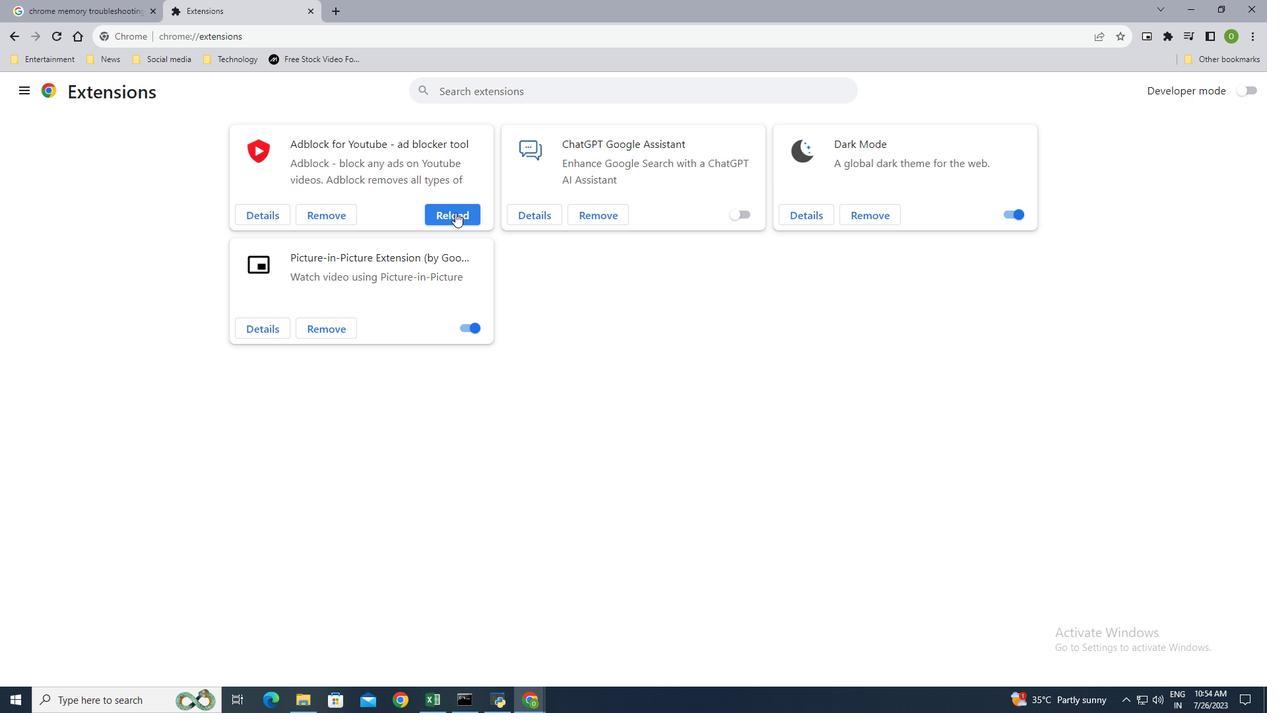 
Action: Mouse moved to (861, 215)
Screenshot: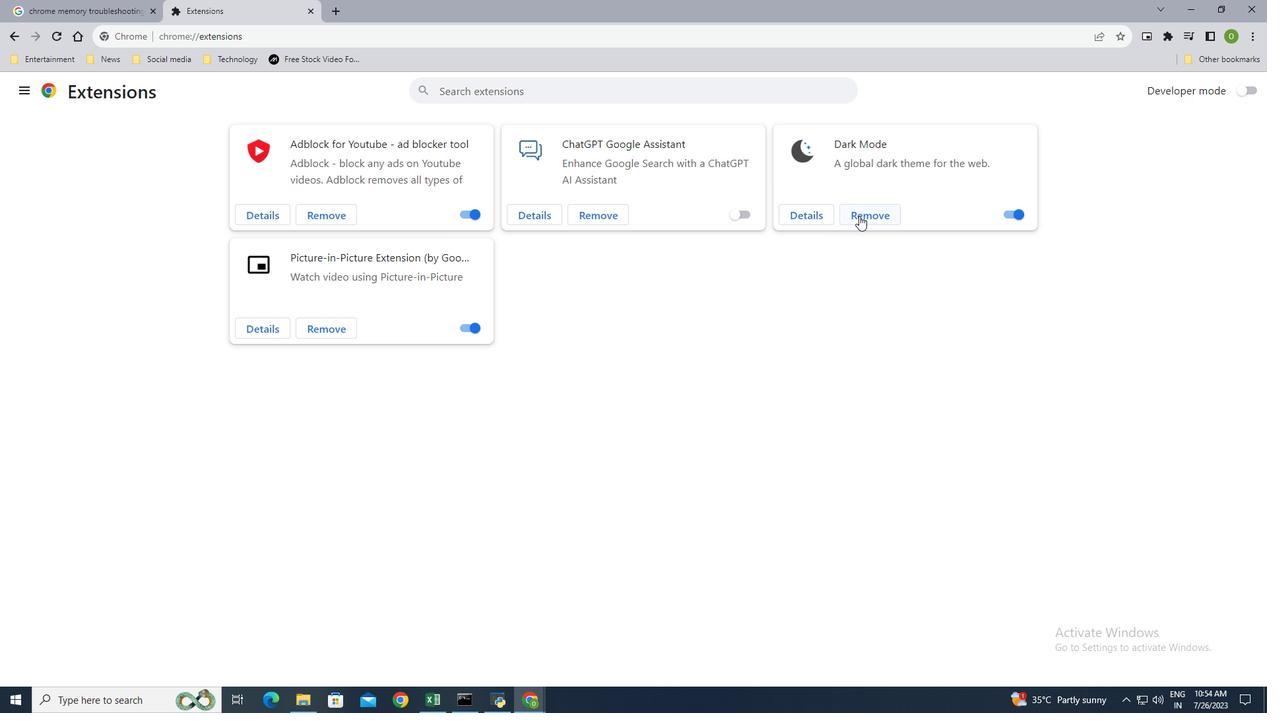 
Action: Mouse pressed left at (861, 215)
Screenshot: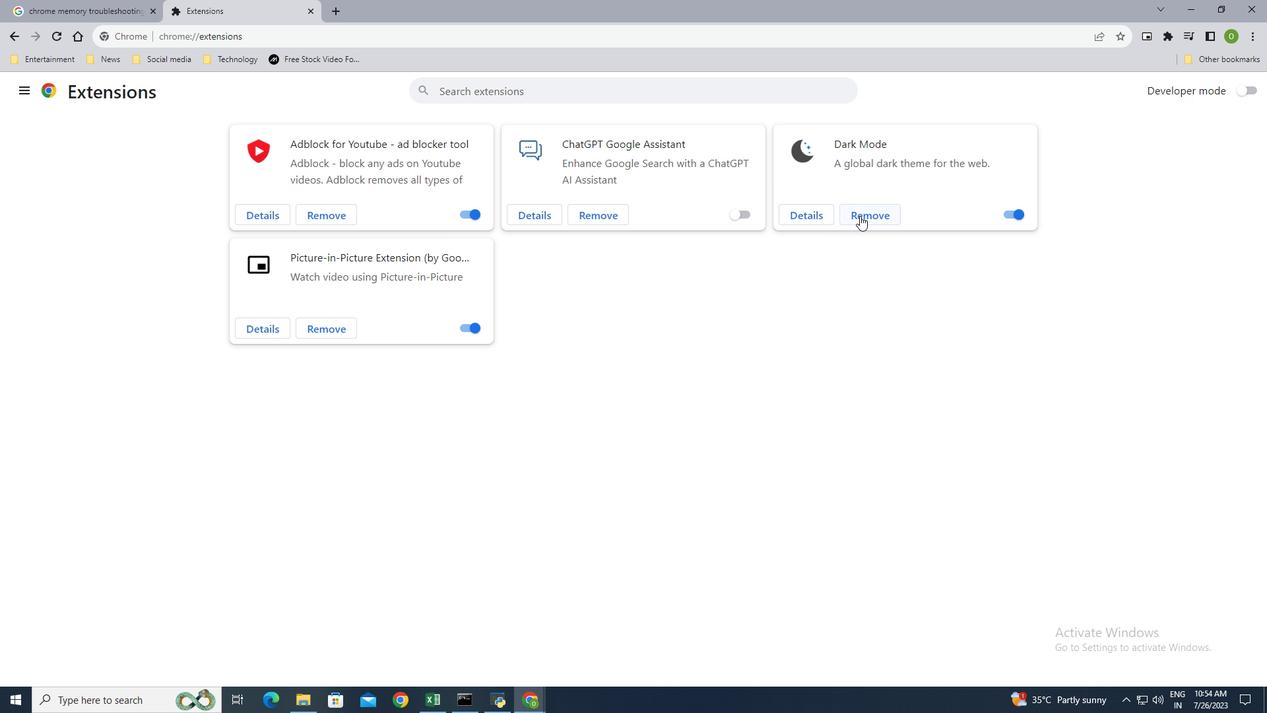 
Action: Mouse moved to (1061, 133)
Screenshot: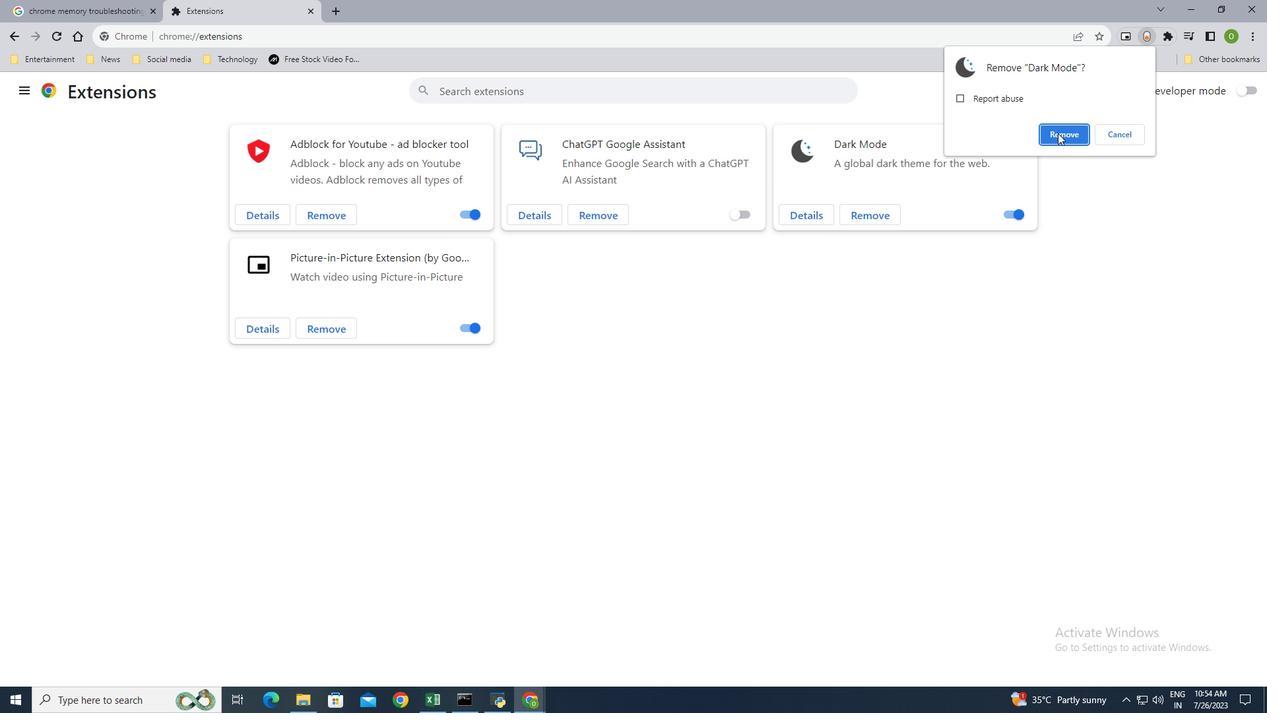 
Action: Mouse pressed left at (1061, 133)
Screenshot: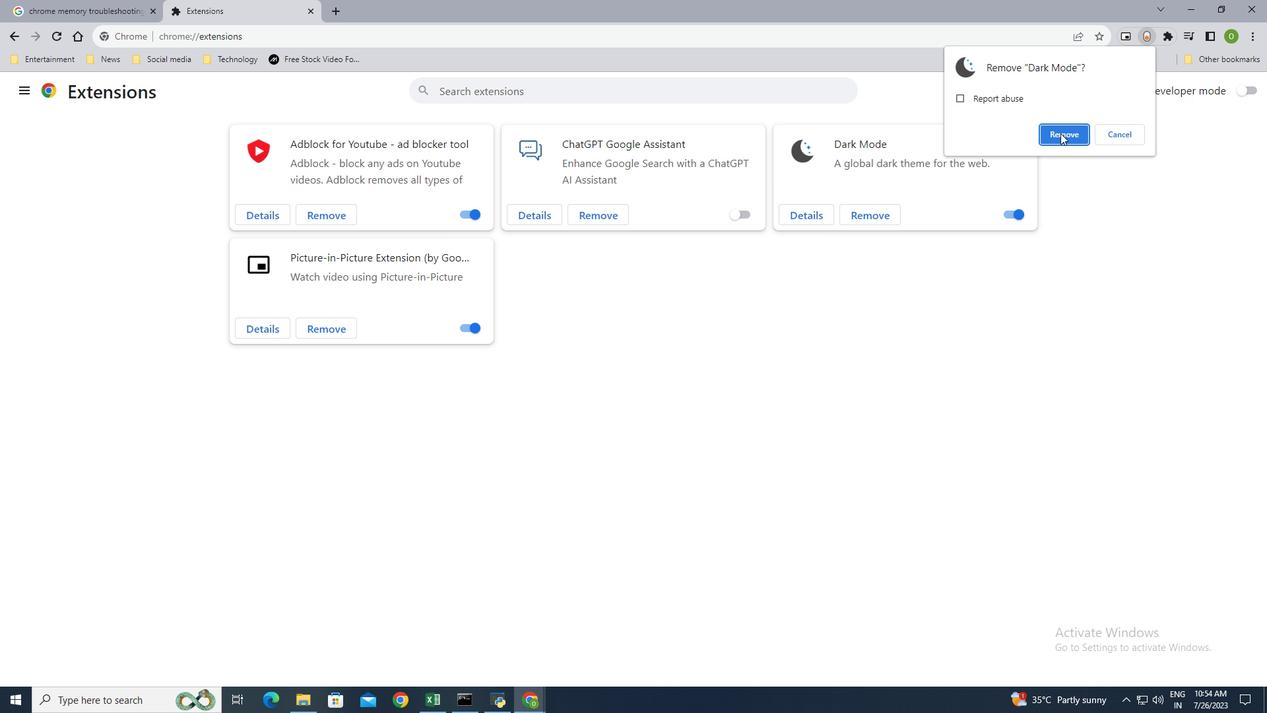 
Action: Mouse moved to (466, 9)
Screenshot: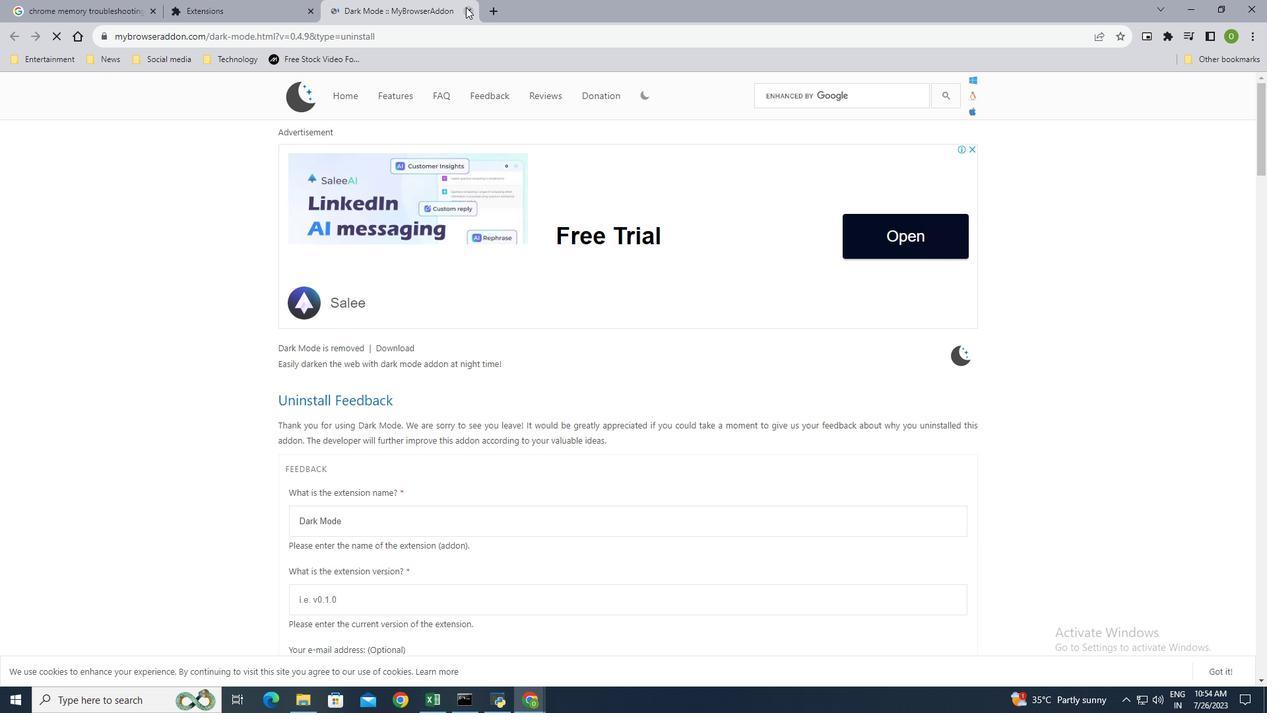 
Action: Mouse pressed left at (466, 9)
Screenshot: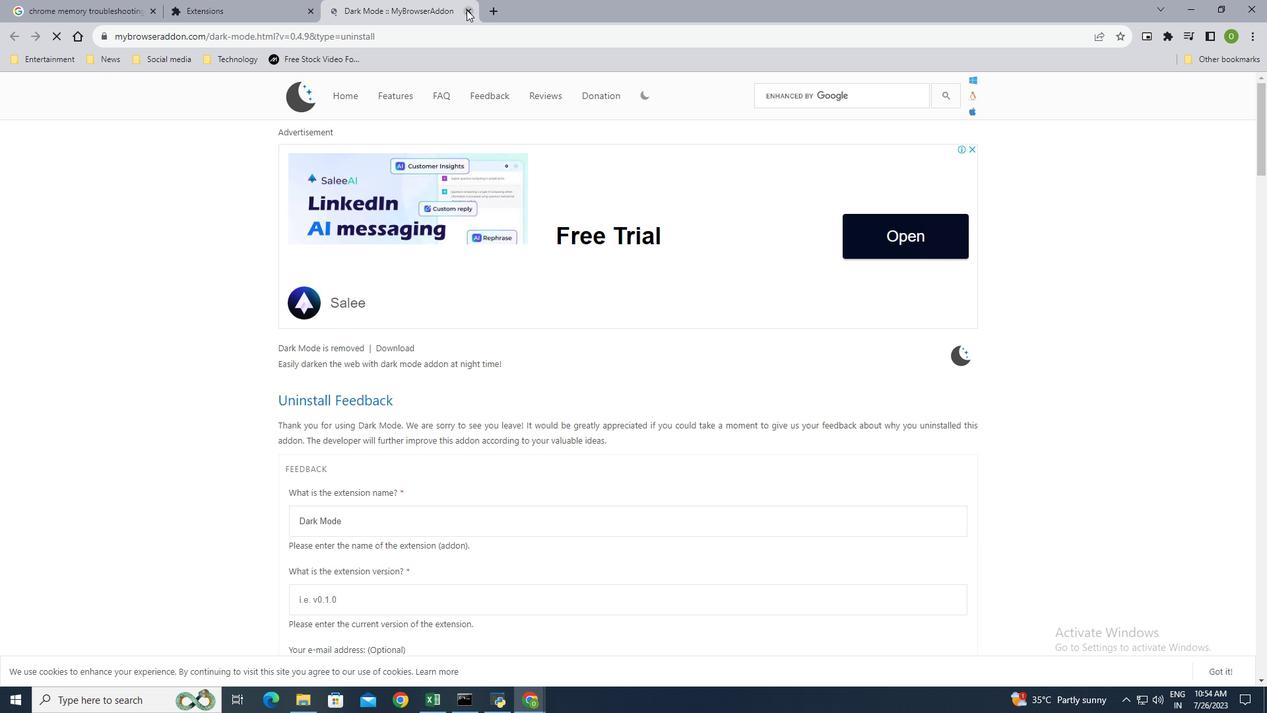 
Action: Mouse moved to (333, 9)
Screenshot: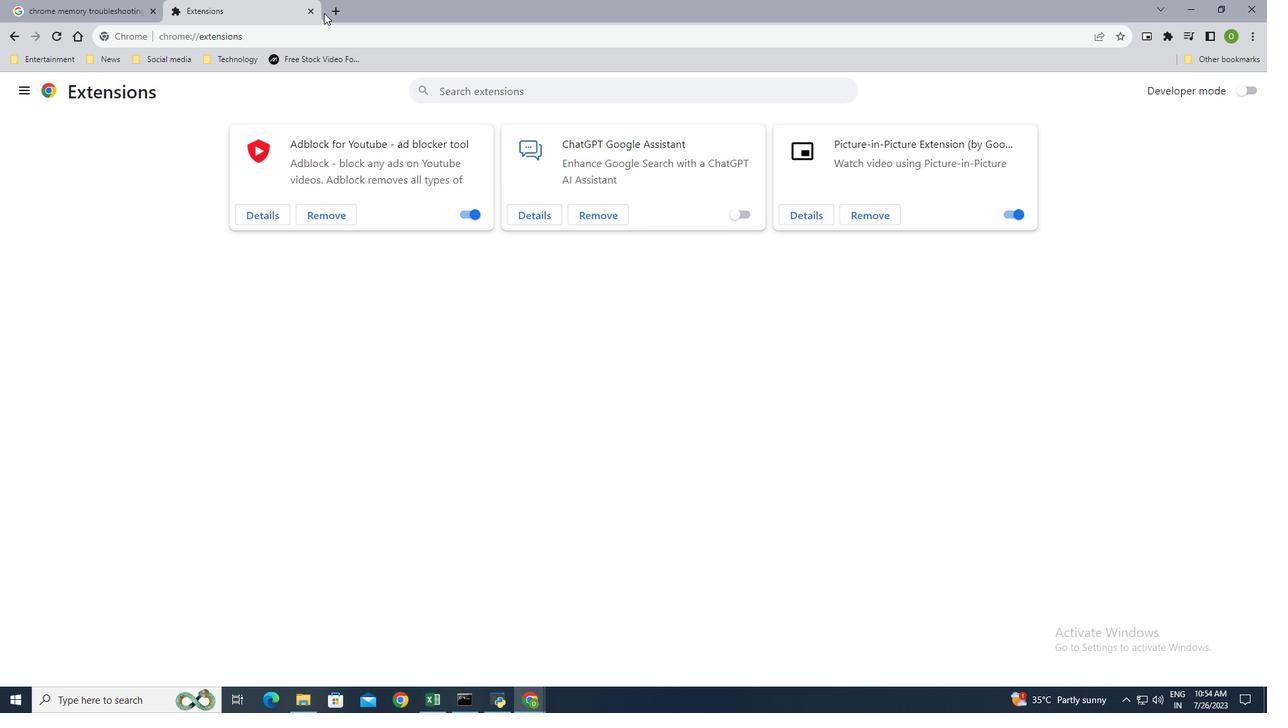 
Action: Mouse pressed left at (333, 9)
Screenshot: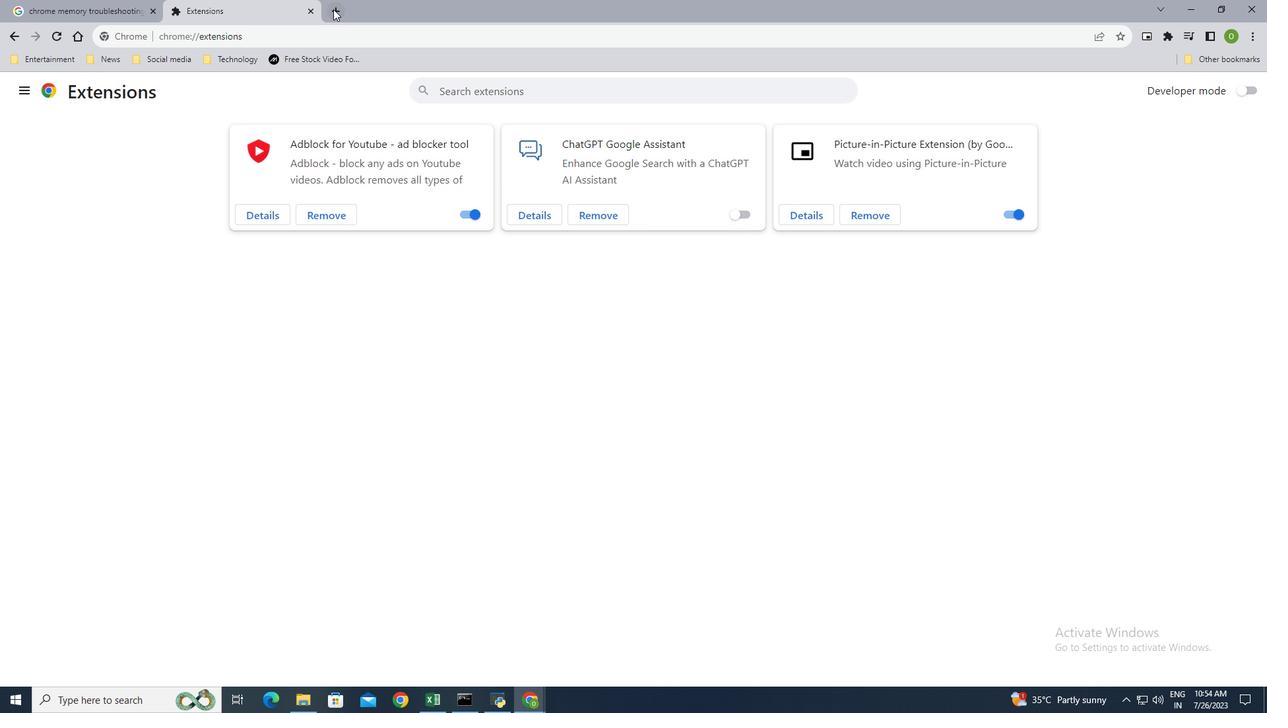 
Action: Mouse moved to (1253, 36)
Screenshot: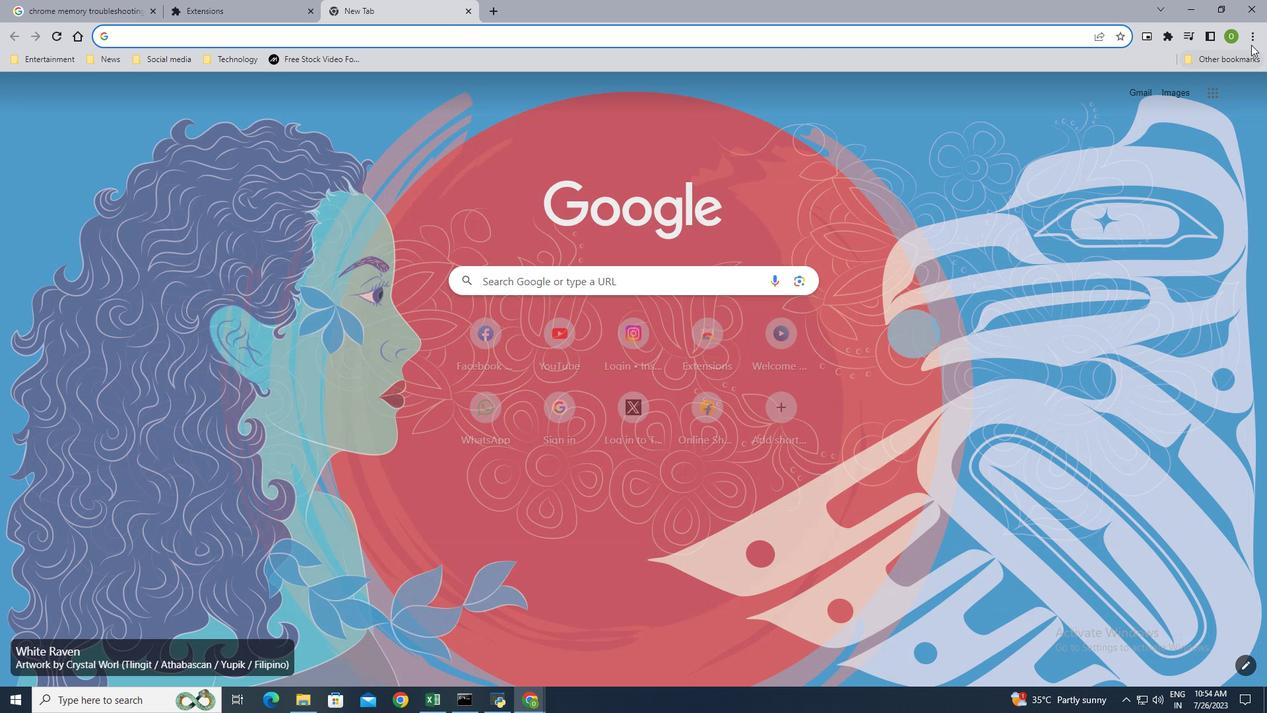 
Action: Mouse pressed left at (1253, 36)
Screenshot: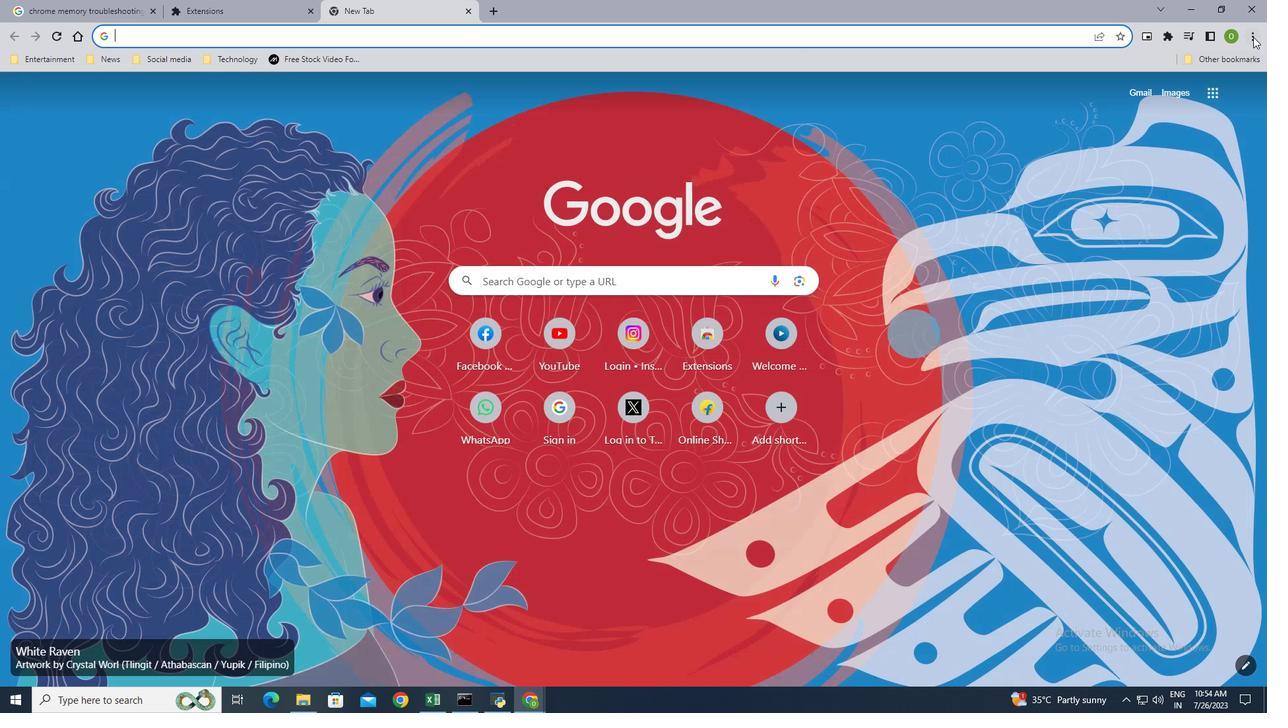 
Action: Mouse moved to (1133, 256)
Screenshot: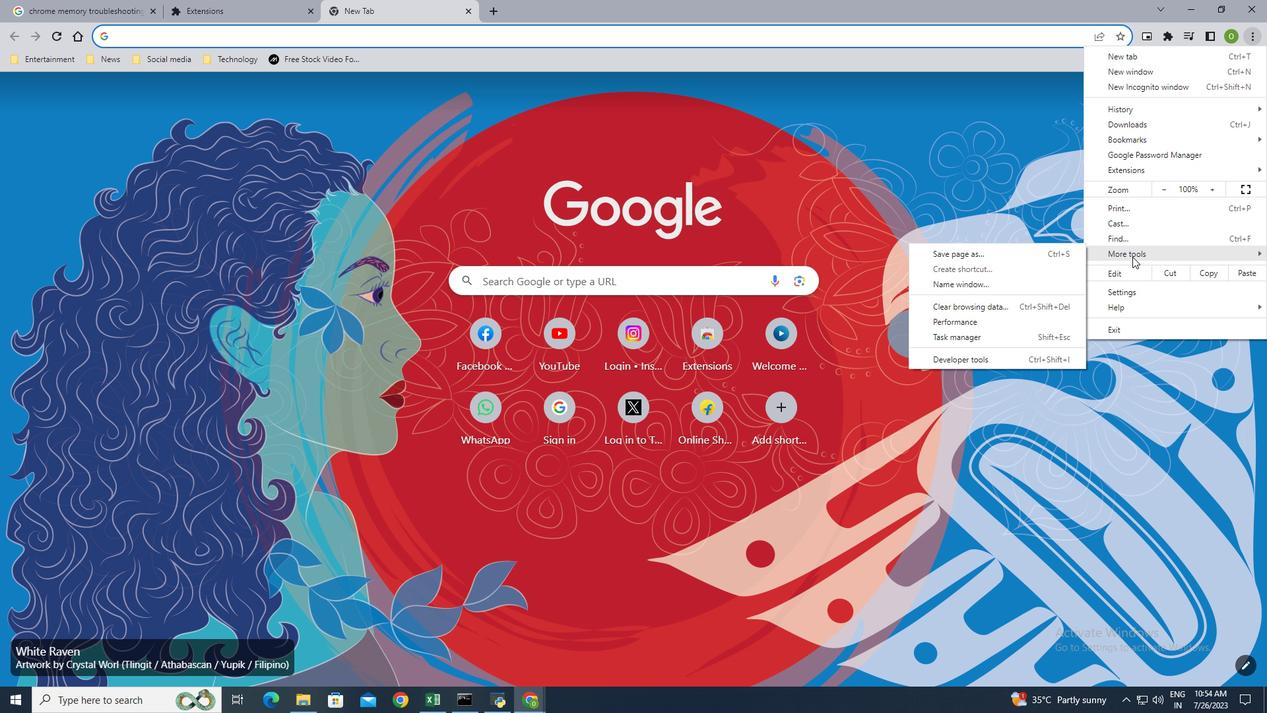 
Action: Mouse pressed left at (1133, 256)
Screenshot: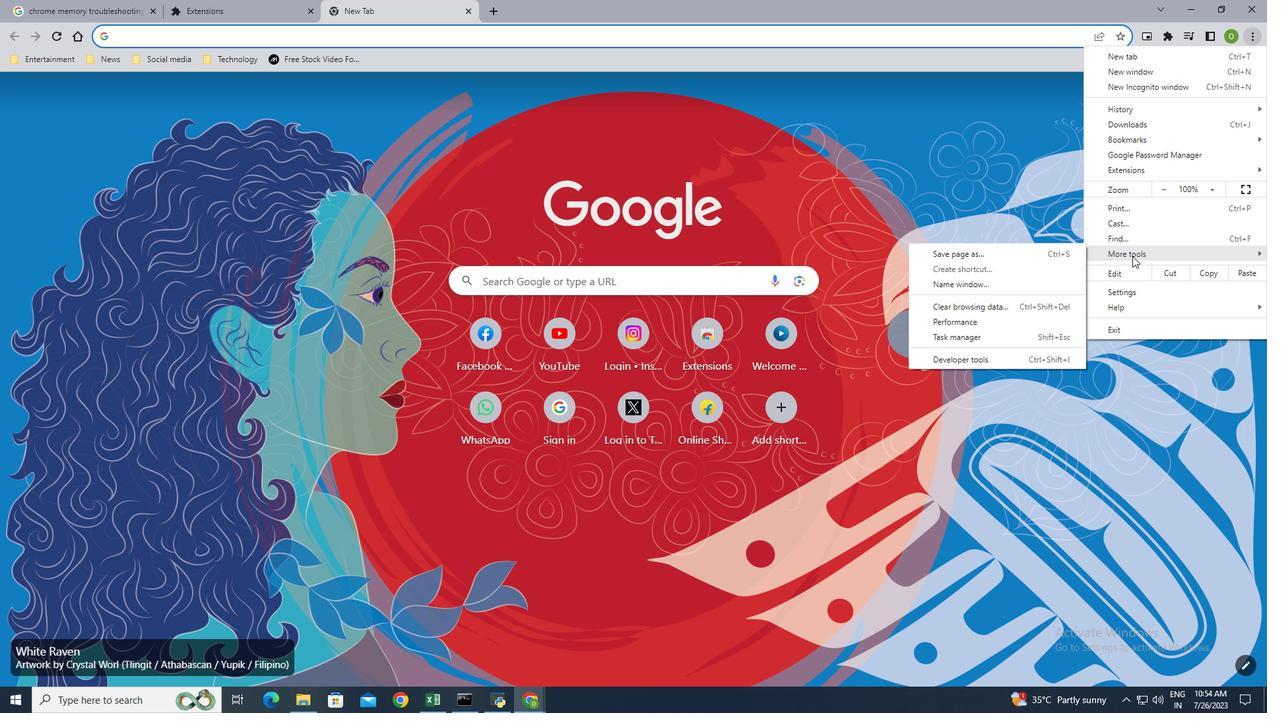 
Action: Mouse moved to (992, 306)
Screenshot: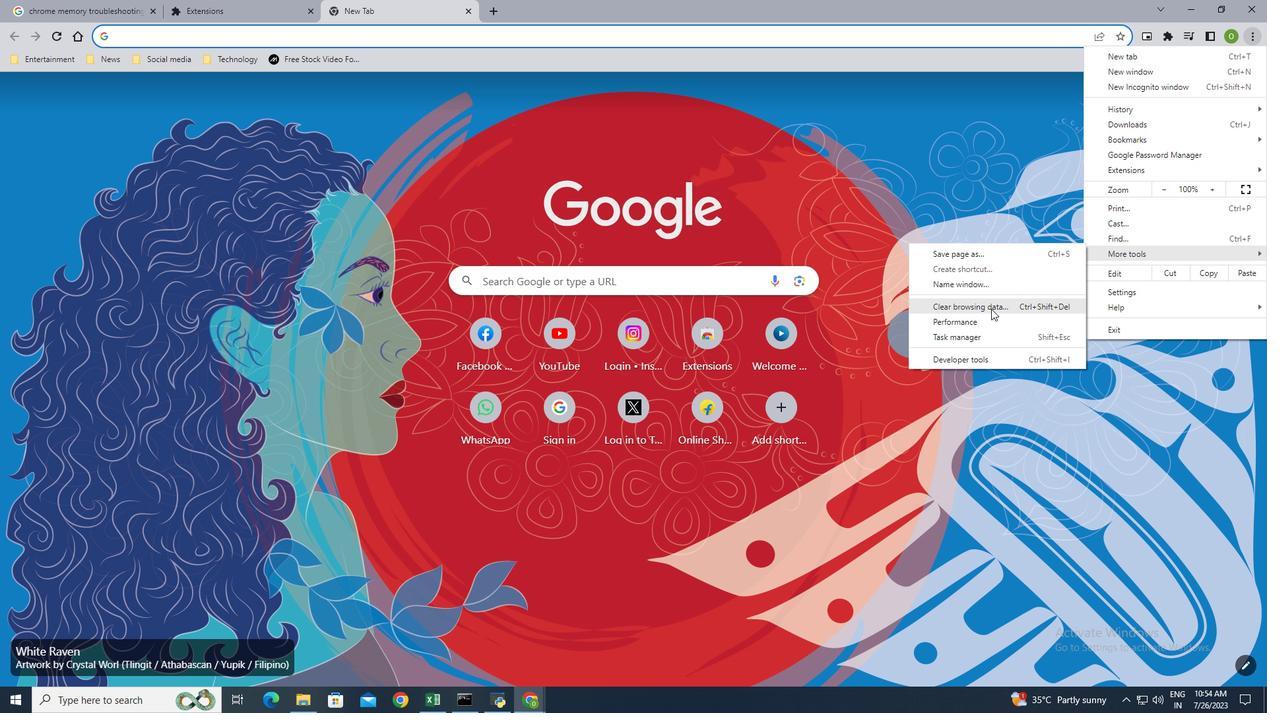 
Action: Mouse pressed left at (992, 306)
Screenshot: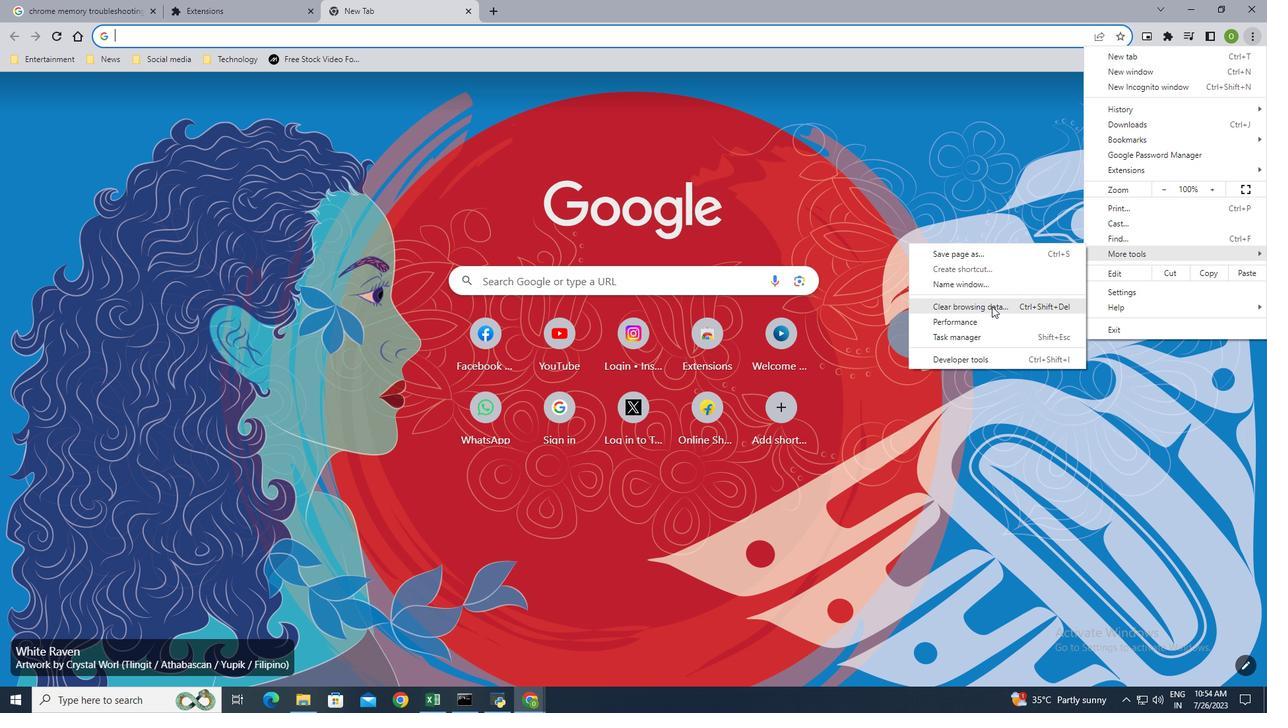 
Action: Mouse moved to (593, 241)
Screenshot: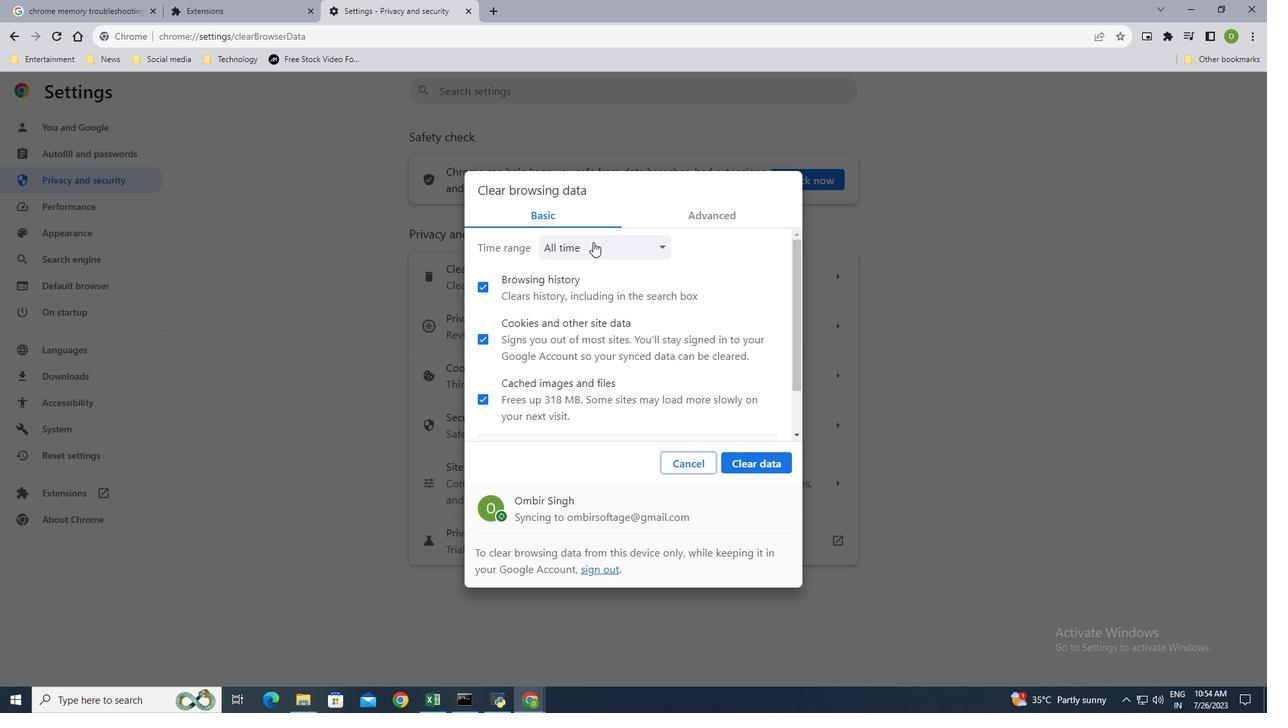 
Action: Mouse pressed left at (593, 241)
Screenshot: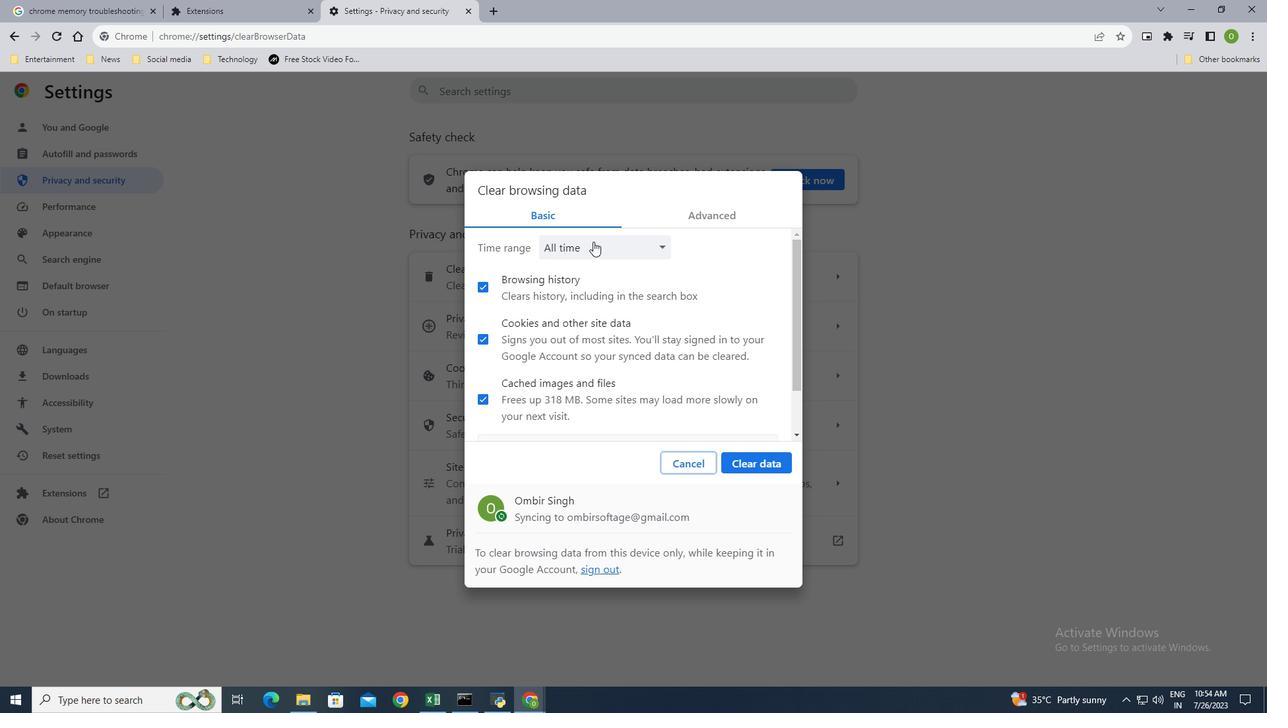 
Action: Mouse pressed left at (593, 241)
Screenshot: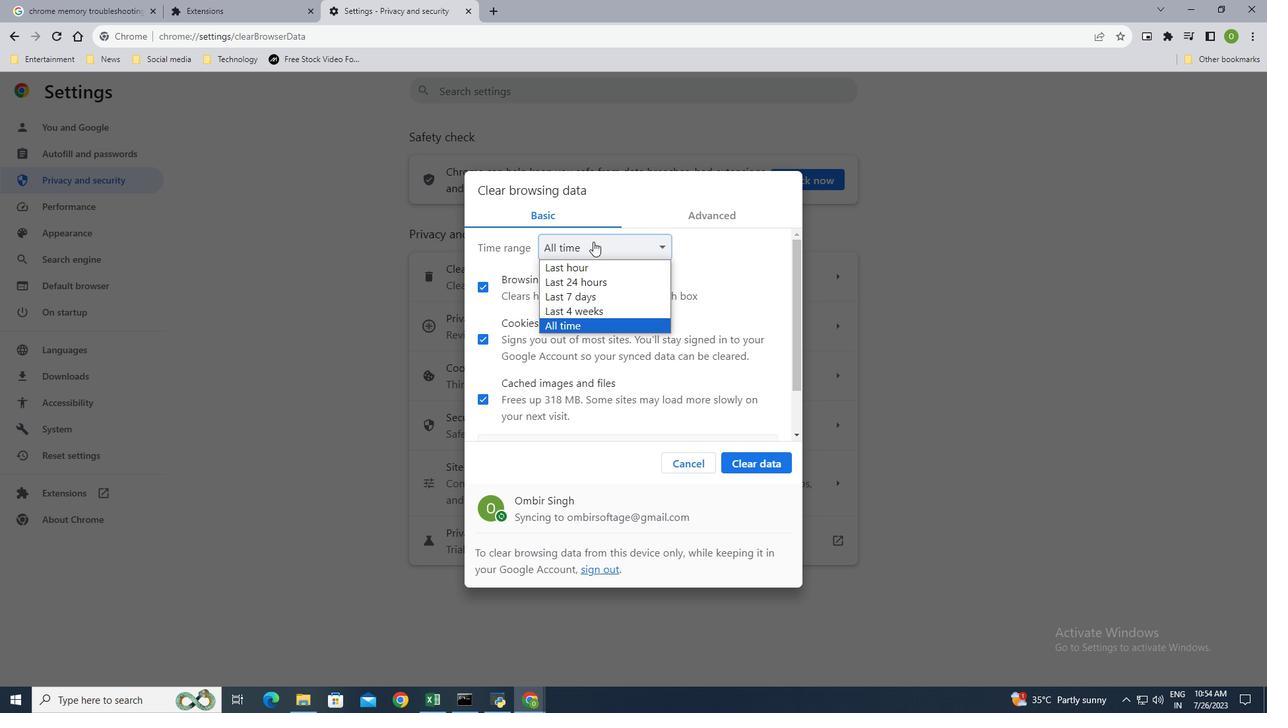 
Action: Mouse moved to (484, 331)
Screenshot: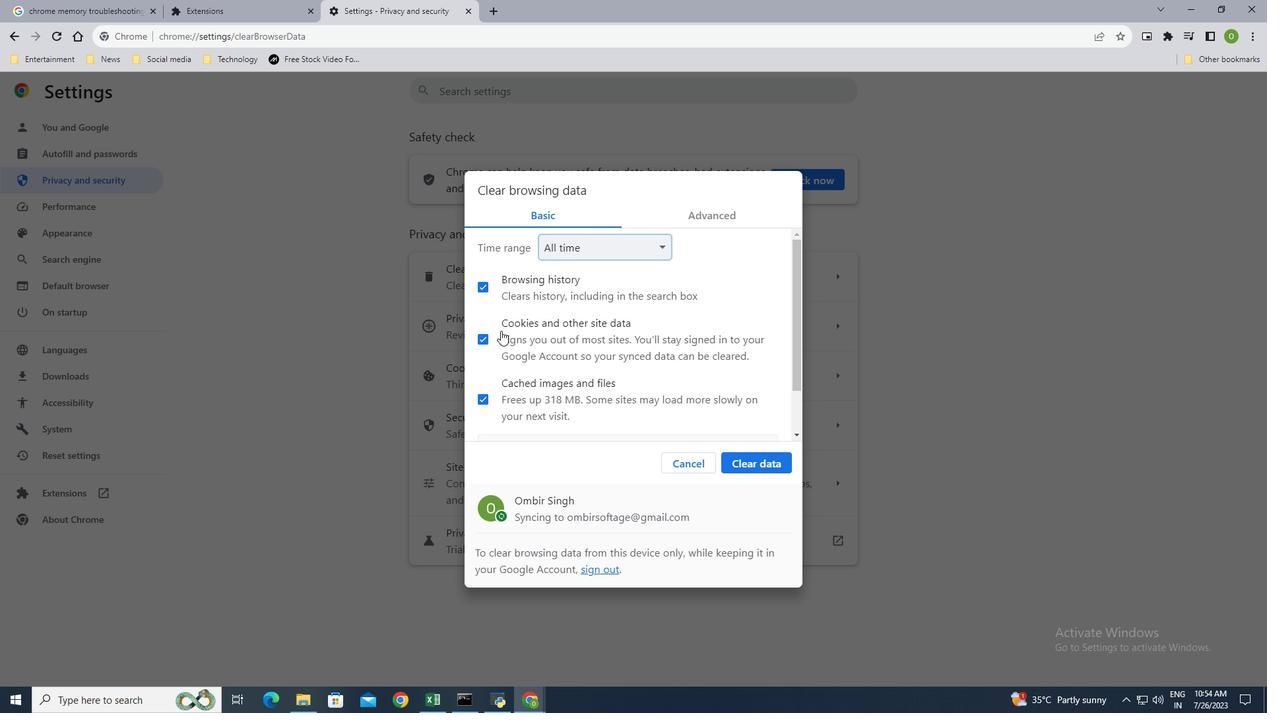 
Action: Mouse pressed left at (484, 331)
Screenshot: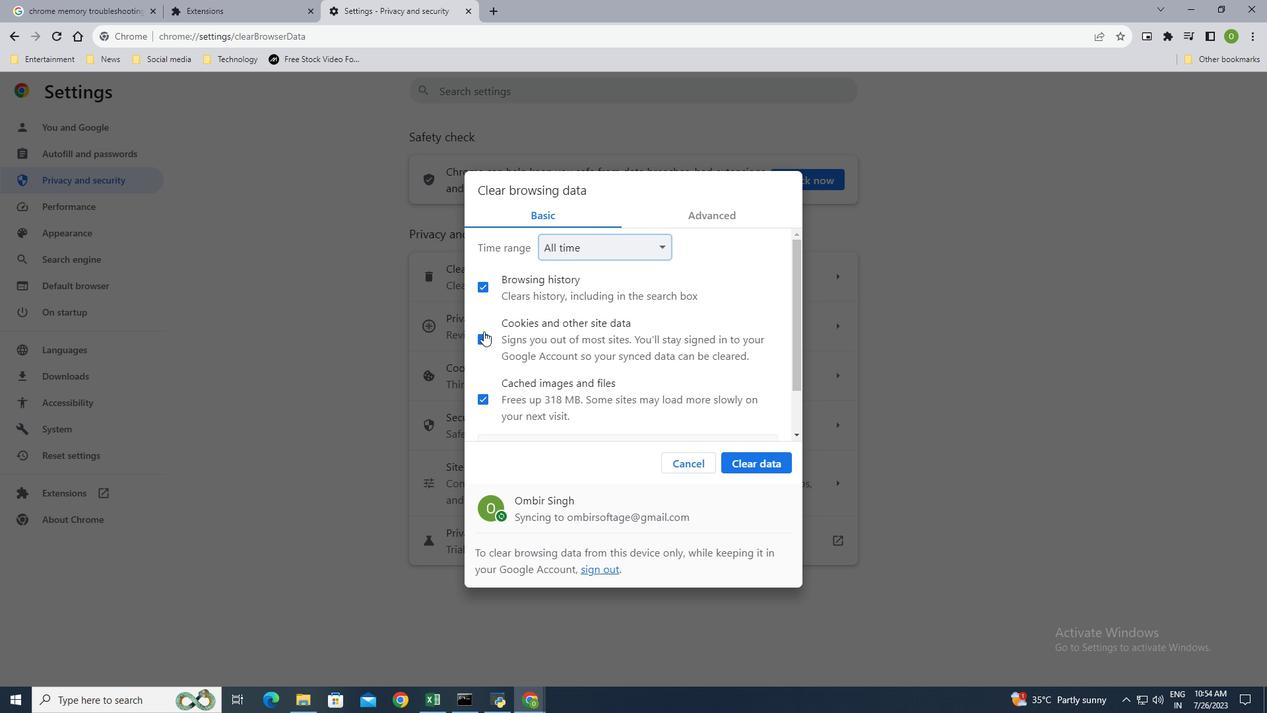 
Action: Mouse moved to (484, 334)
Screenshot: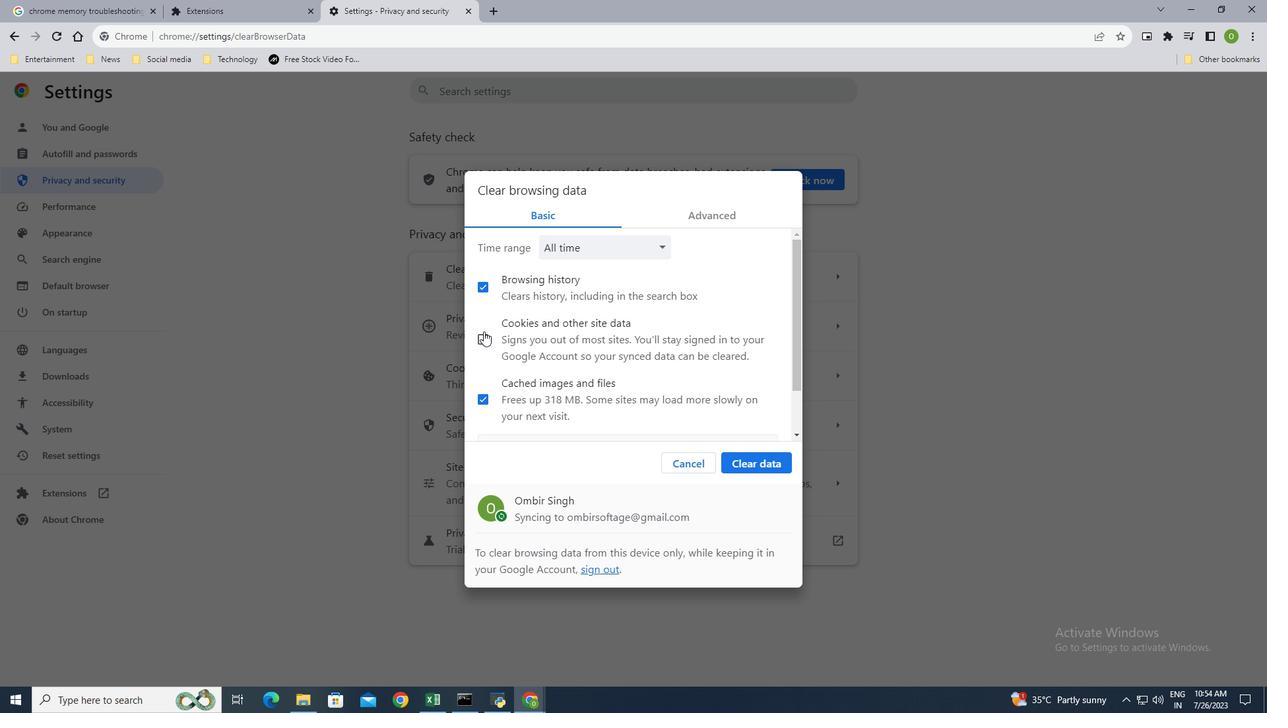 
Action: Mouse pressed left at (484, 334)
Screenshot: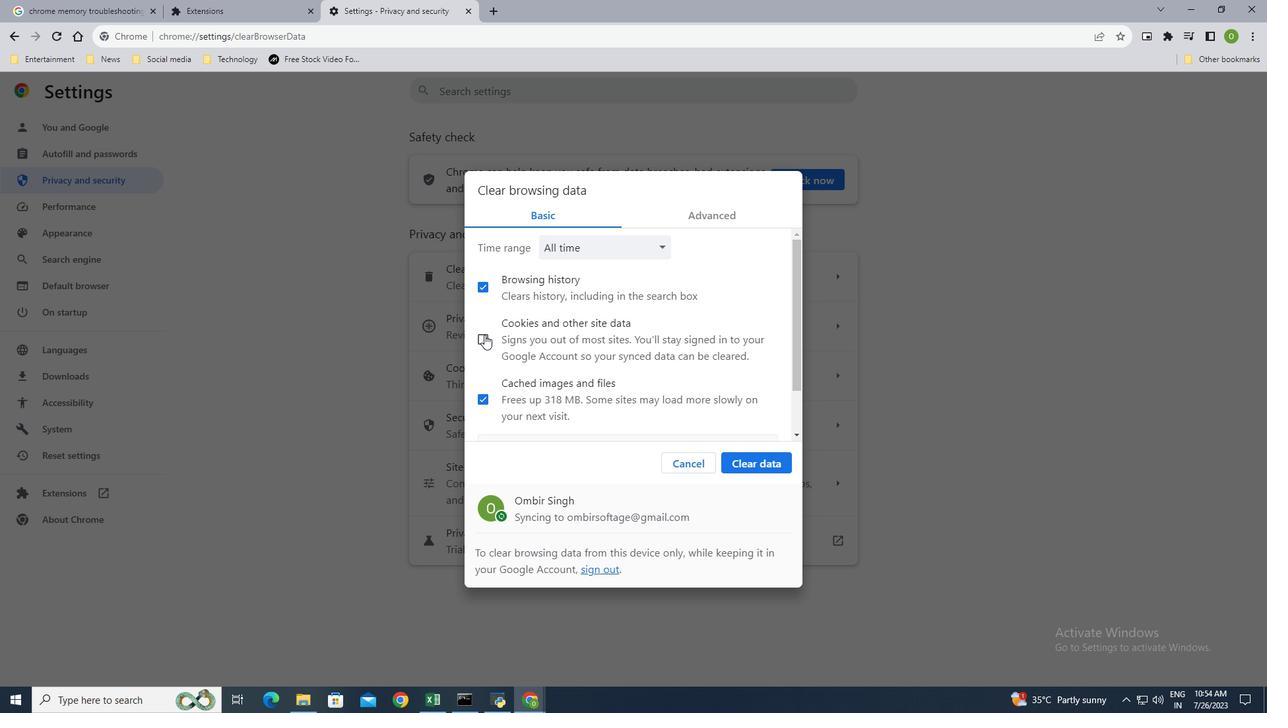 
Action: Mouse moved to (644, 412)
Screenshot: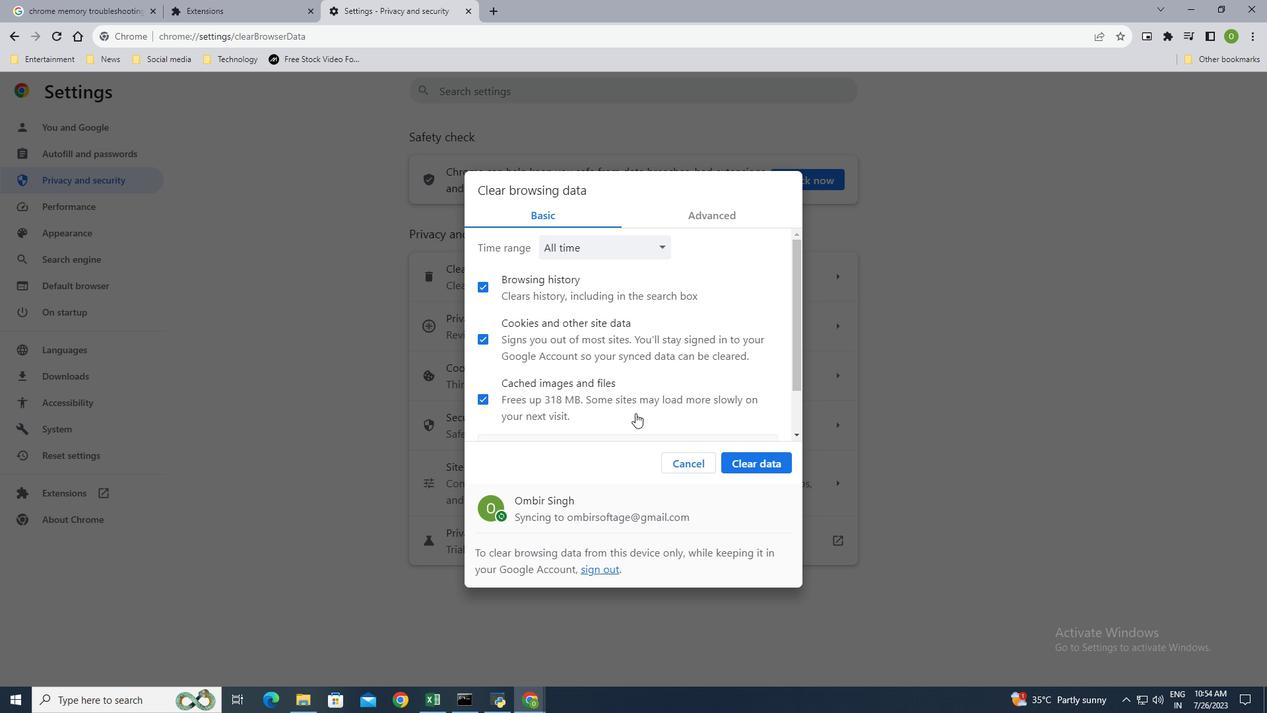
Action: Mouse scrolled (644, 411) with delta (0, 0)
Screenshot: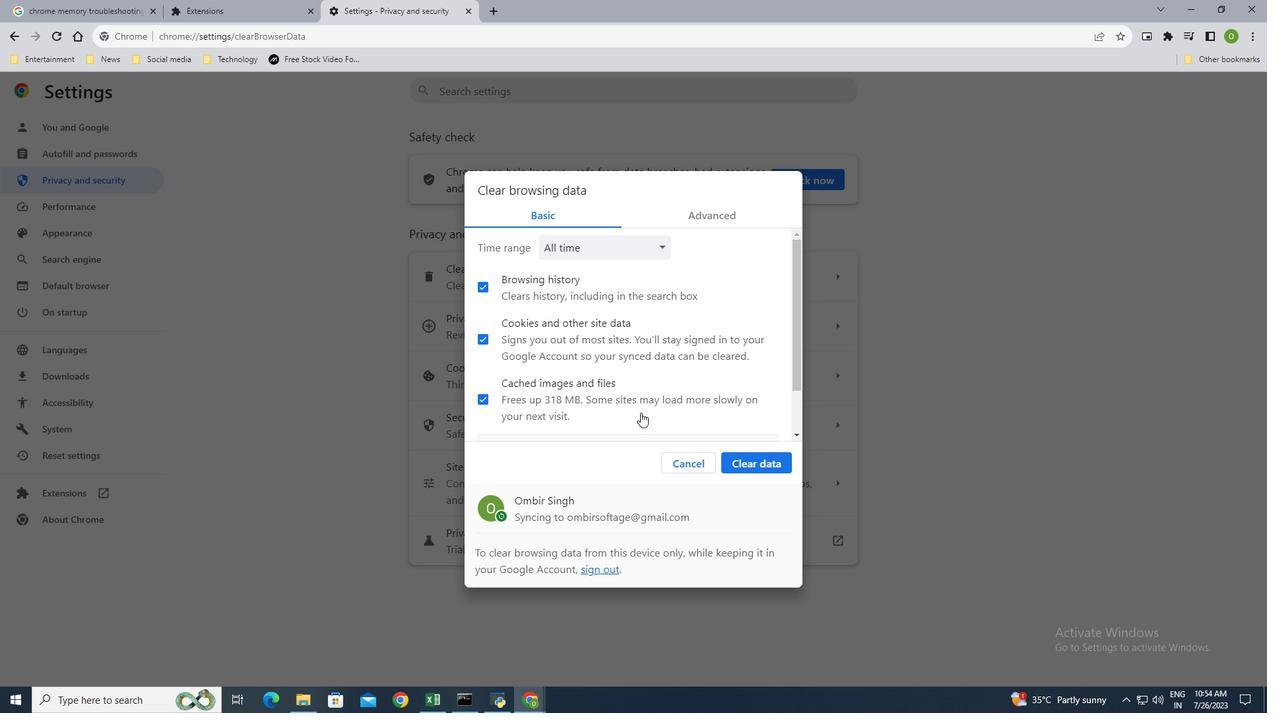 
Action: Mouse scrolled (644, 411) with delta (0, 0)
Screenshot: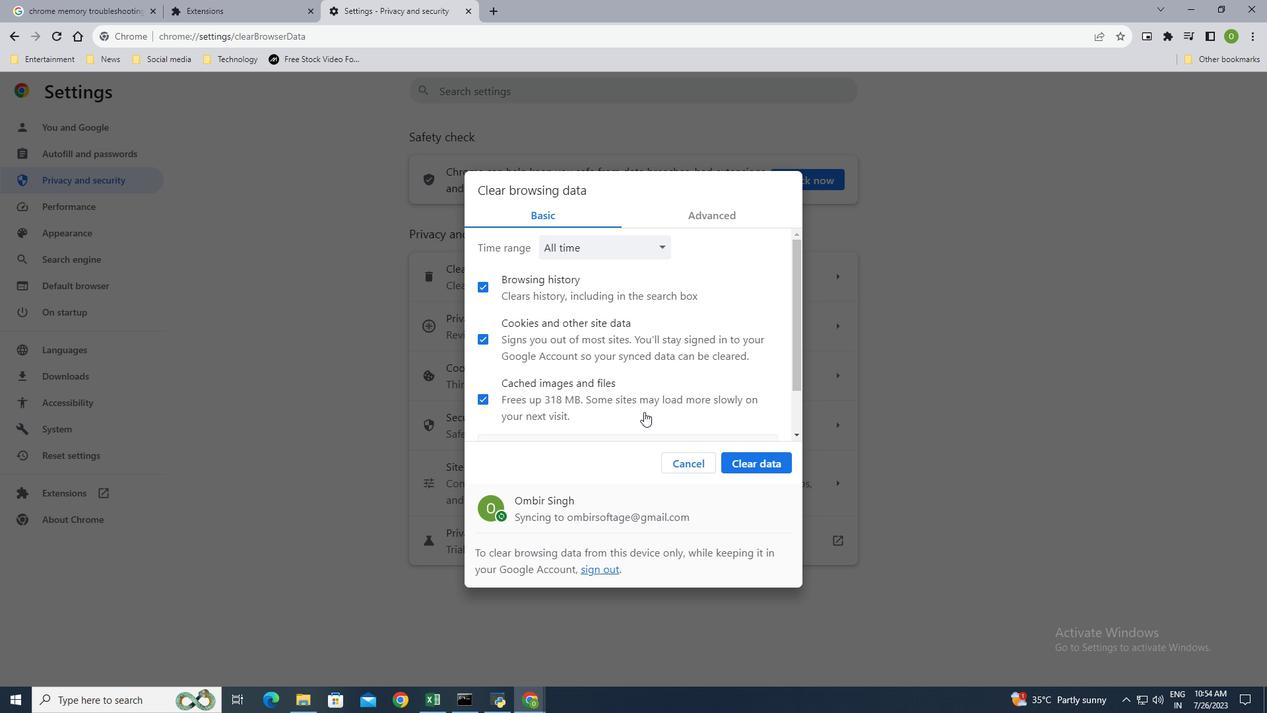 
Action: Mouse scrolled (644, 411) with delta (0, 0)
Screenshot: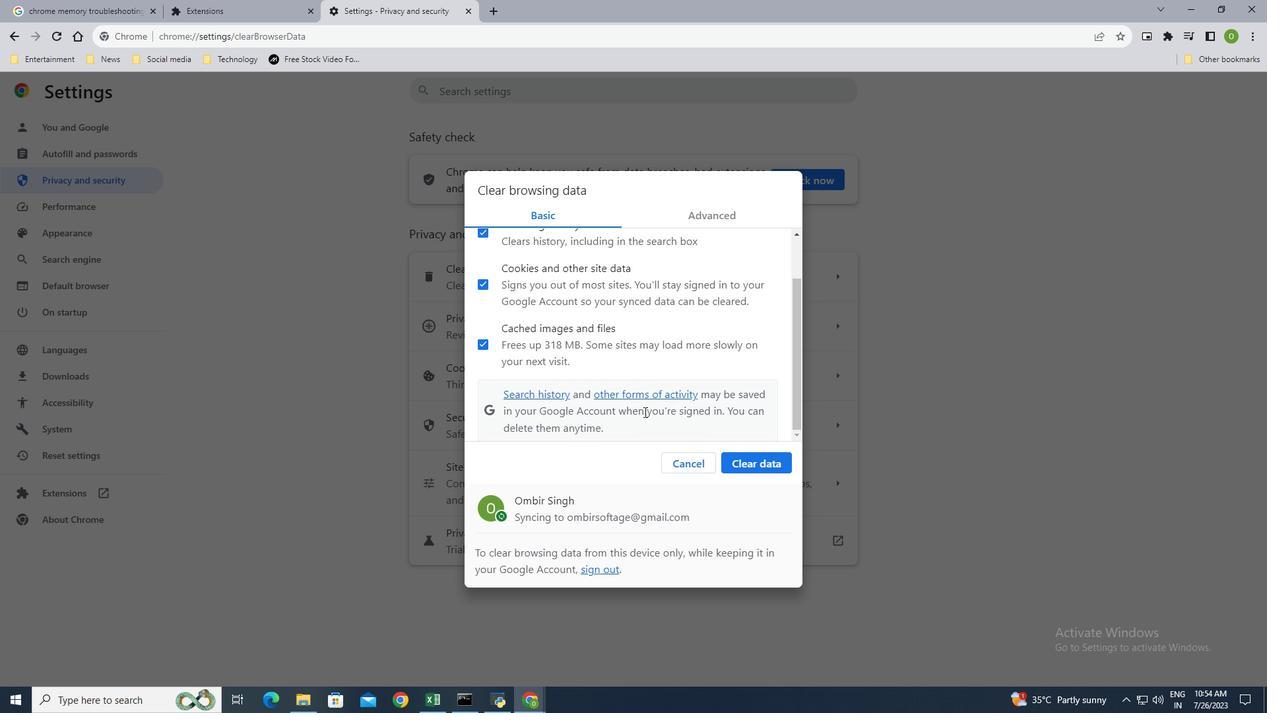 
Action: Mouse scrolled (644, 411) with delta (0, 0)
Screenshot: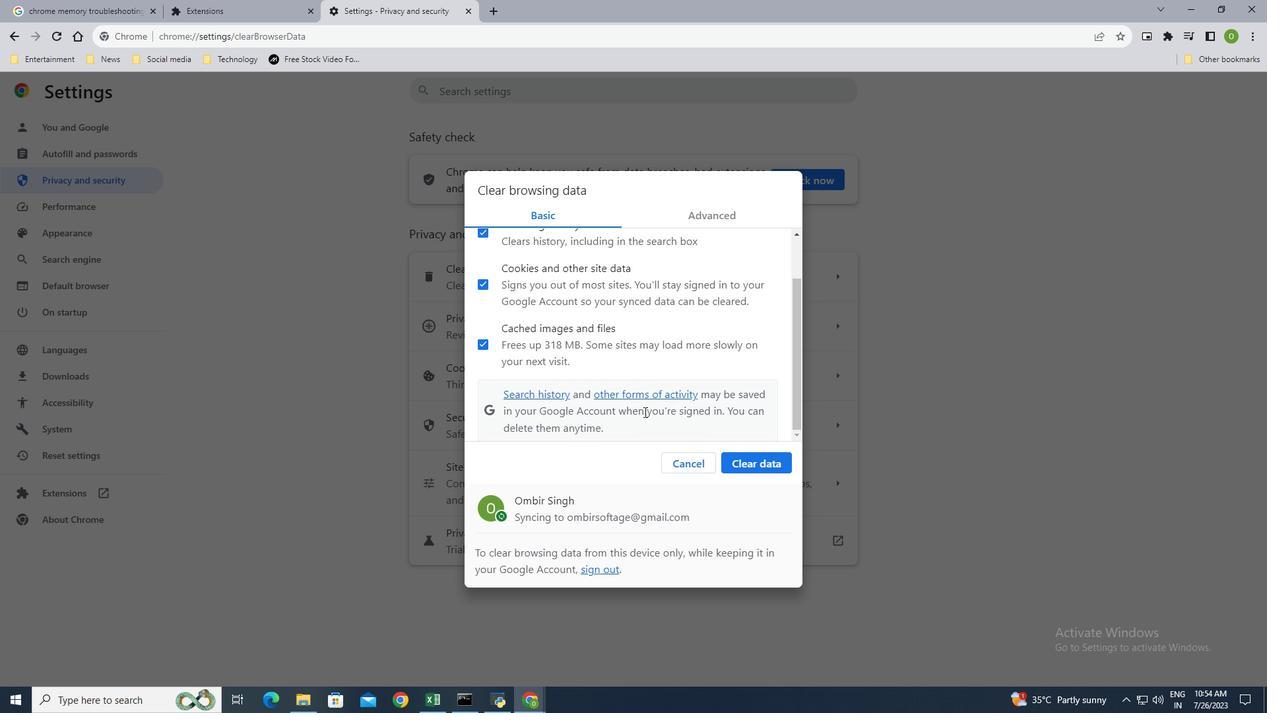 
Action: Mouse moved to (756, 457)
Screenshot: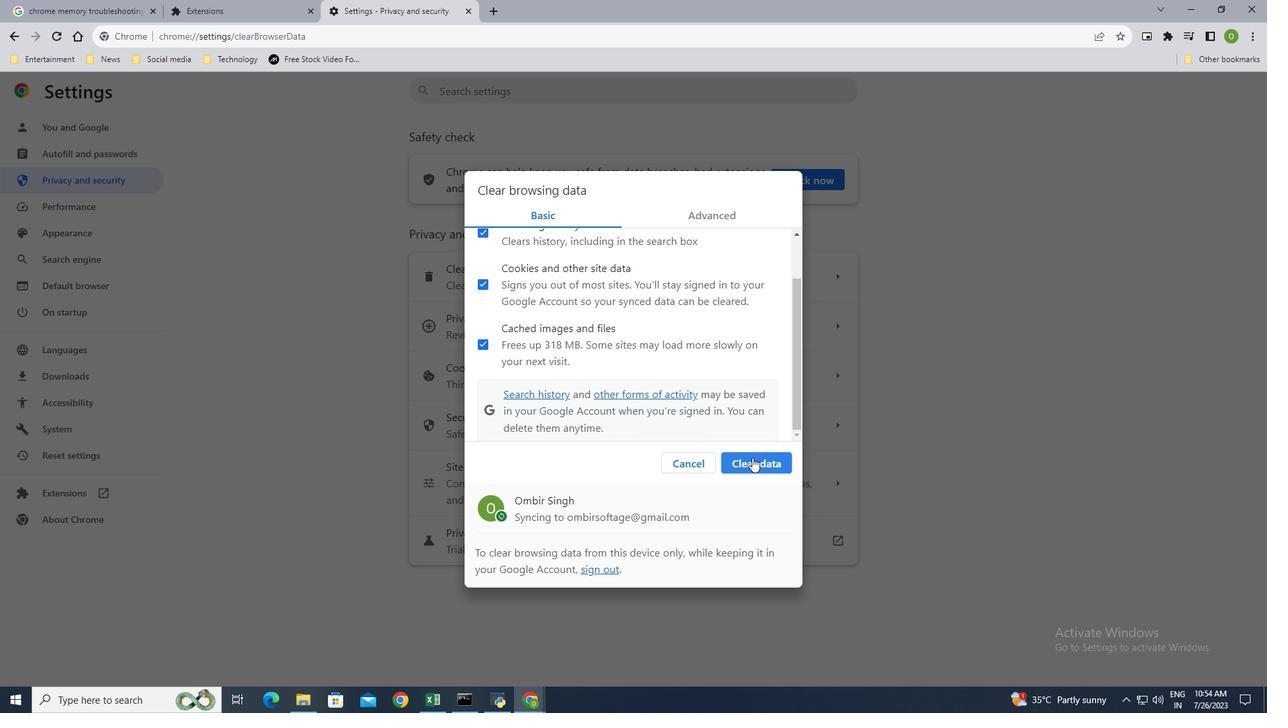 
Action: Mouse pressed left at (756, 457)
Screenshot: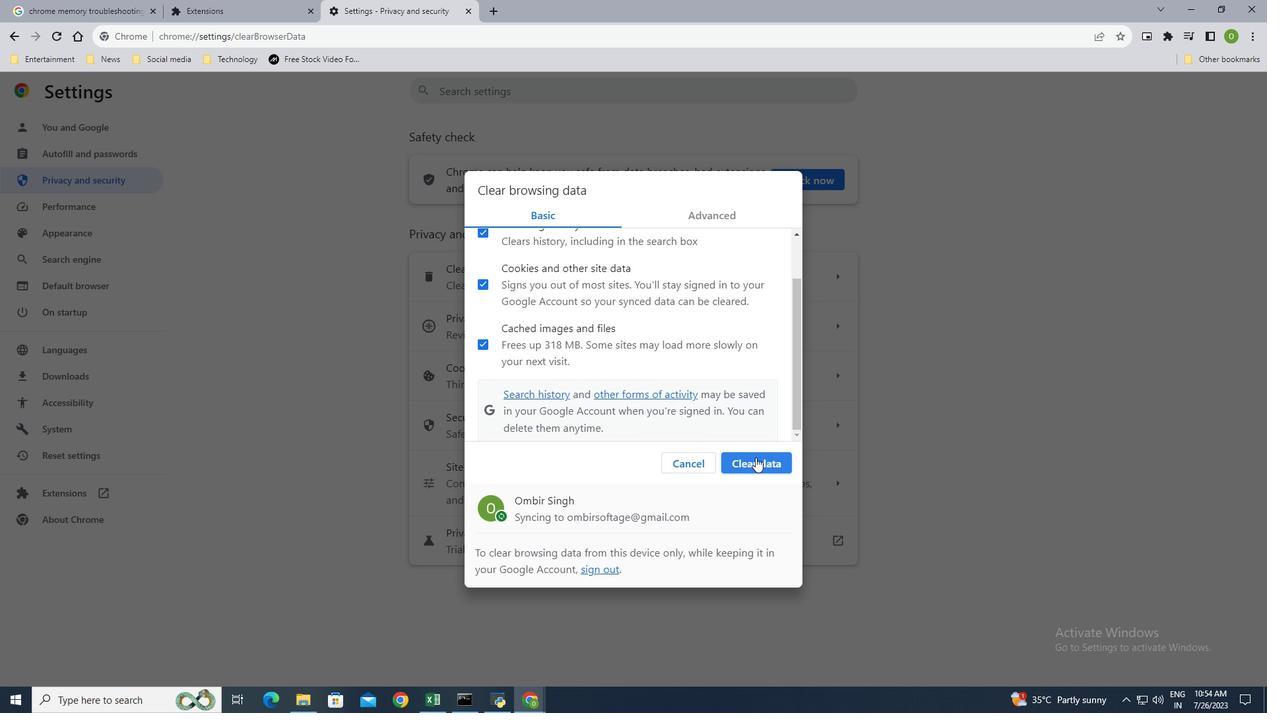 
Action: Mouse moved to (571, 392)
Screenshot: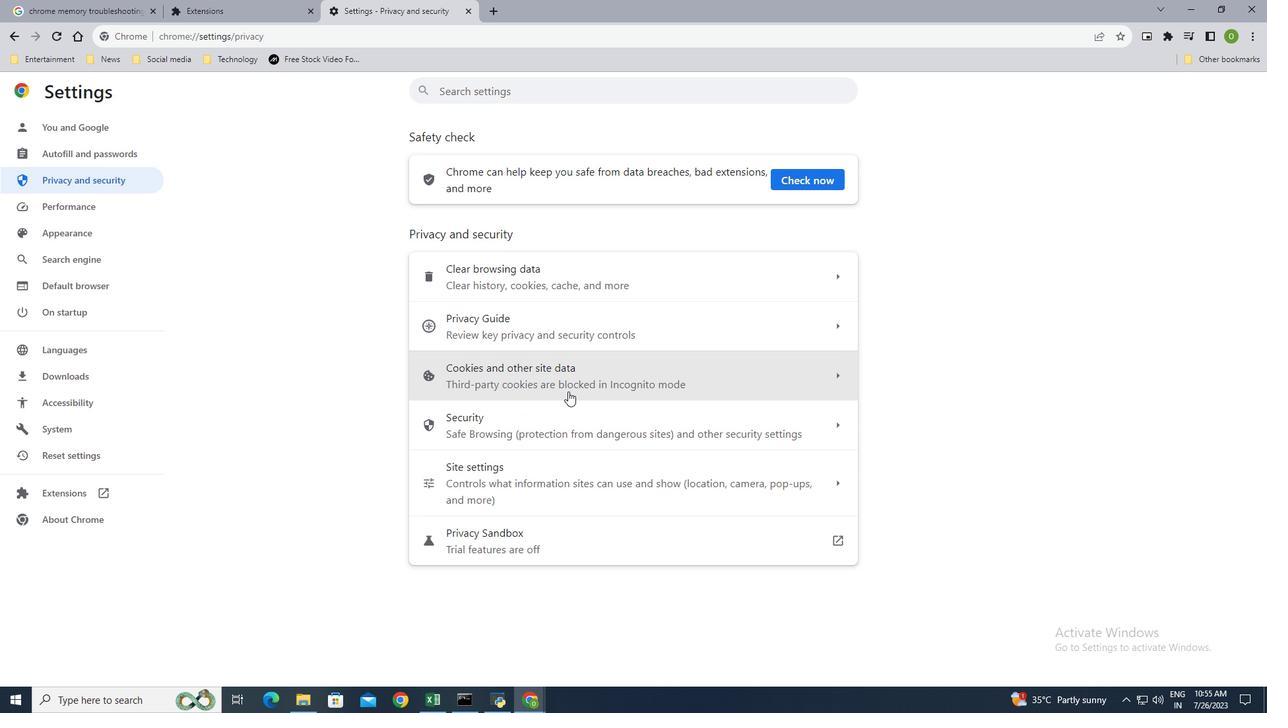 
Action: Mouse scrolled (571, 391) with delta (0, 0)
Screenshot: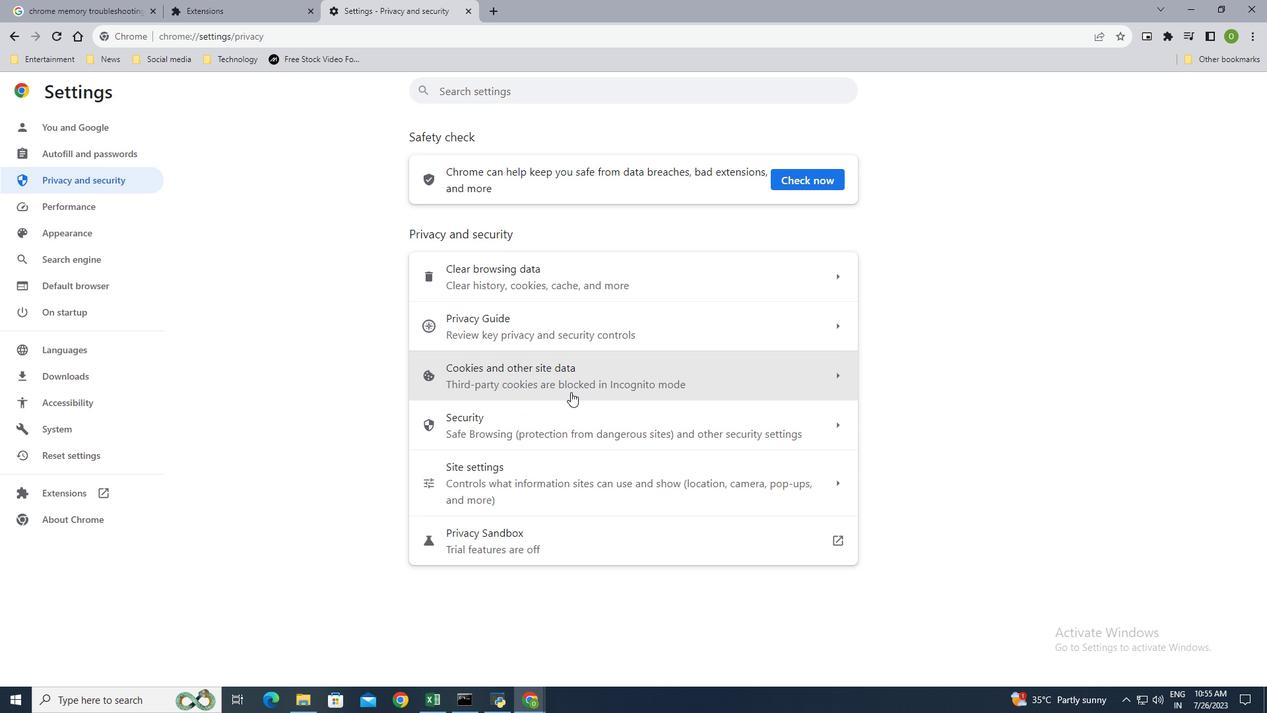 
Action: Mouse scrolled (571, 391) with delta (0, 0)
Screenshot: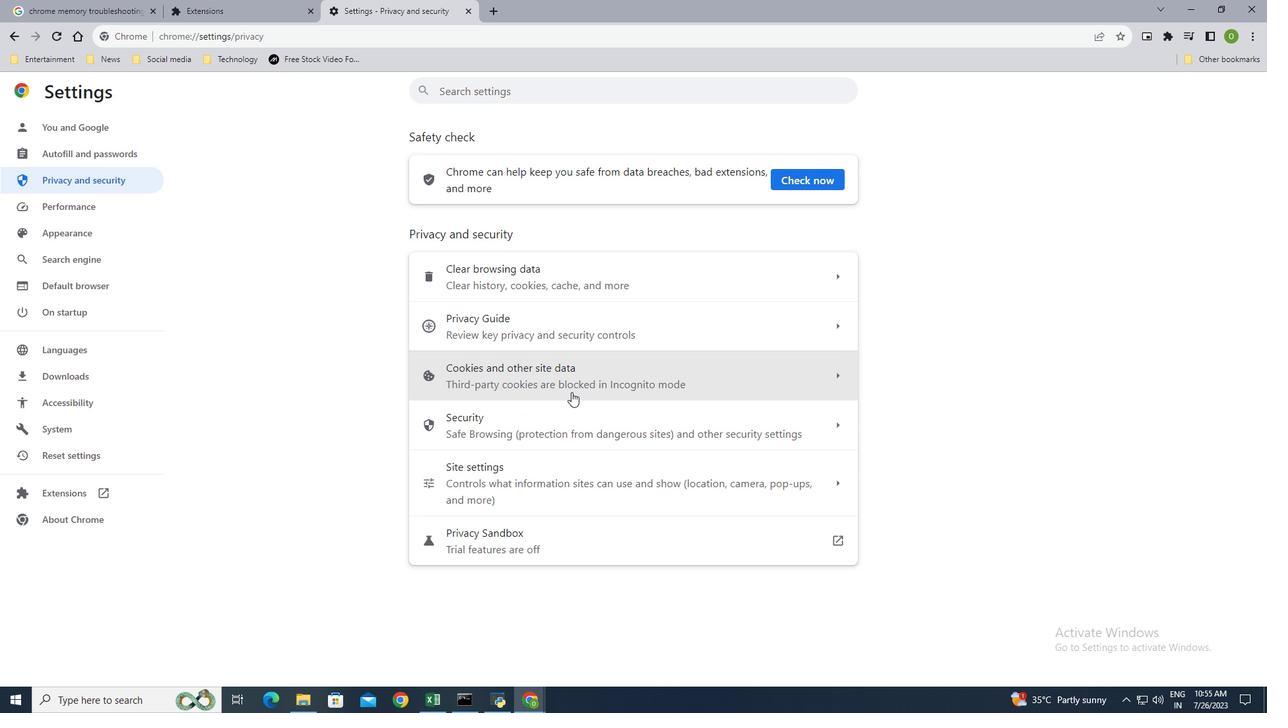 
Action: Mouse moved to (600, 482)
Screenshot: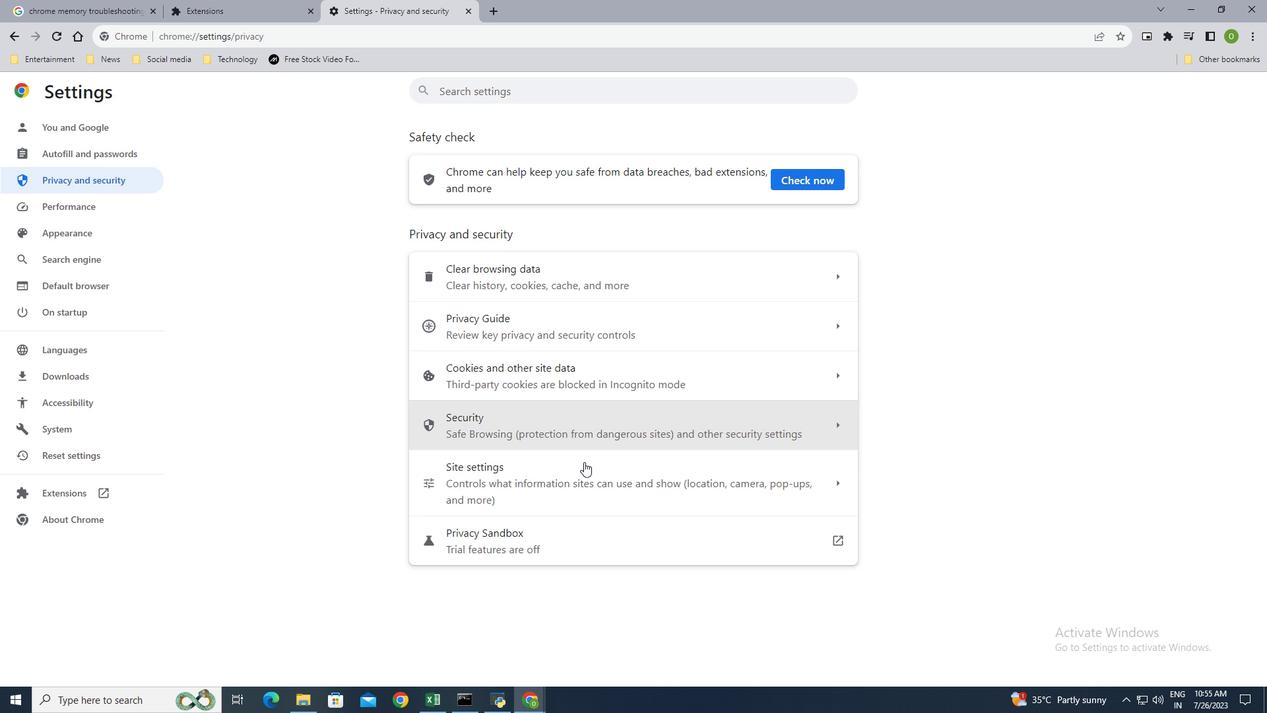
Action: Mouse scrolled (600, 483) with delta (0, 0)
Screenshot: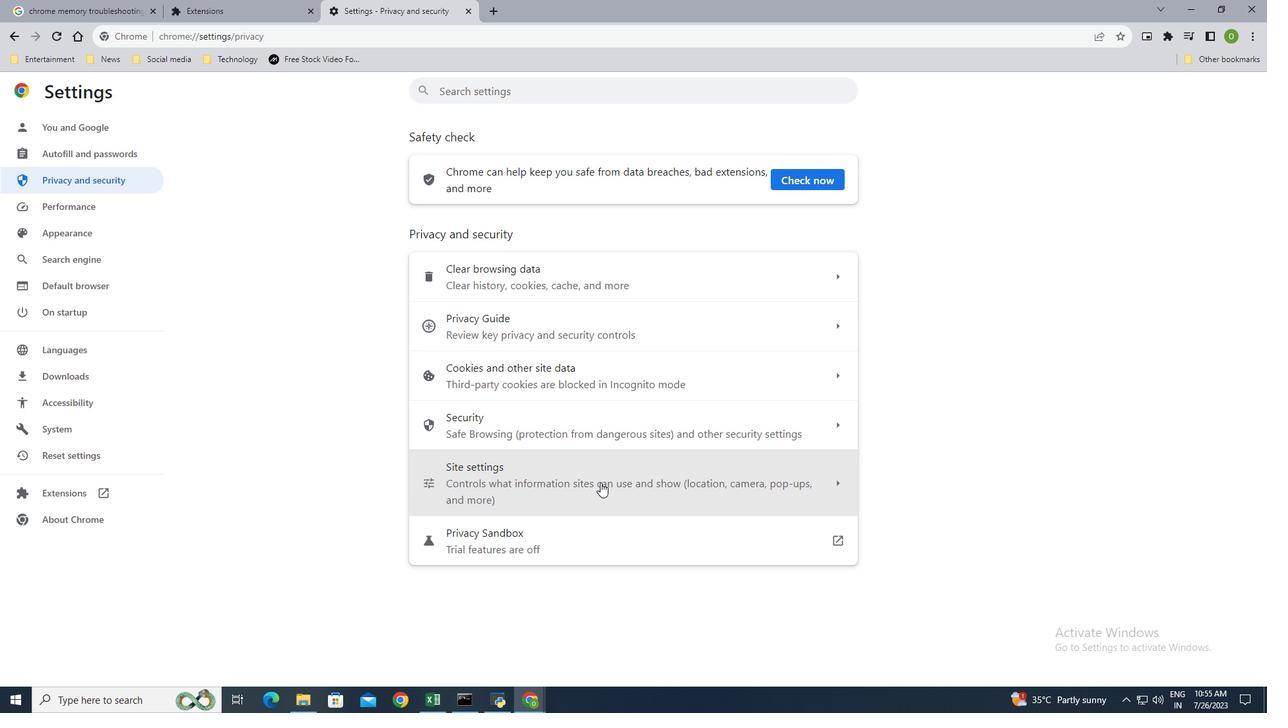 
Action: Mouse scrolled (600, 483) with delta (0, 0)
Screenshot: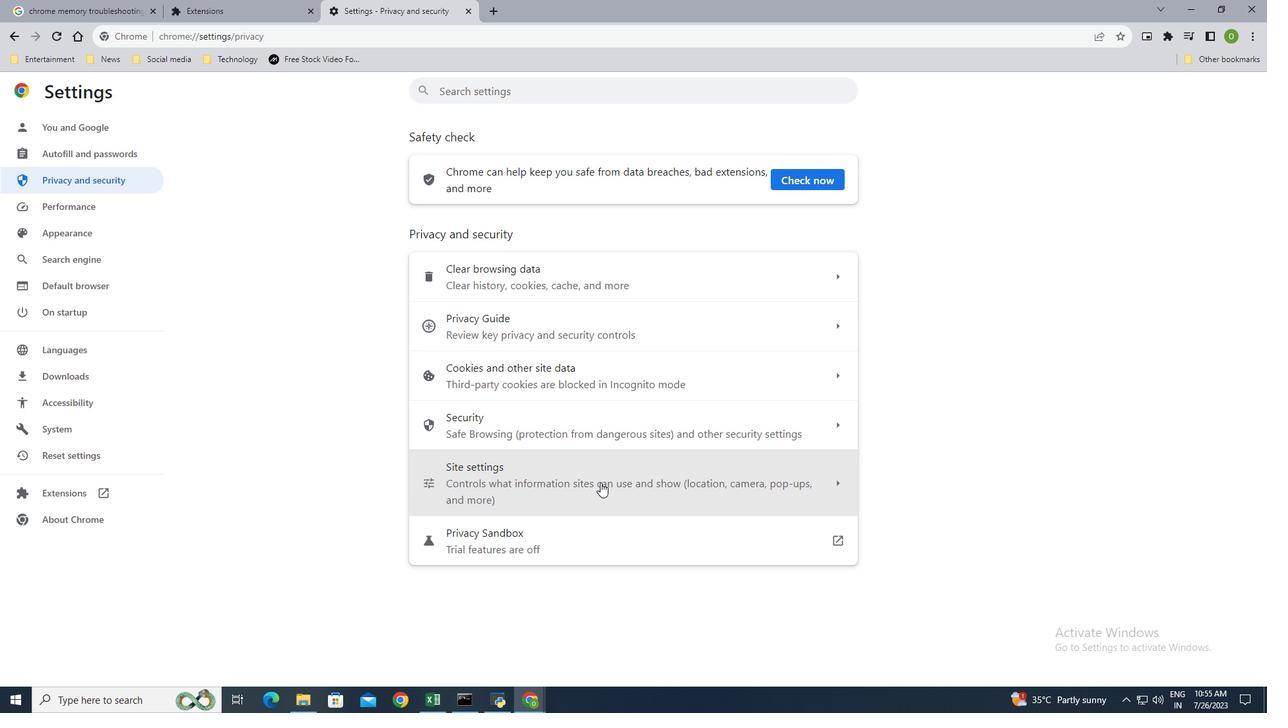 
Action: Mouse moved to (600, 482)
Screenshot: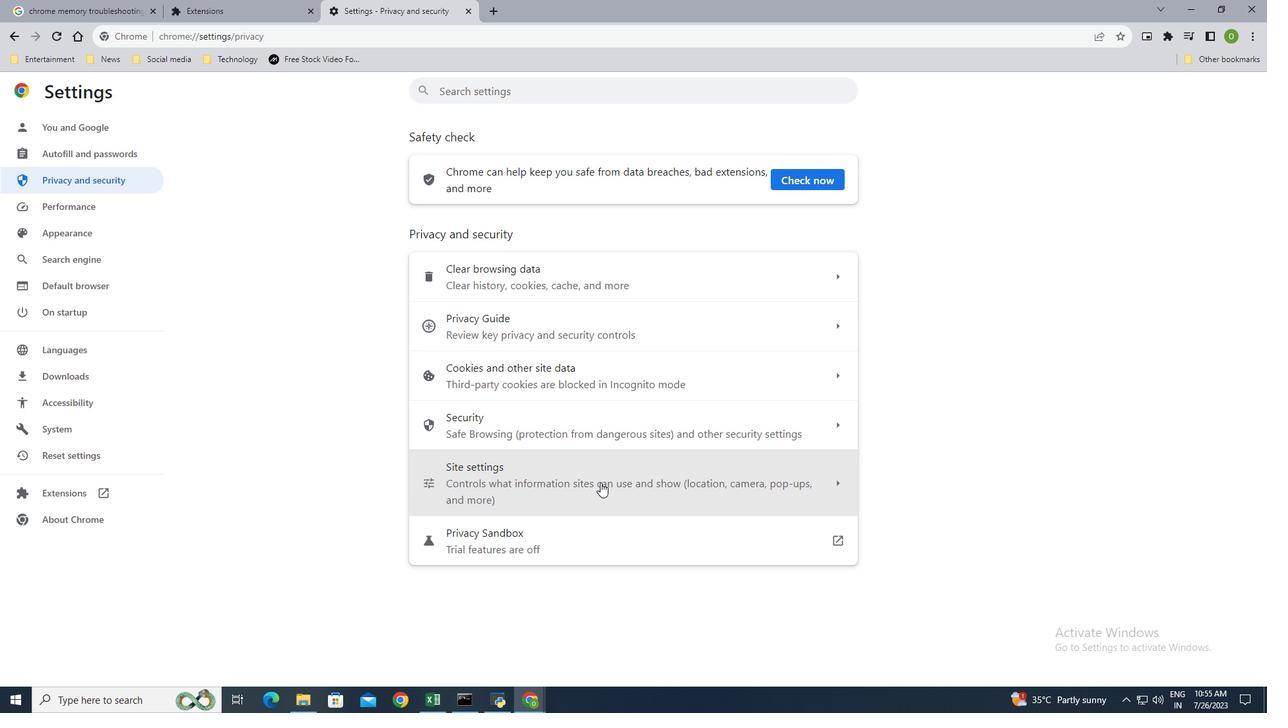 
Action: Mouse scrolled (600, 483) with delta (0, 0)
Screenshot: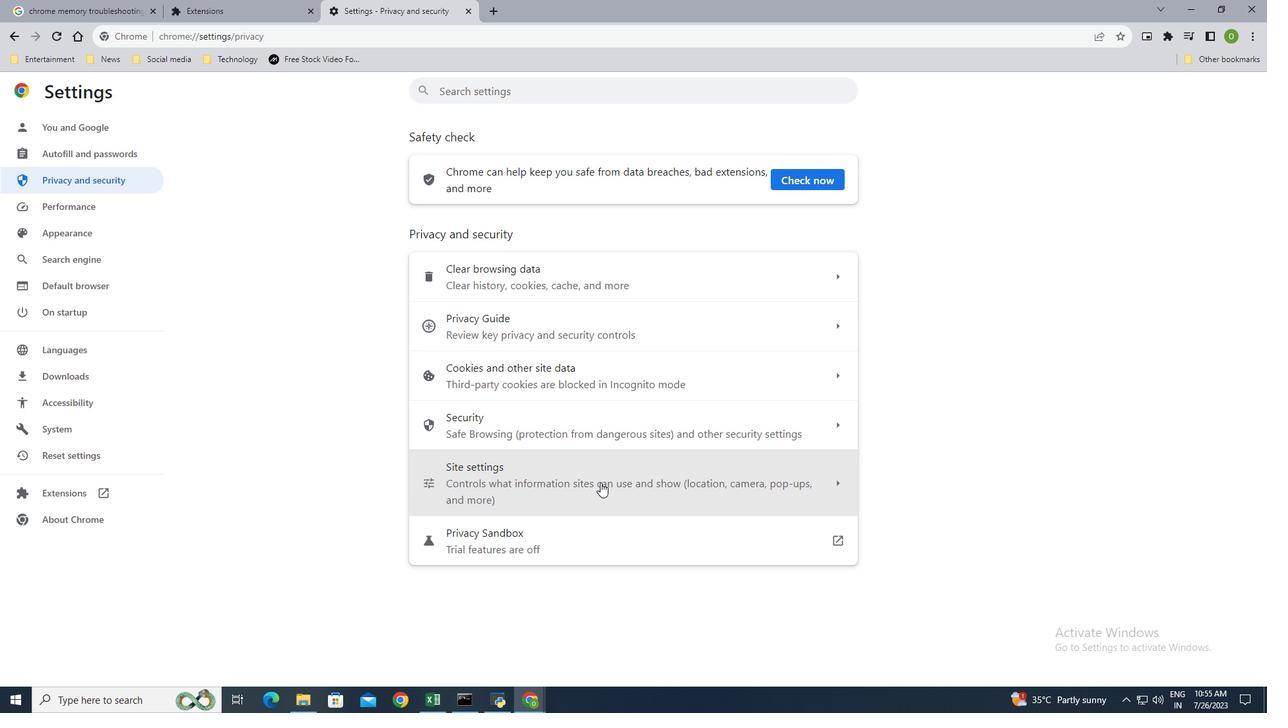 
Action: Mouse moved to (613, 426)
Screenshot: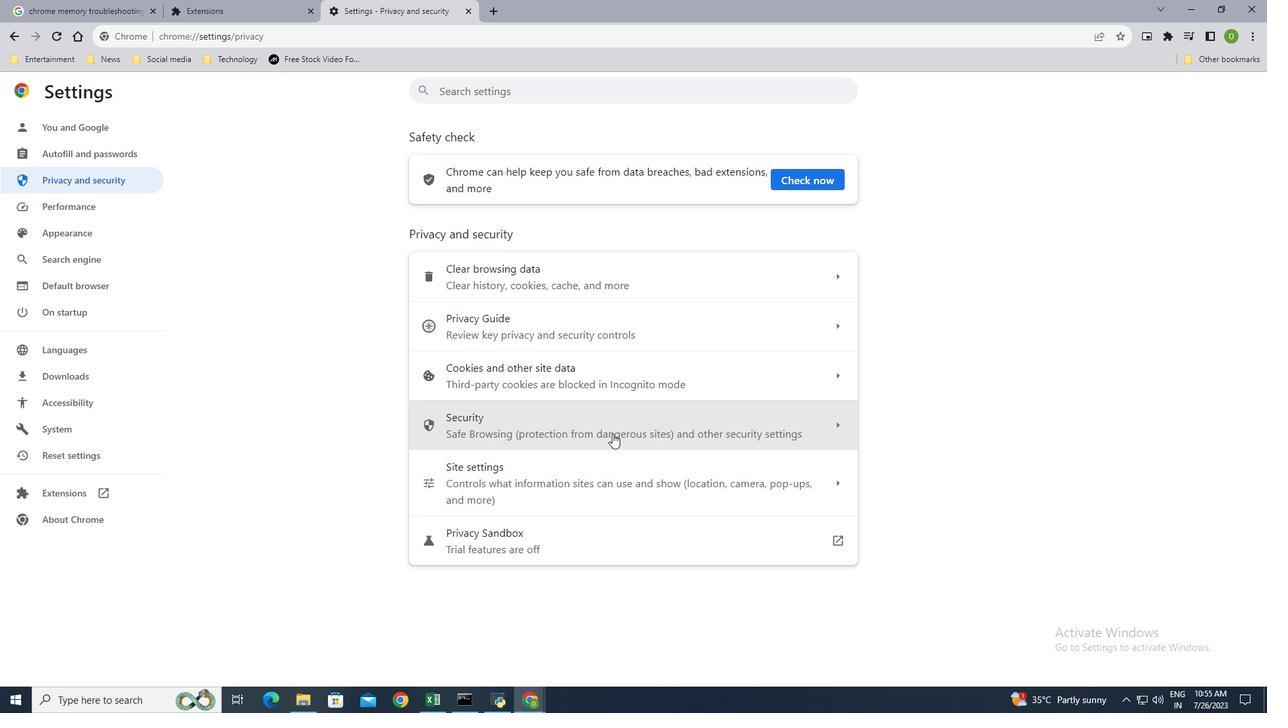 
